 Task: Search one way flight ticket for 3 adults, 3 children in business from Hilton Head: Hilton Head Airport to Greensboro: Piedmont Triad International Airport on 5-1-2023. Choice of flights is Frontier. Number of bags: 4 checked bags. Price is upto 42000. Outbound departure time preference is 11:15.
Action: Mouse moved to (278, 443)
Screenshot: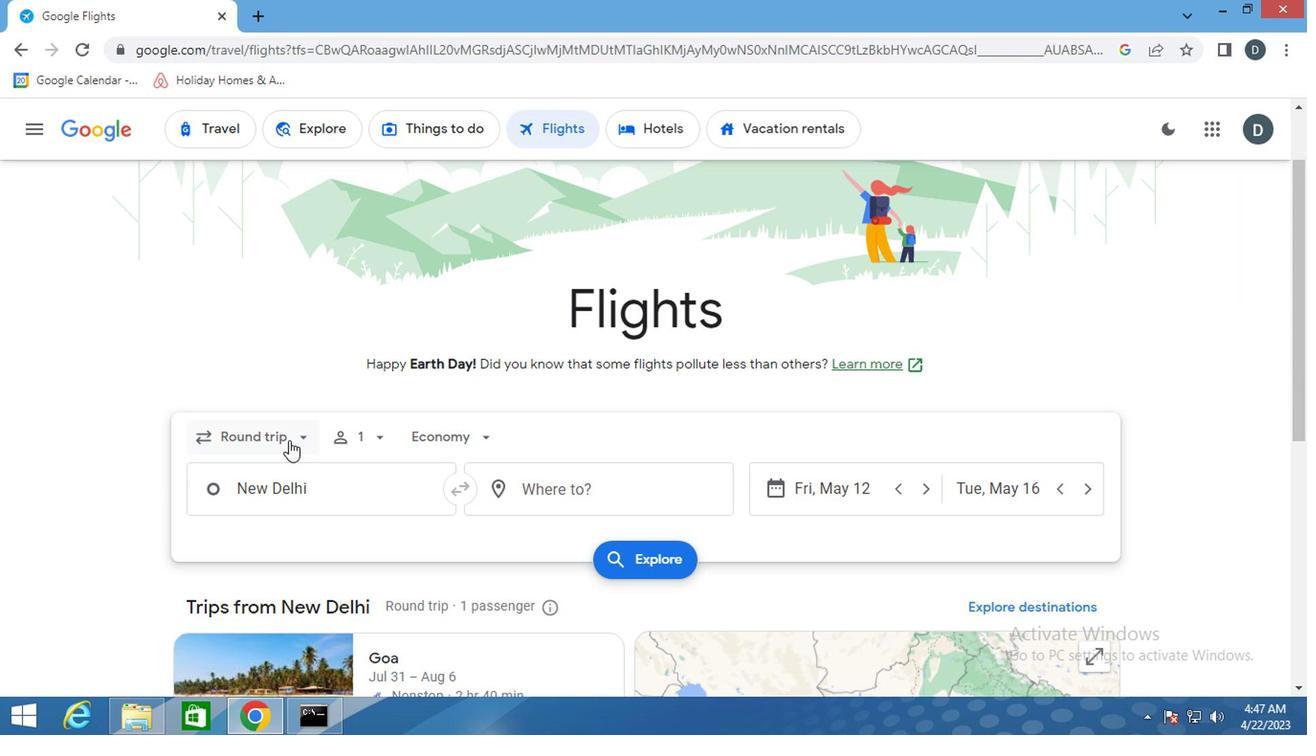 
Action: Mouse pressed left at (278, 443)
Screenshot: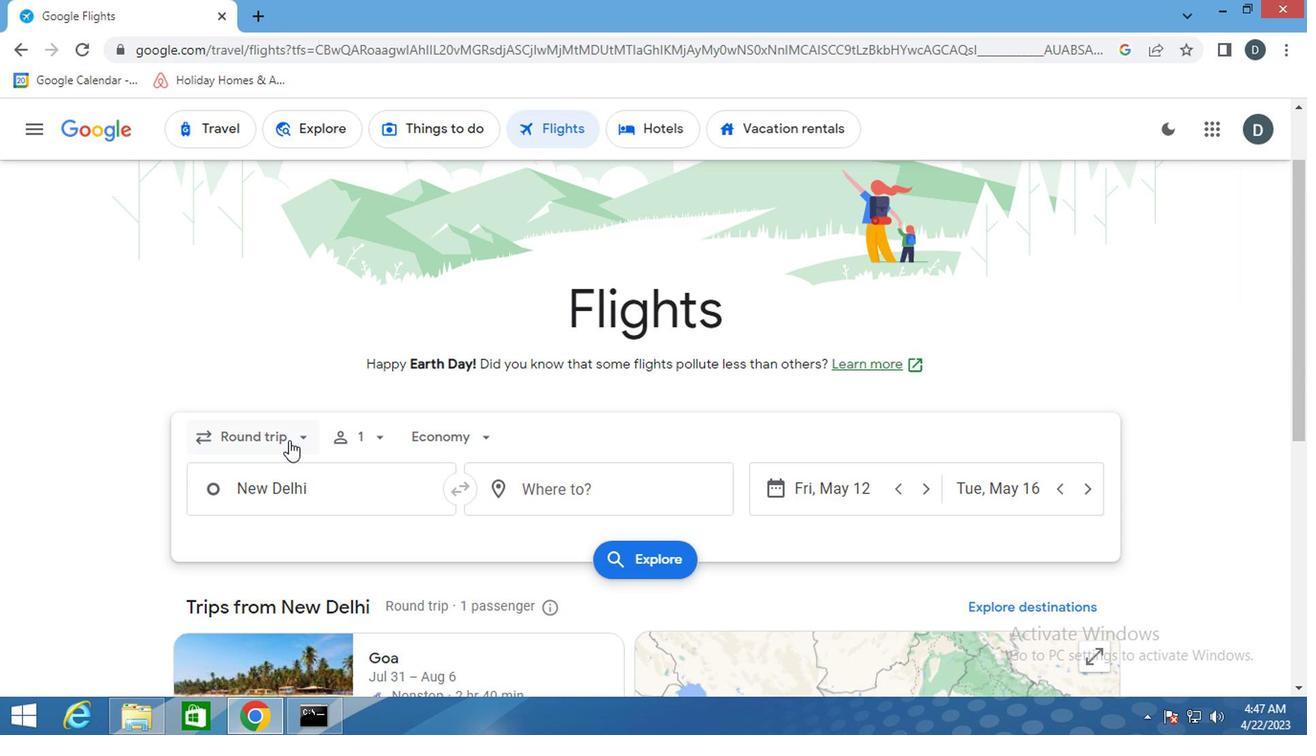 
Action: Mouse moved to (291, 532)
Screenshot: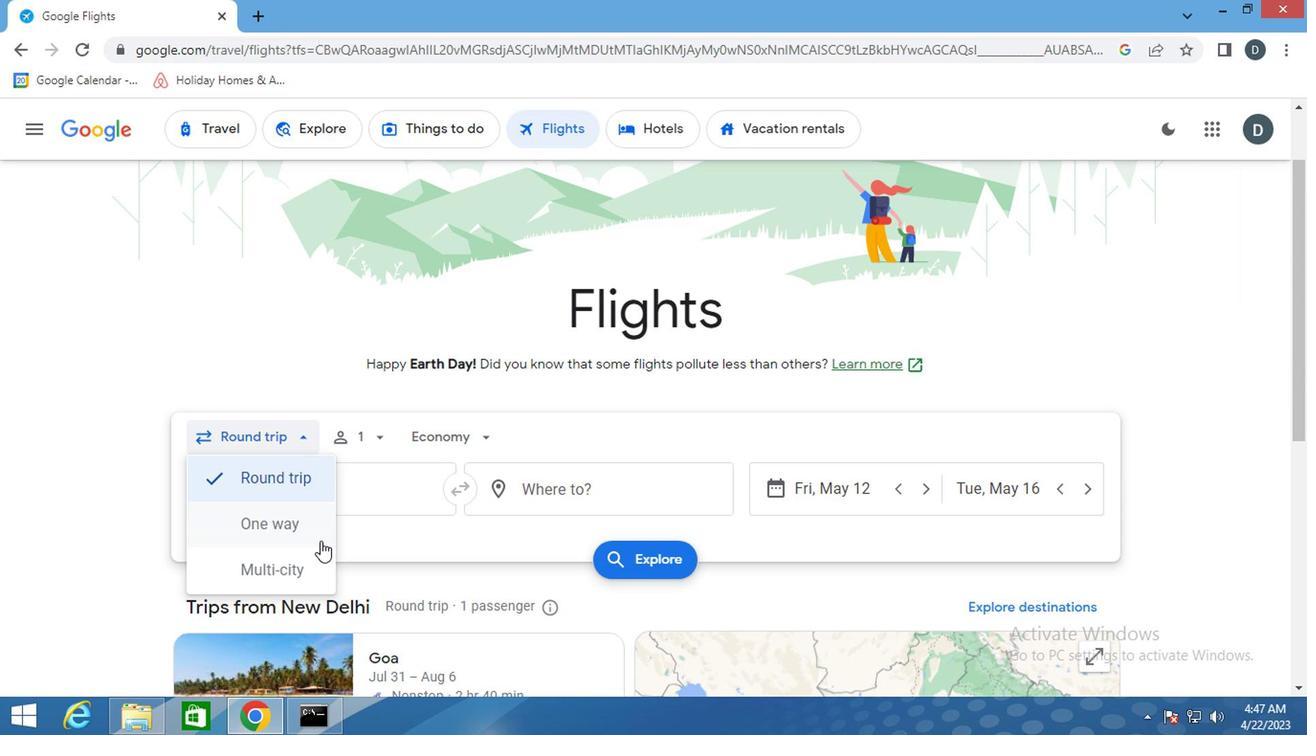 
Action: Mouse pressed left at (291, 532)
Screenshot: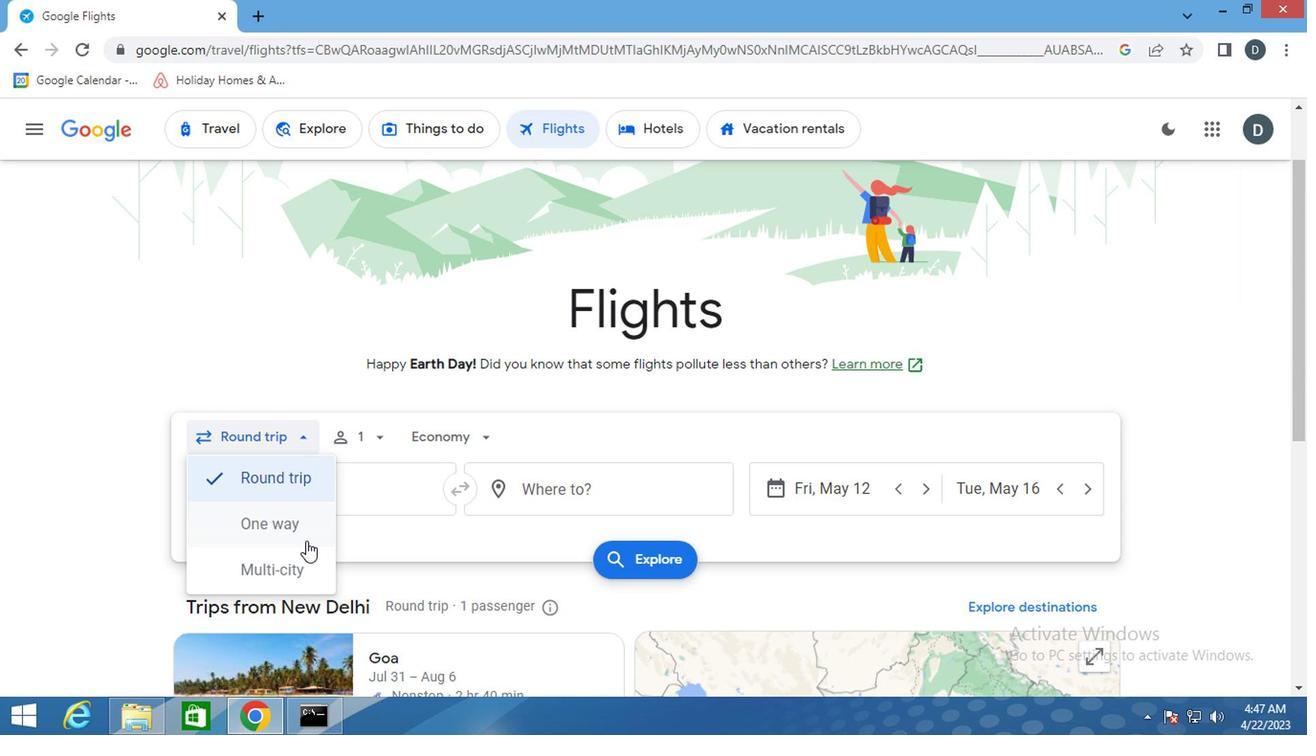 
Action: Mouse moved to (358, 432)
Screenshot: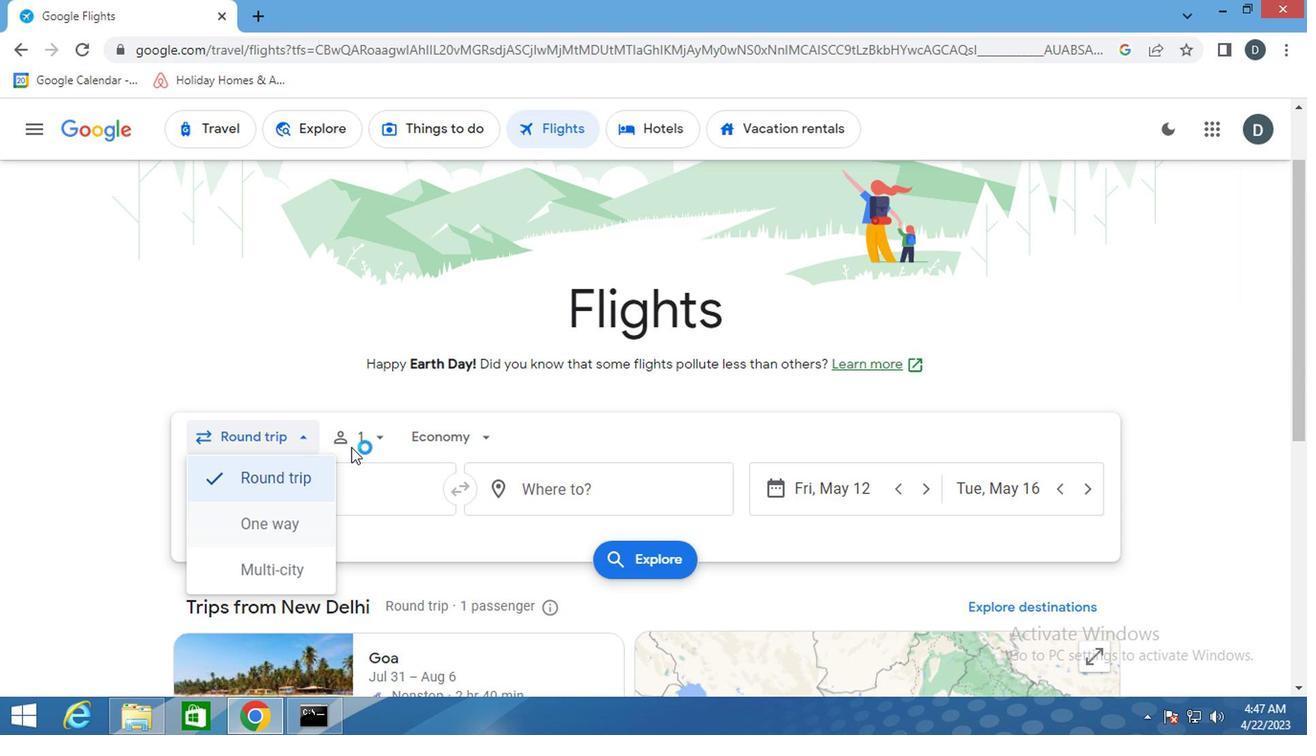
Action: Mouse pressed left at (358, 432)
Screenshot: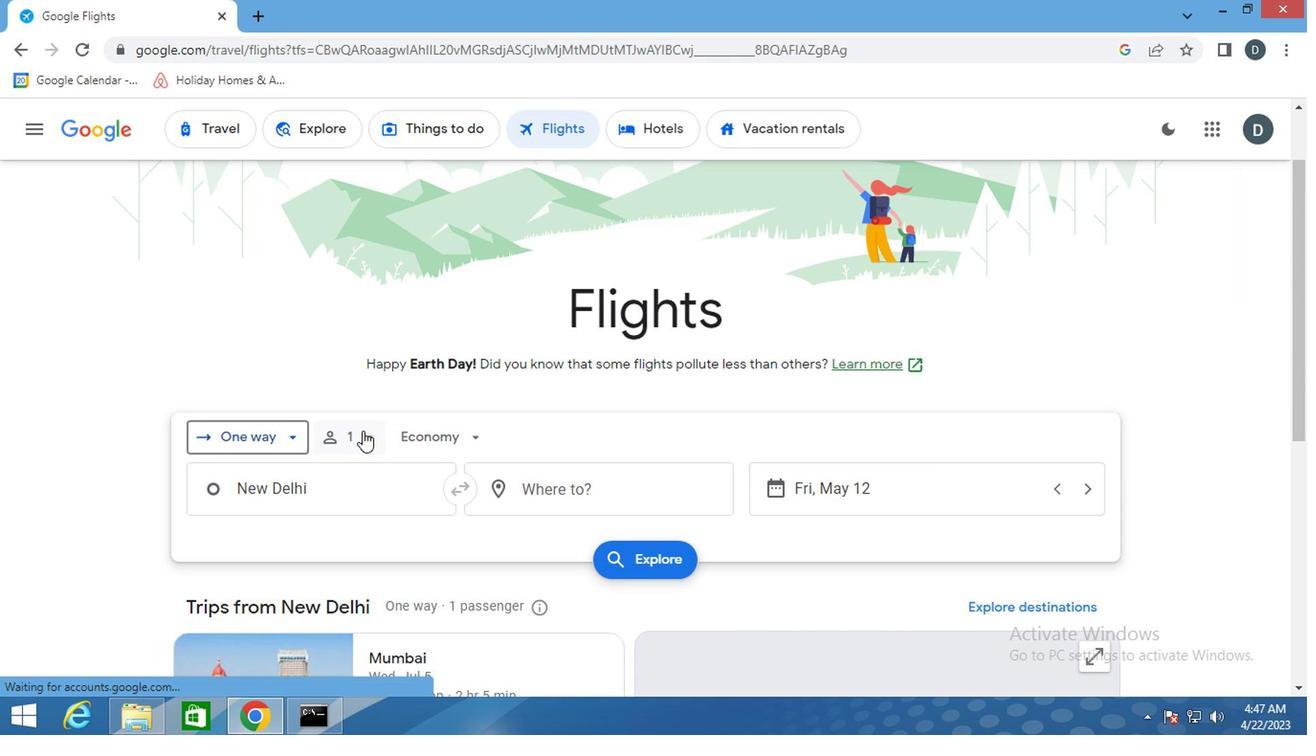 
Action: Mouse moved to (516, 490)
Screenshot: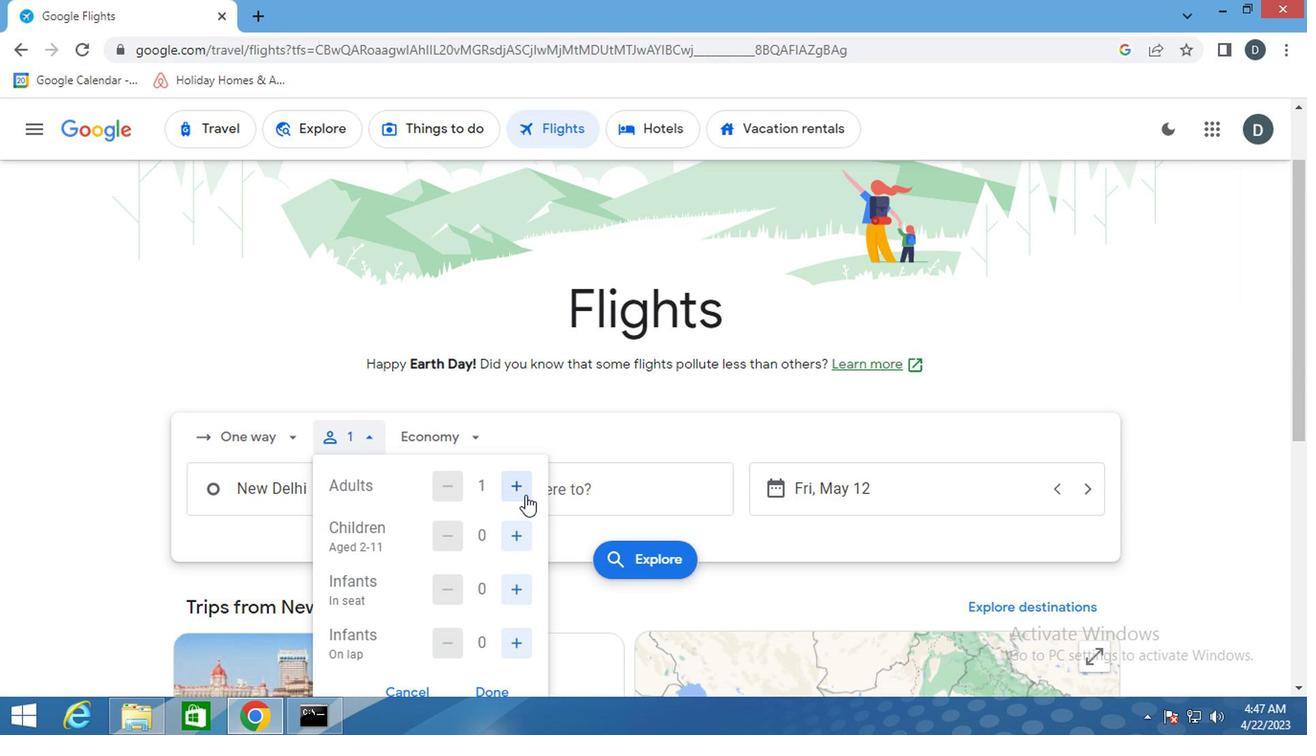 
Action: Mouse pressed left at (516, 490)
Screenshot: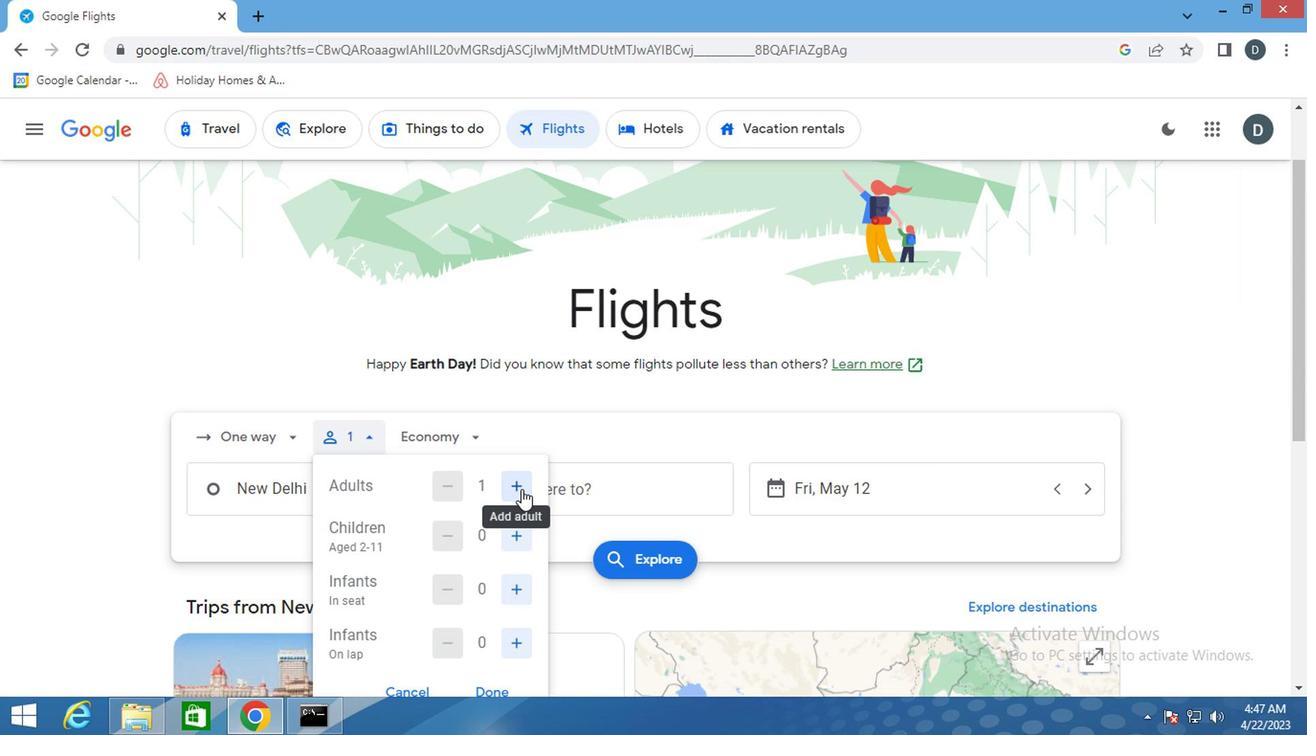 
Action: Mouse pressed left at (516, 490)
Screenshot: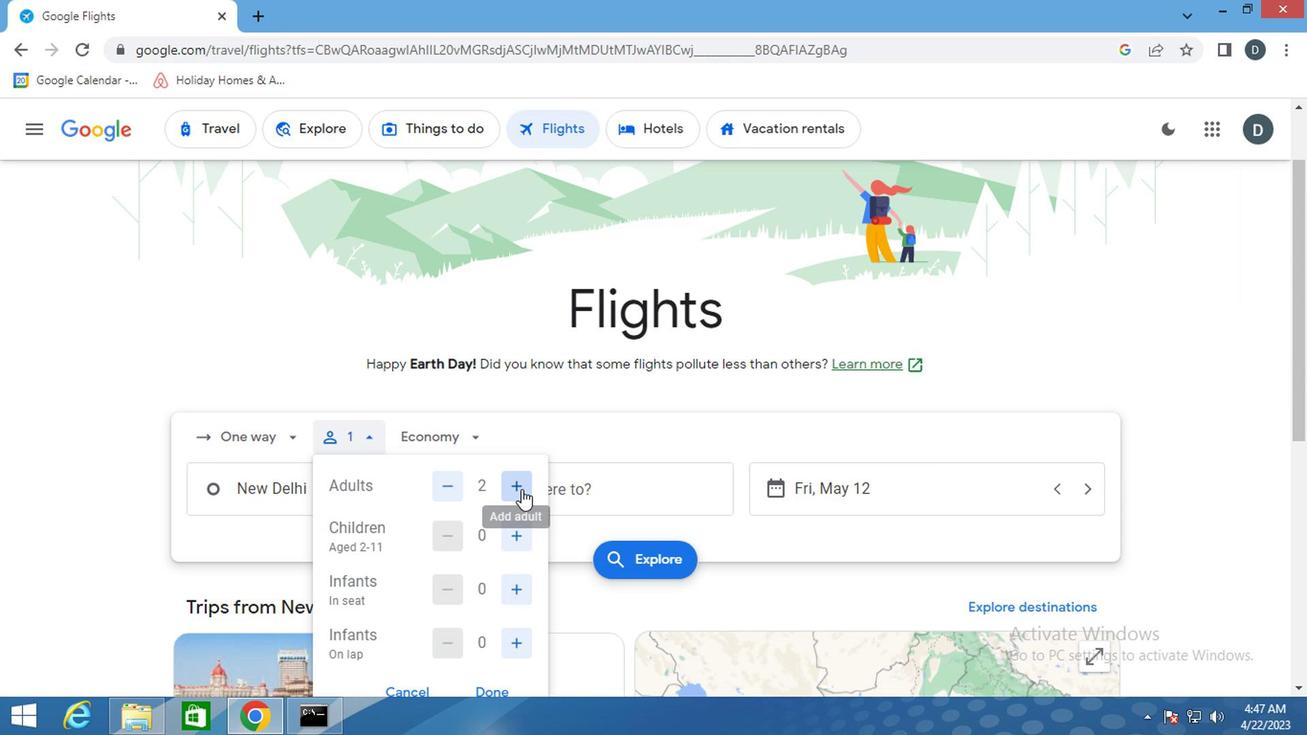 
Action: Mouse moved to (499, 533)
Screenshot: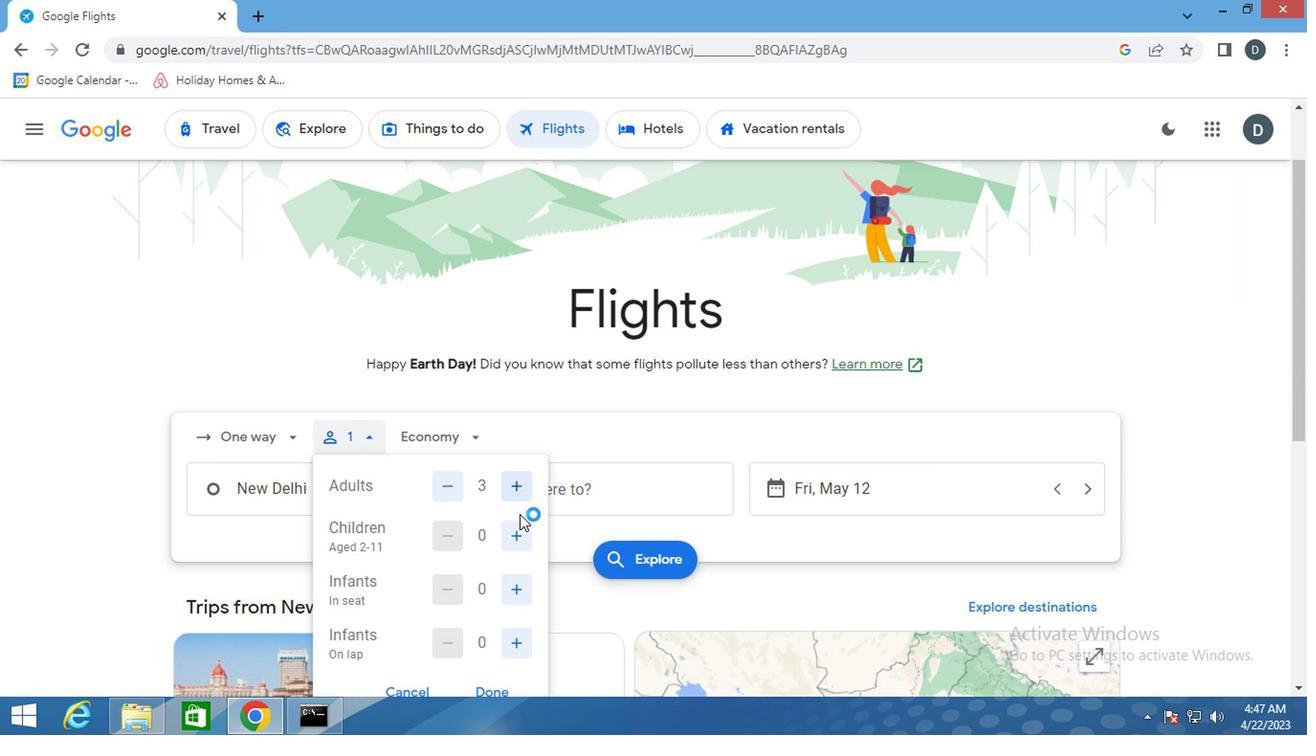 
Action: Mouse pressed left at (499, 533)
Screenshot: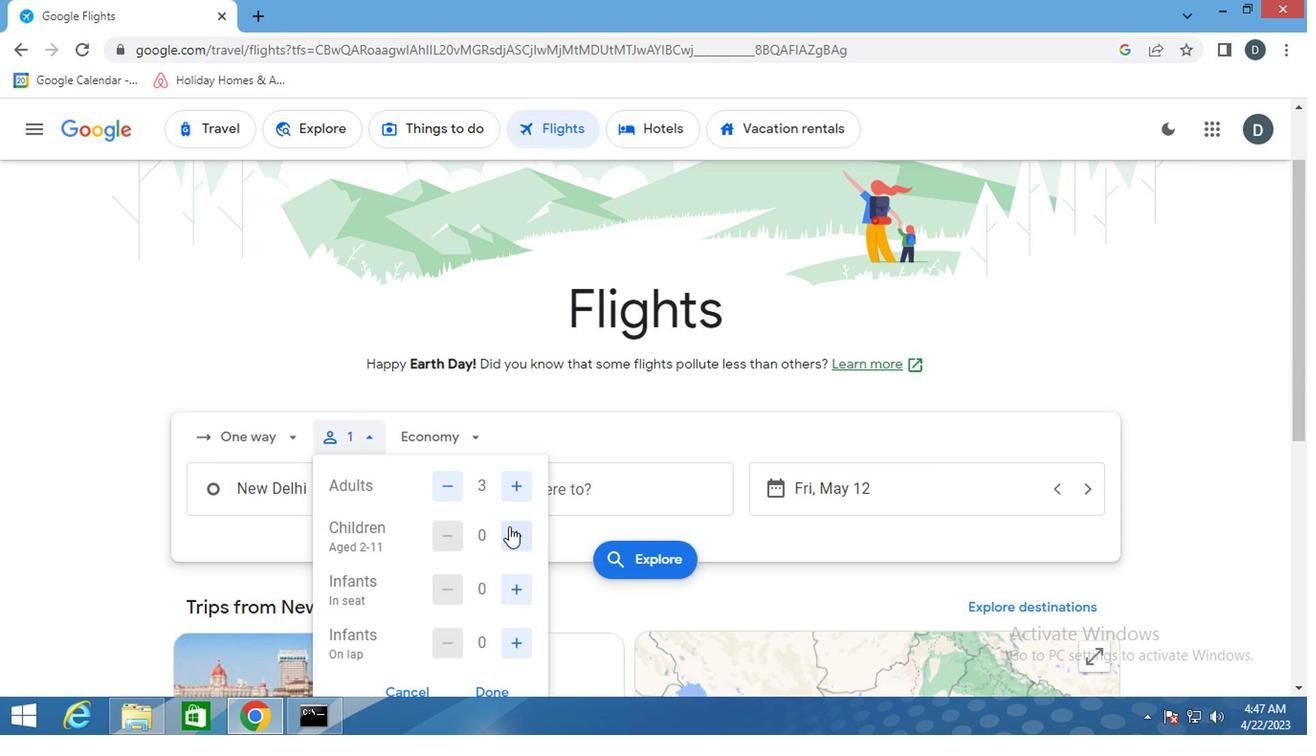 
Action: Mouse pressed left at (499, 533)
Screenshot: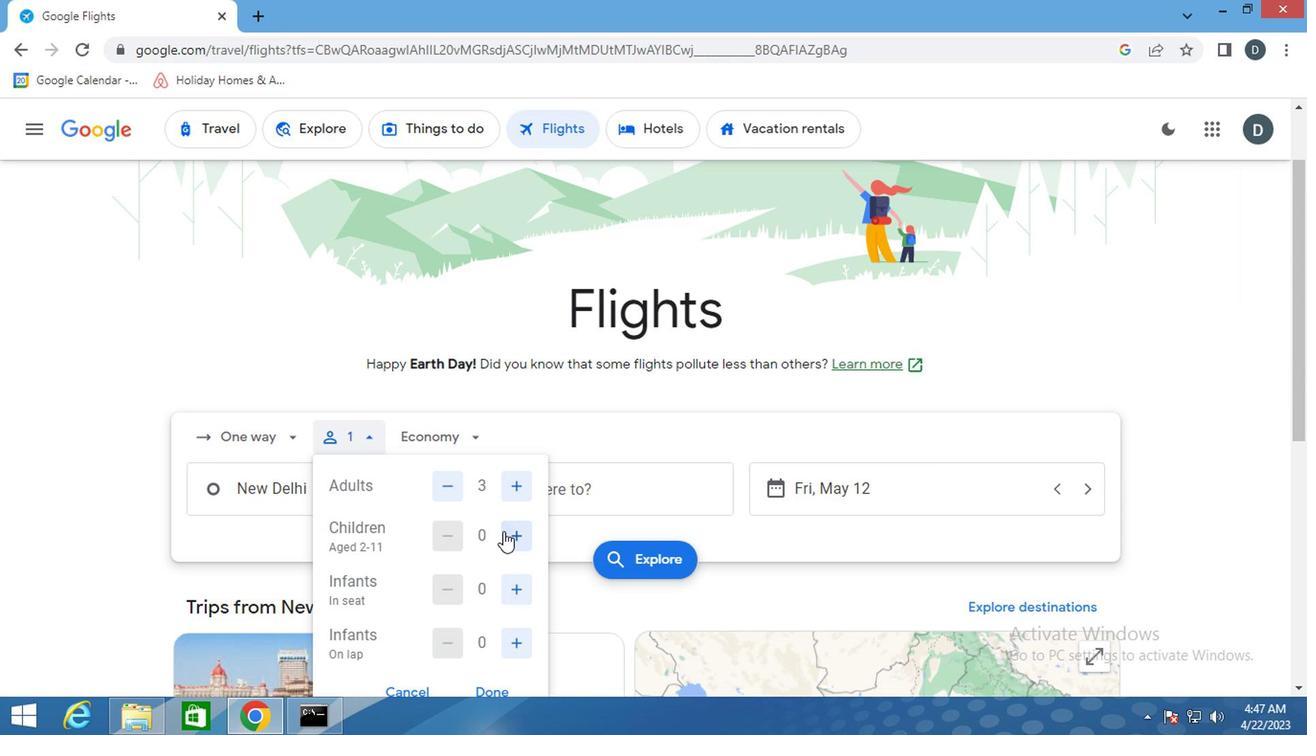 
Action: Mouse moved to (508, 546)
Screenshot: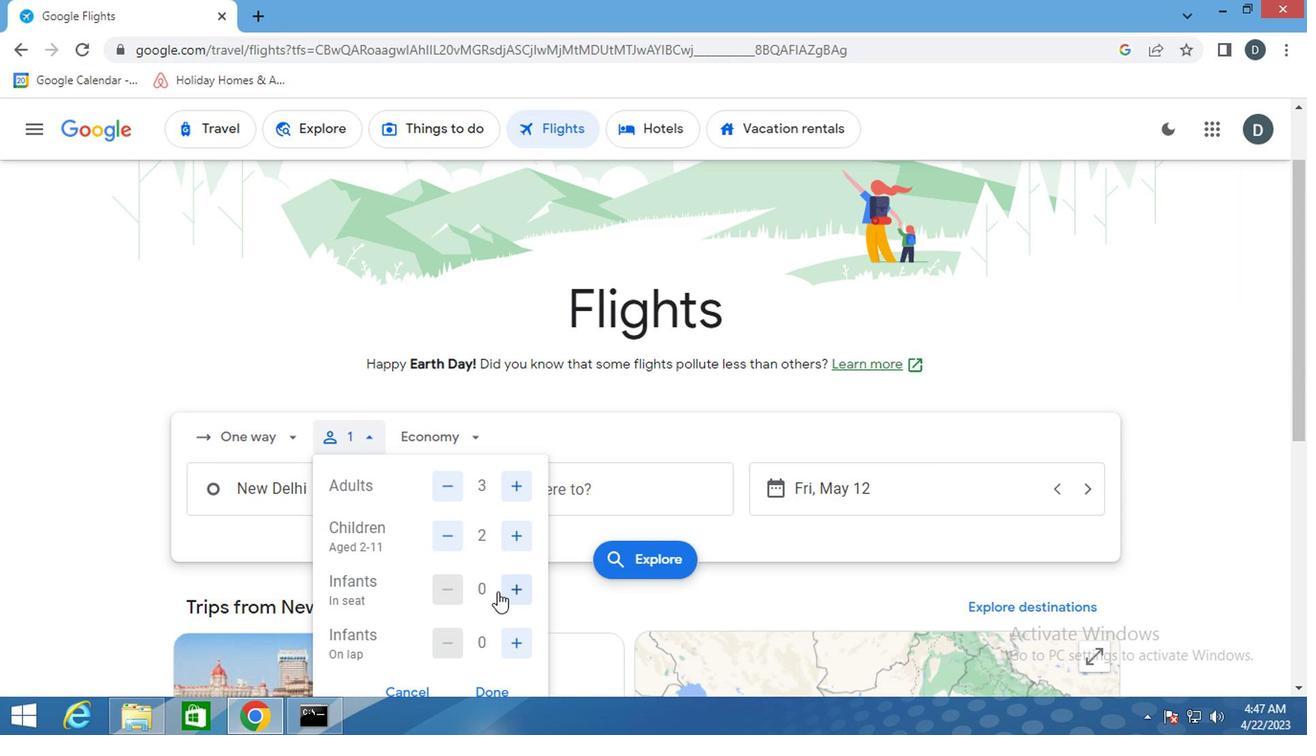 
Action: Mouse pressed left at (508, 546)
Screenshot: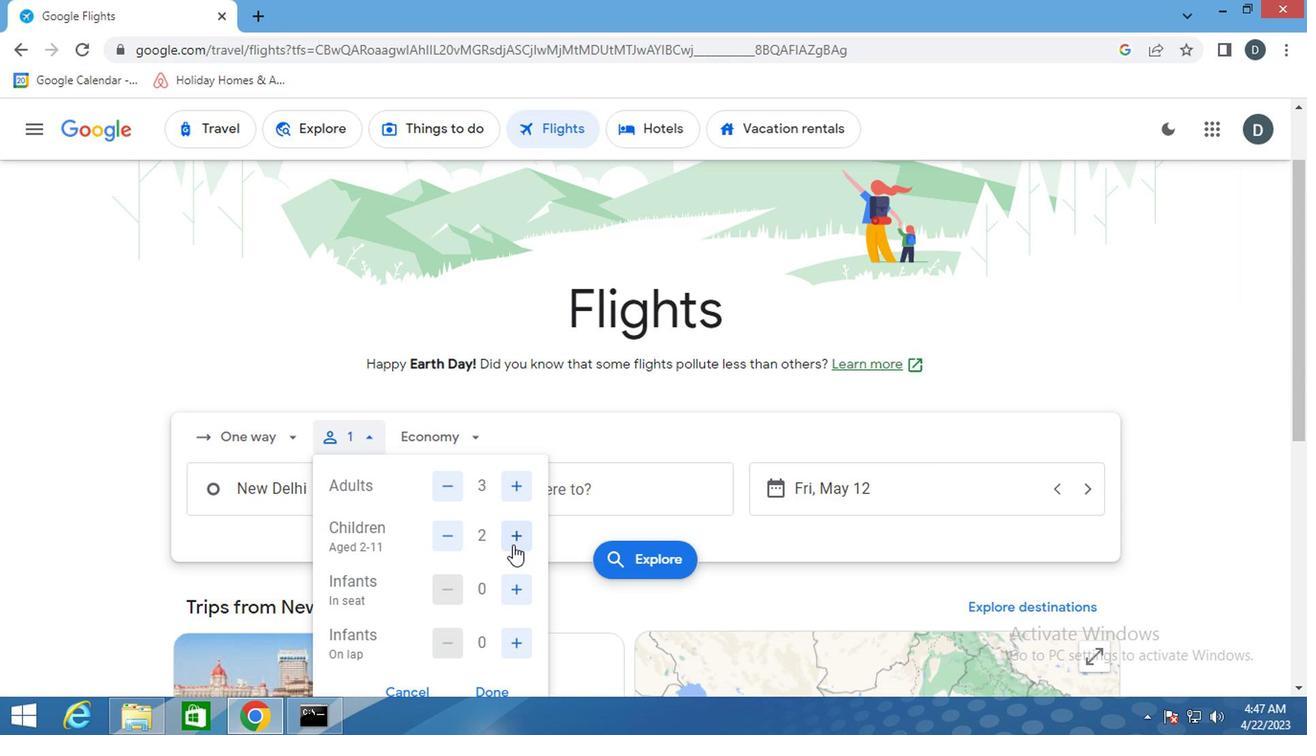 
Action: Mouse moved to (480, 687)
Screenshot: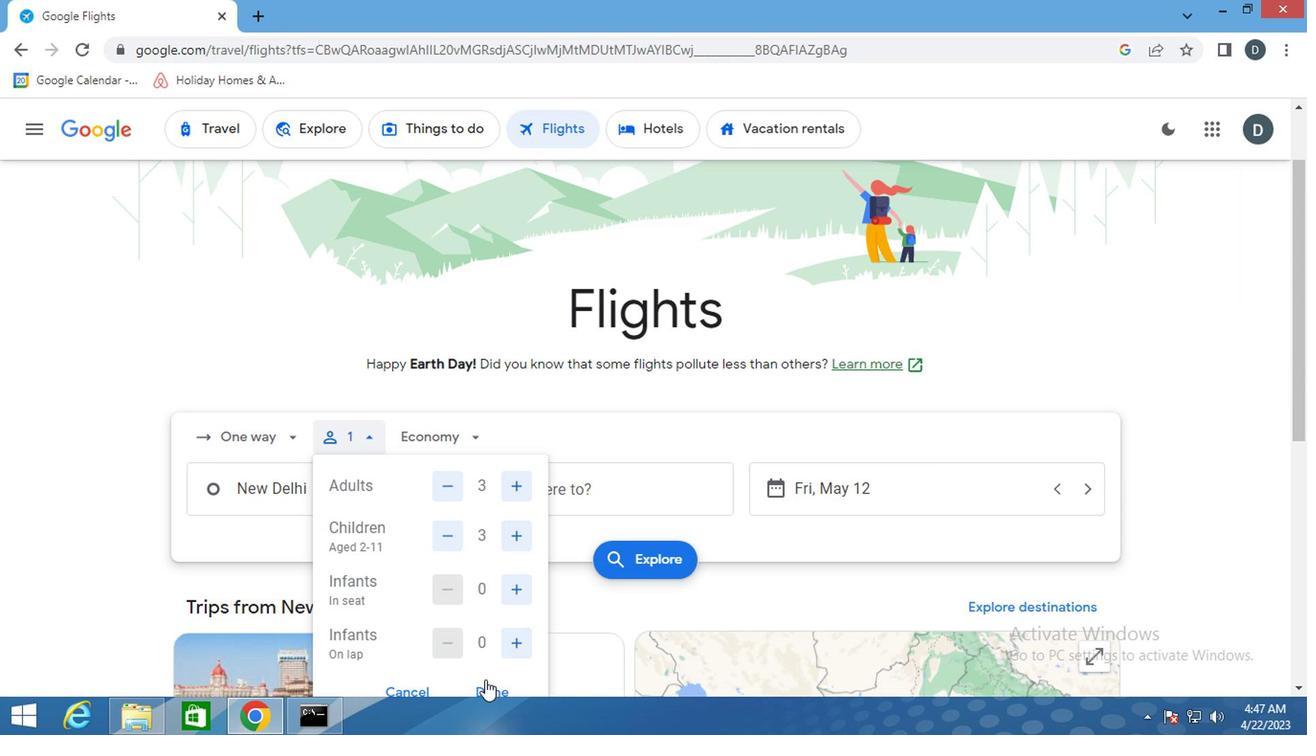 
Action: Mouse pressed left at (480, 687)
Screenshot: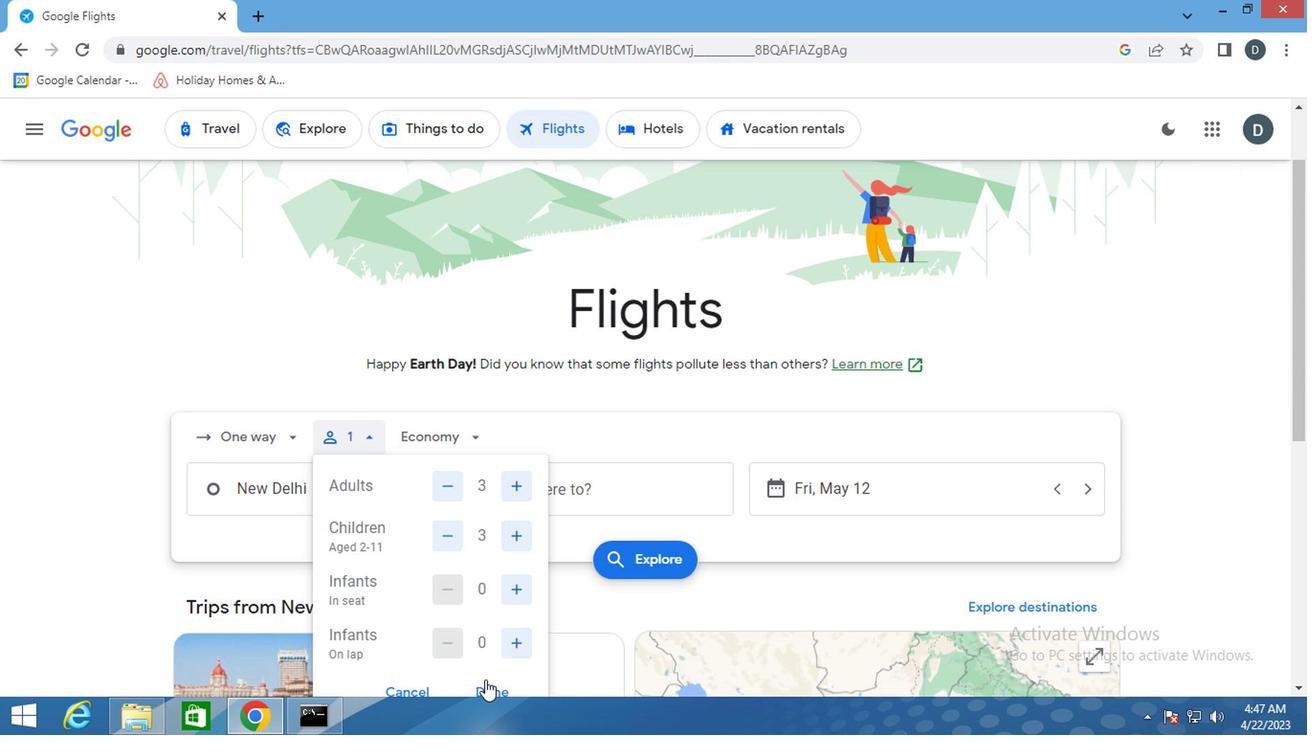 
Action: Mouse moved to (424, 426)
Screenshot: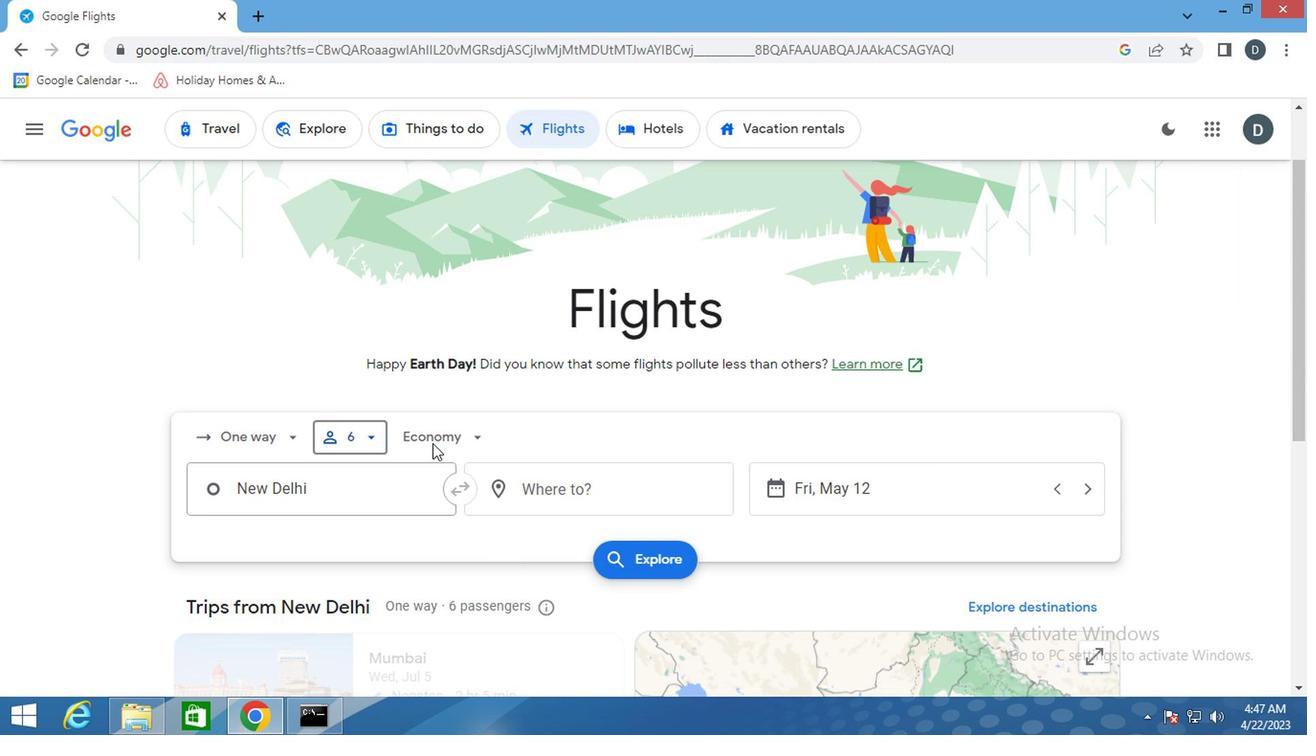 
Action: Mouse pressed left at (424, 426)
Screenshot: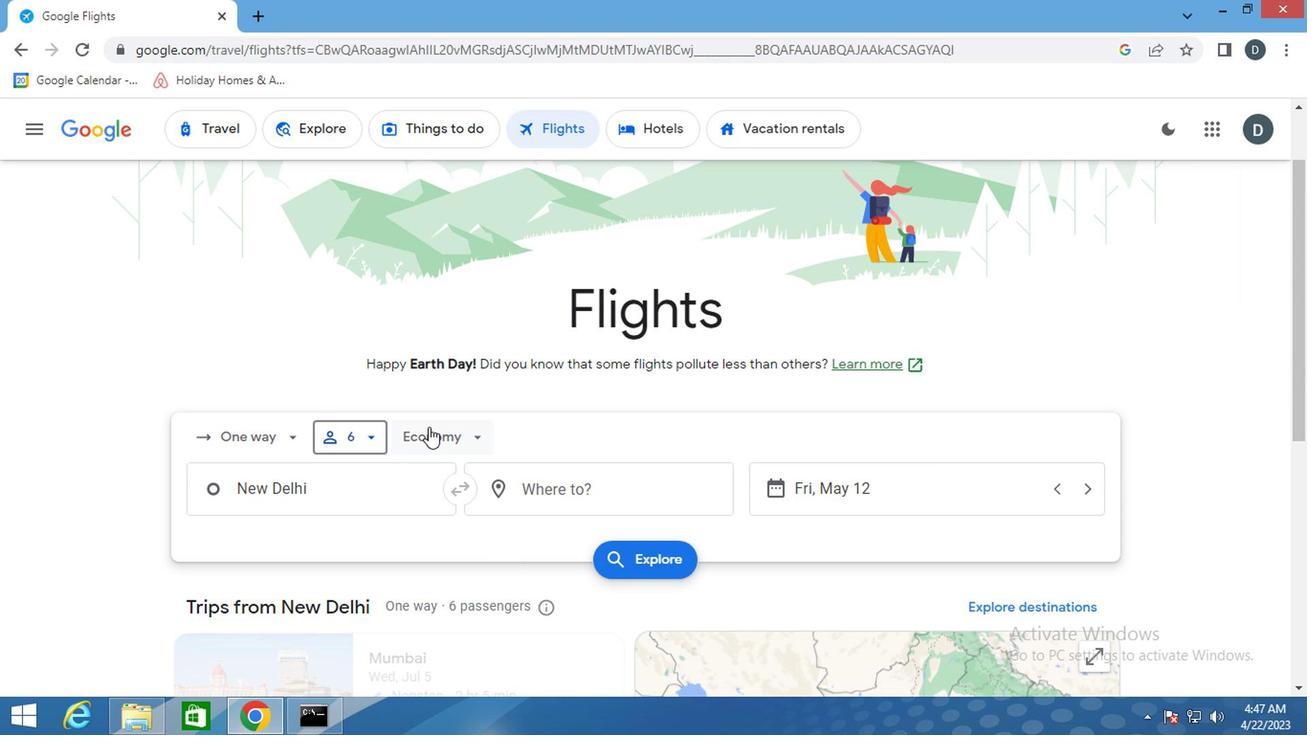 
Action: Mouse moved to (476, 556)
Screenshot: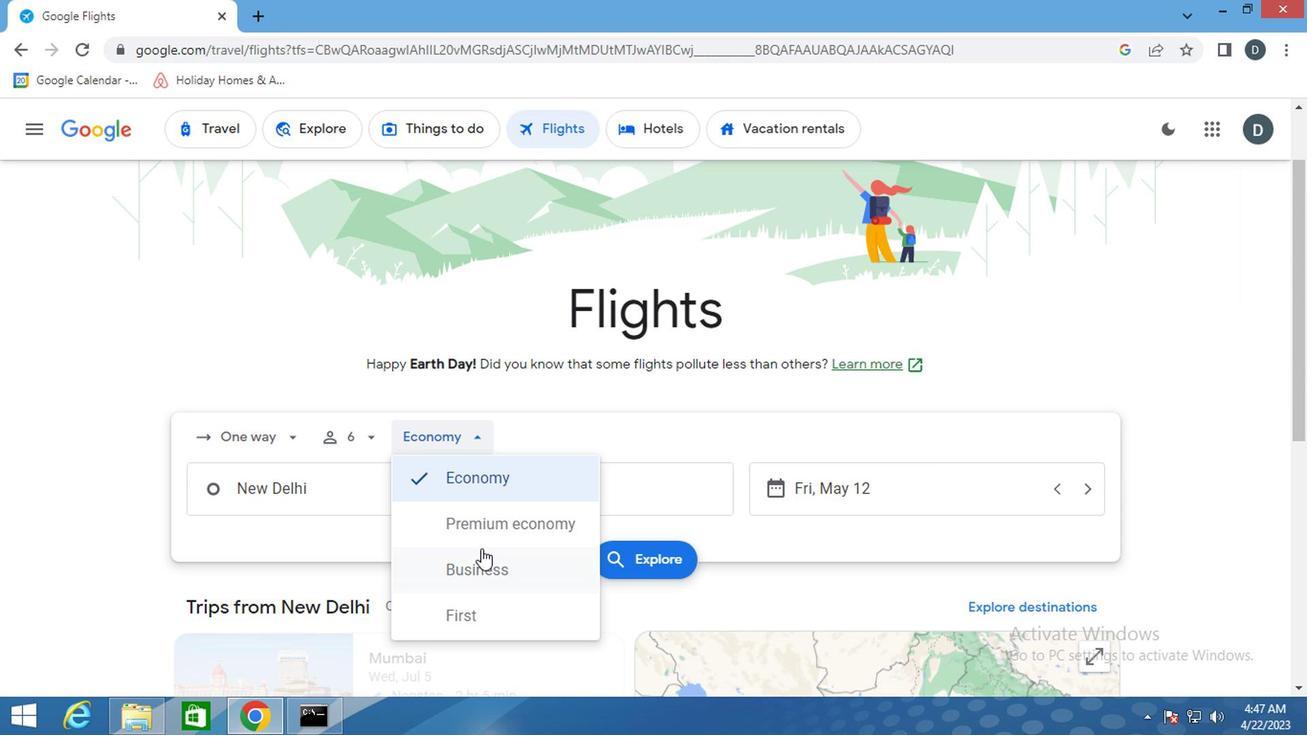 
Action: Mouse pressed left at (476, 556)
Screenshot: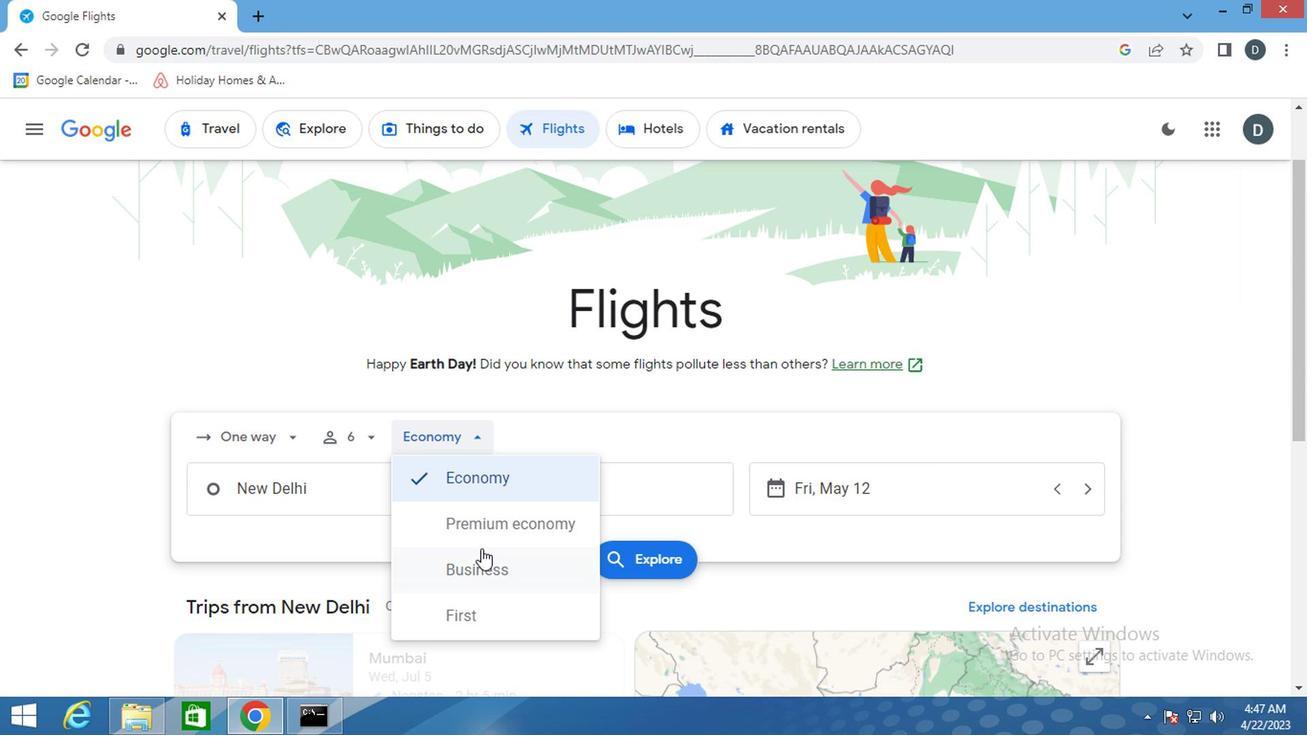 
Action: Mouse moved to (388, 485)
Screenshot: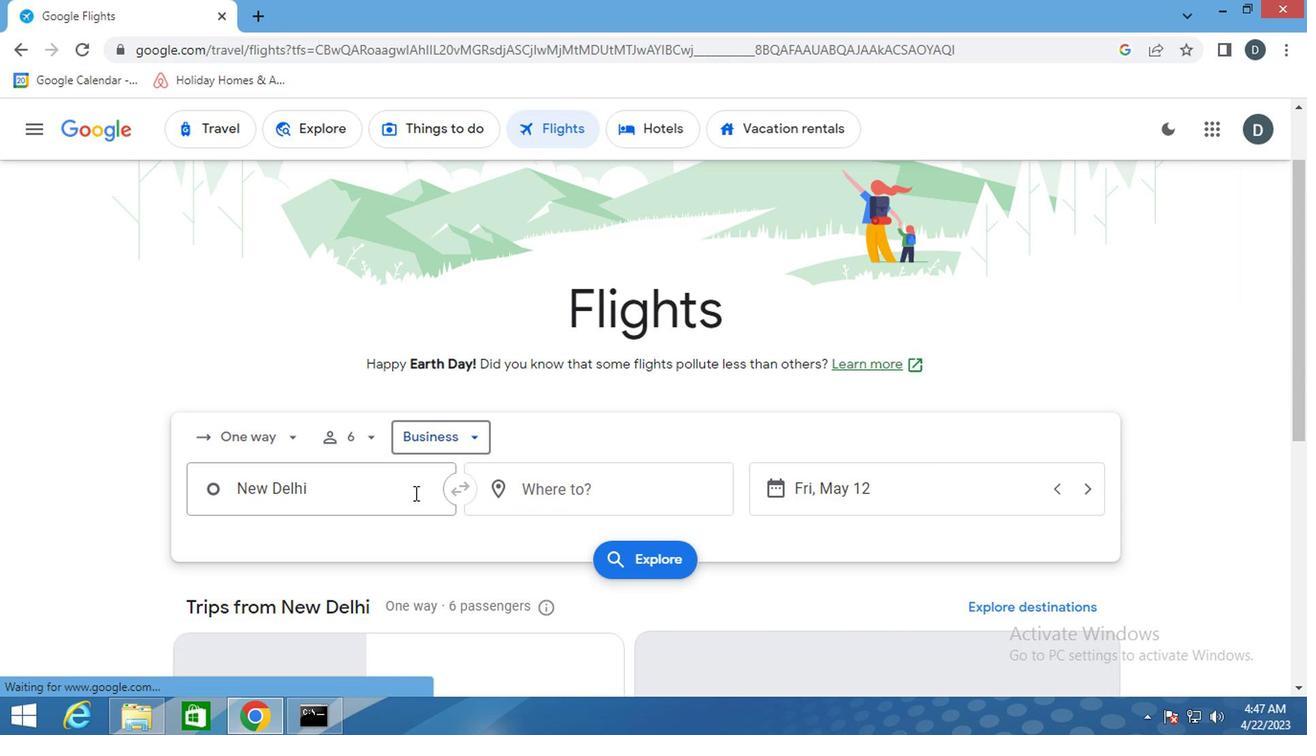 
Action: Mouse pressed left at (388, 485)
Screenshot: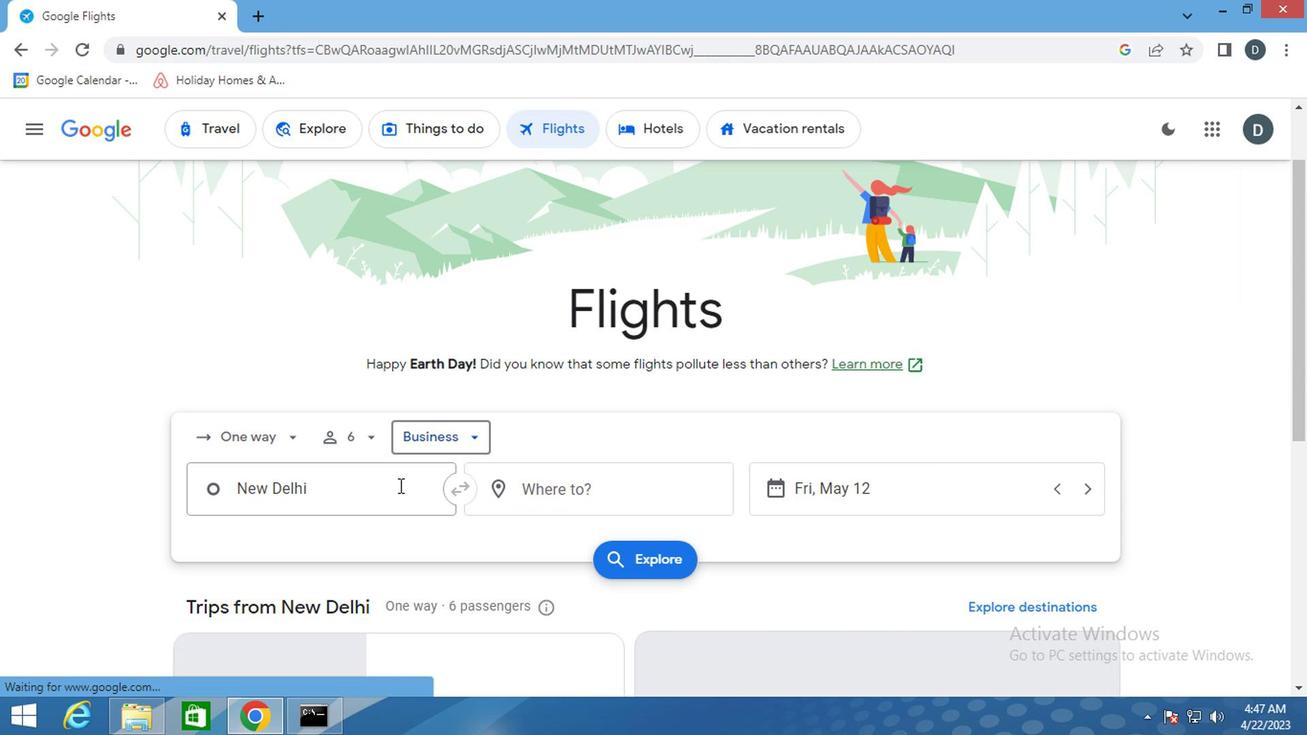 
Action: Key pressed <Key.shift>HILTON
Screenshot: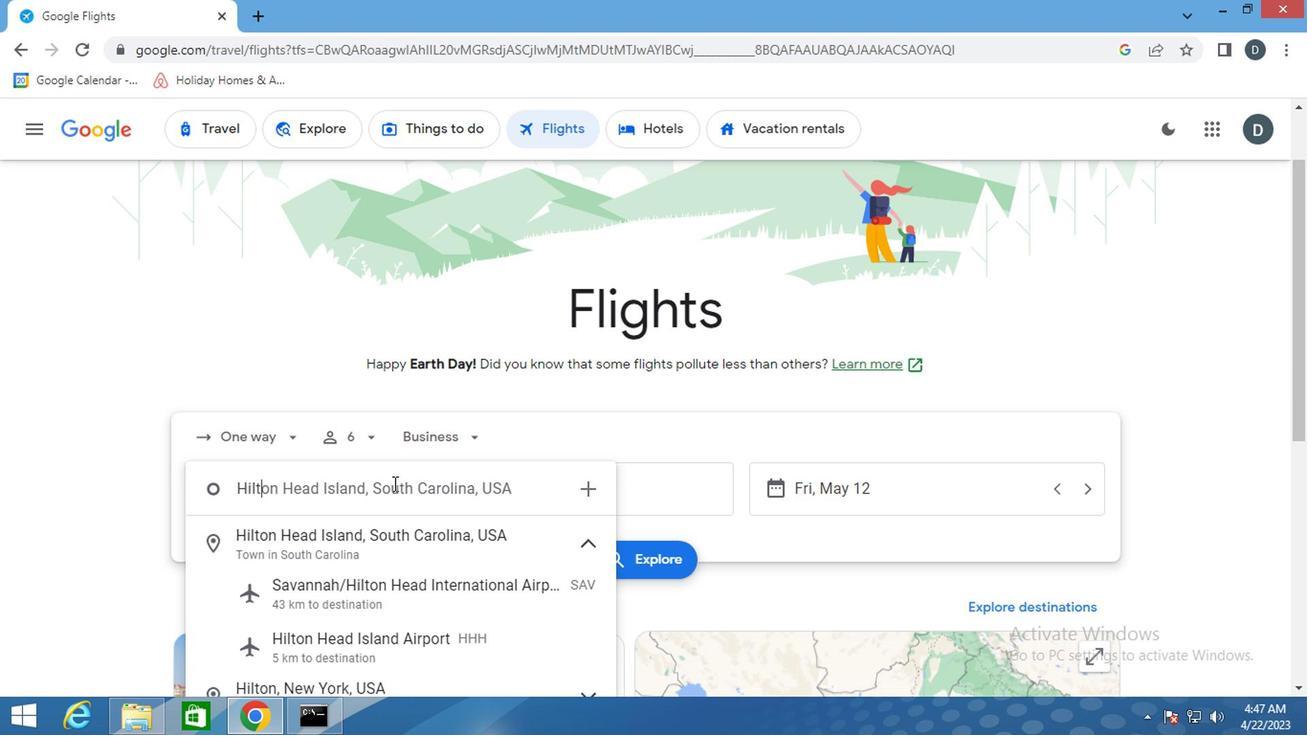 
Action: Mouse moved to (435, 558)
Screenshot: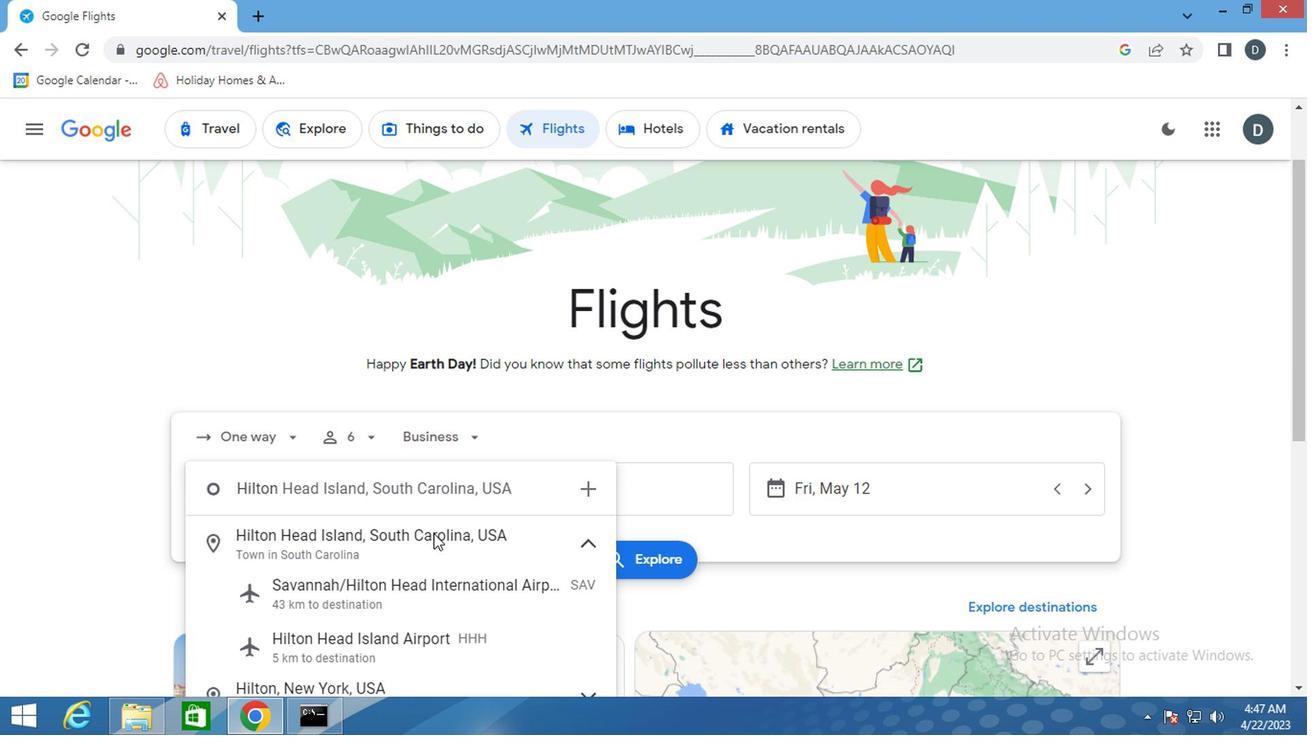 
Action: Mouse pressed left at (435, 558)
Screenshot: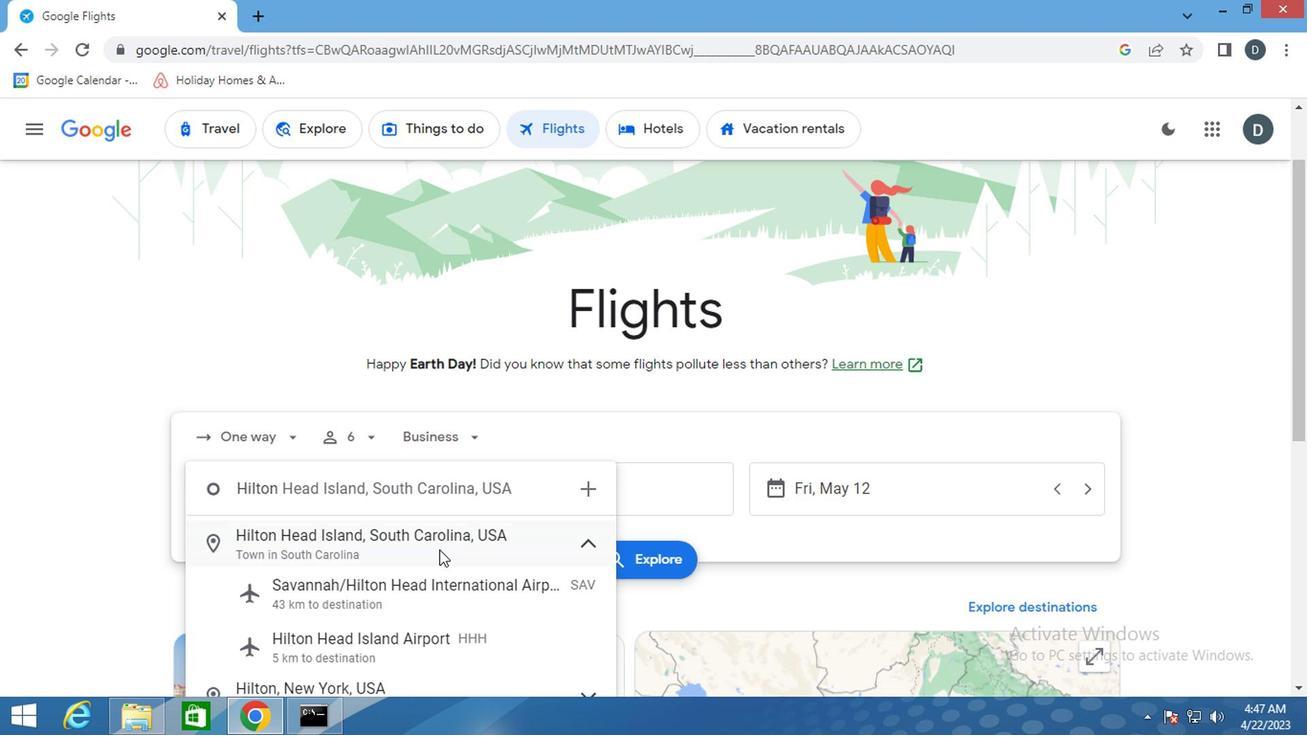 
Action: Mouse moved to (571, 484)
Screenshot: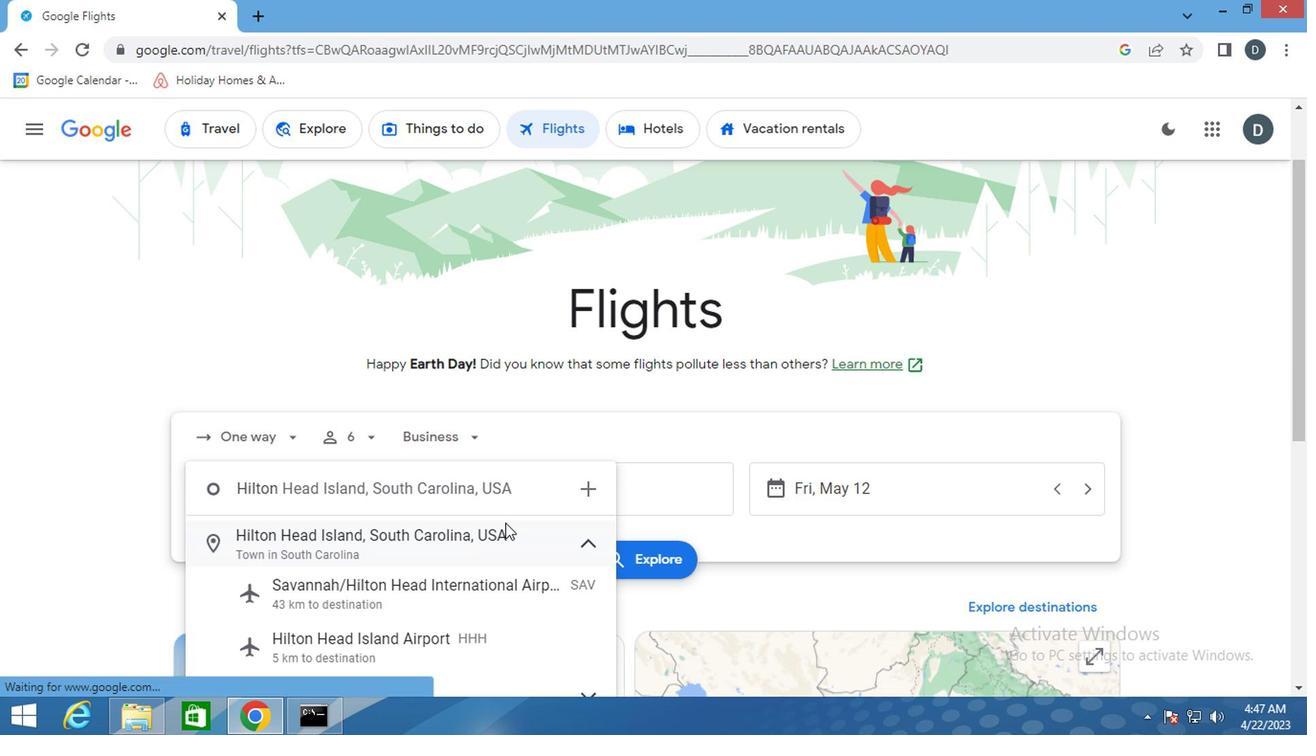 
Action: Mouse pressed left at (571, 484)
Screenshot: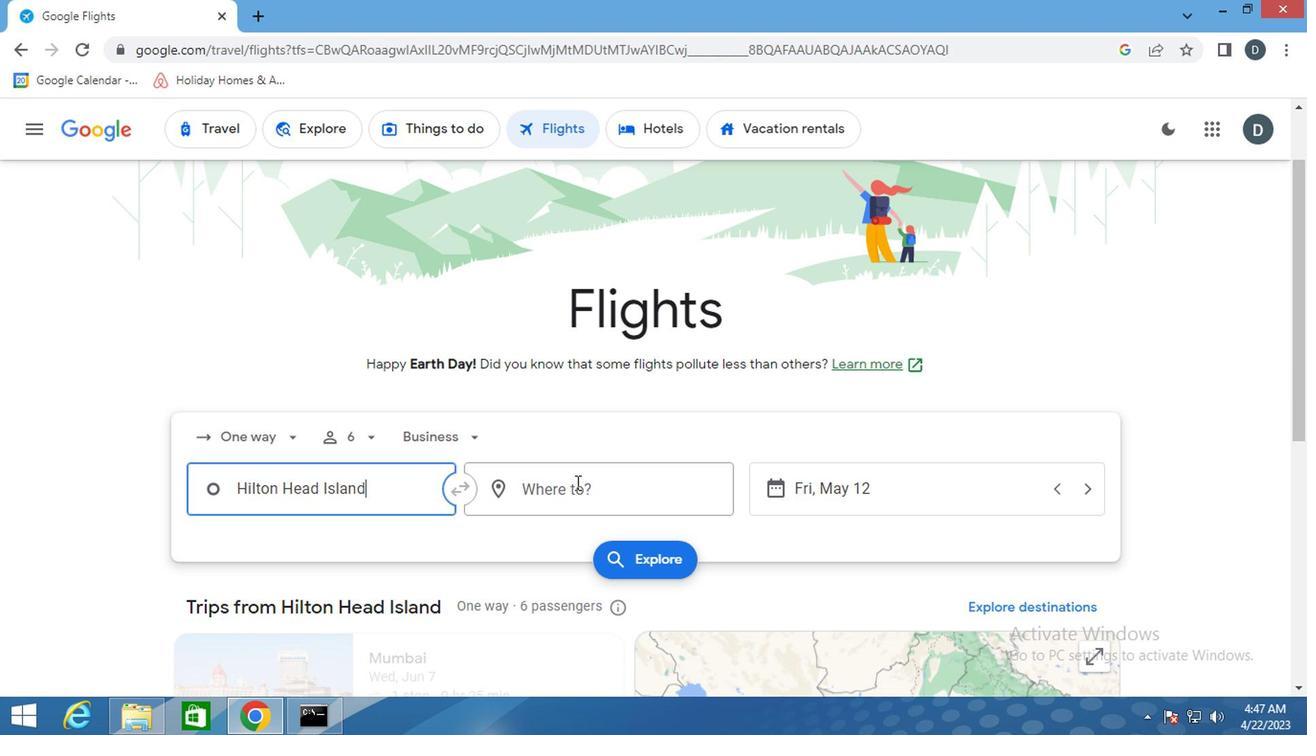 
Action: Key pressed <Key.shift>GREENSBO
Screenshot: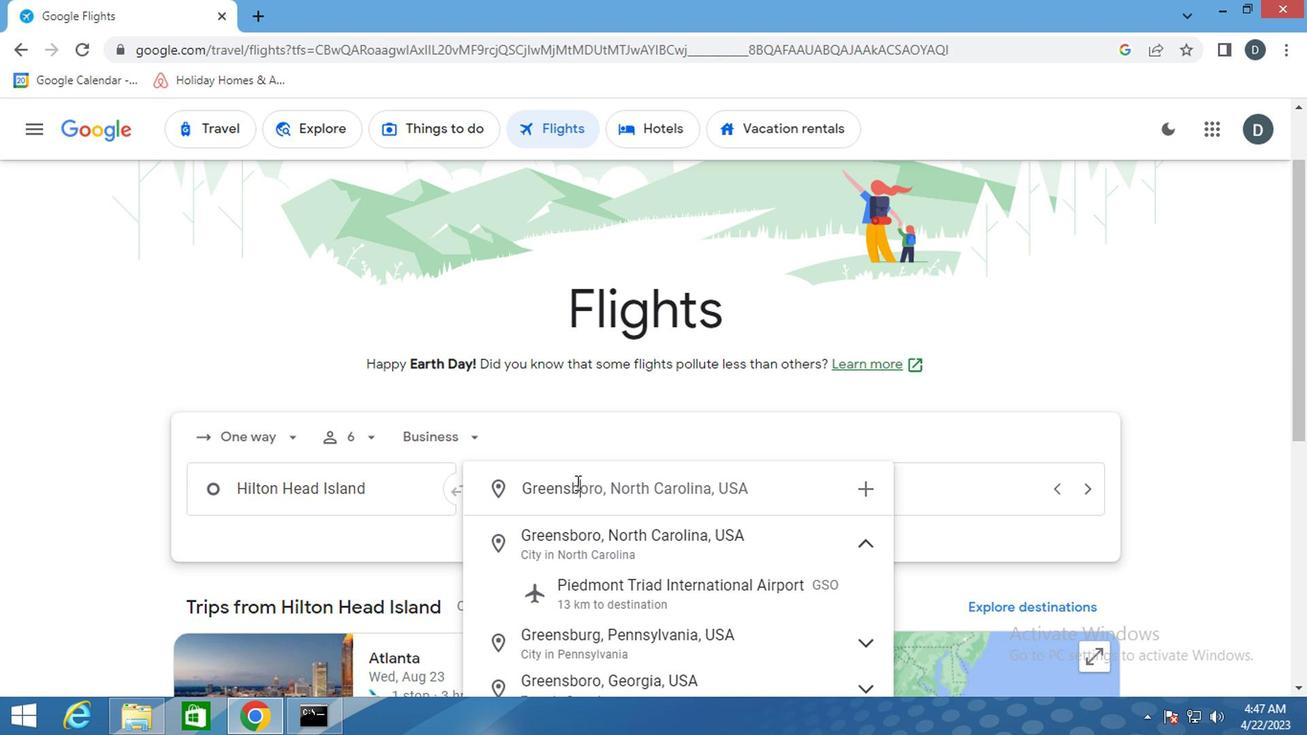 
Action: Mouse moved to (695, 597)
Screenshot: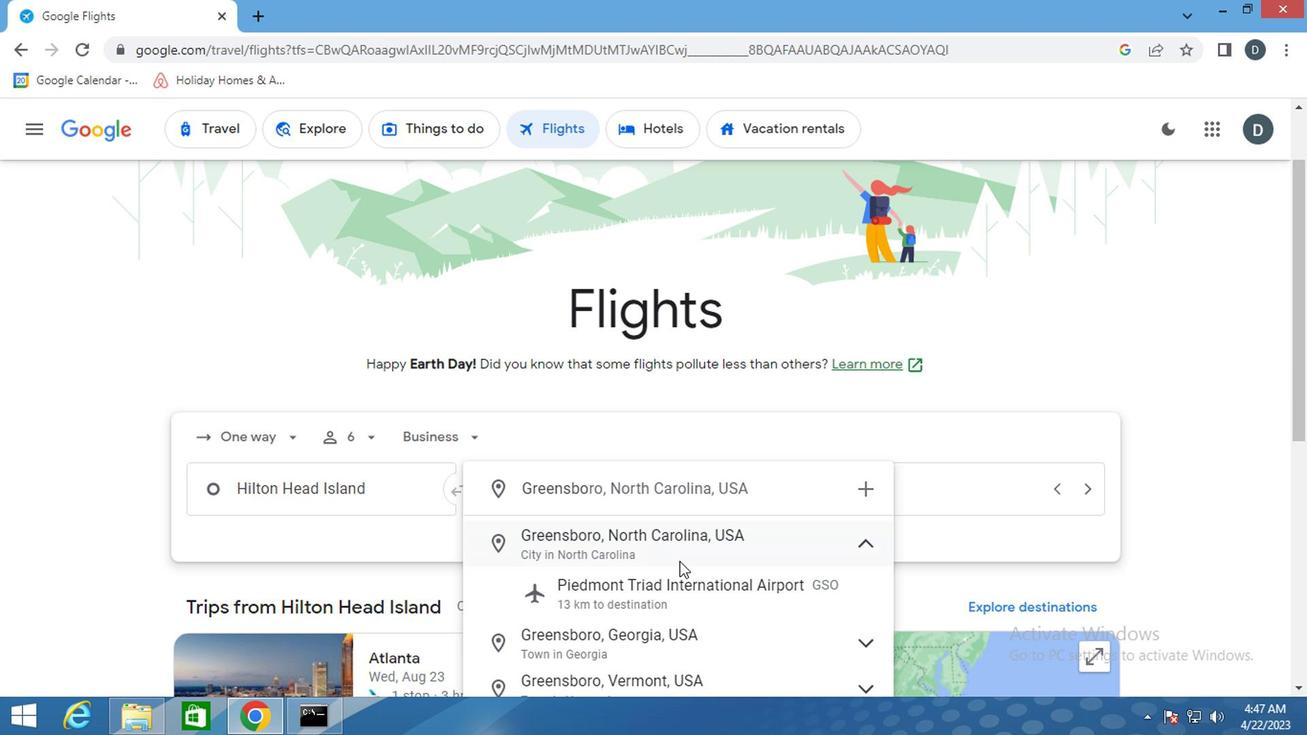 
Action: Mouse pressed left at (695, 597)
Screenshot: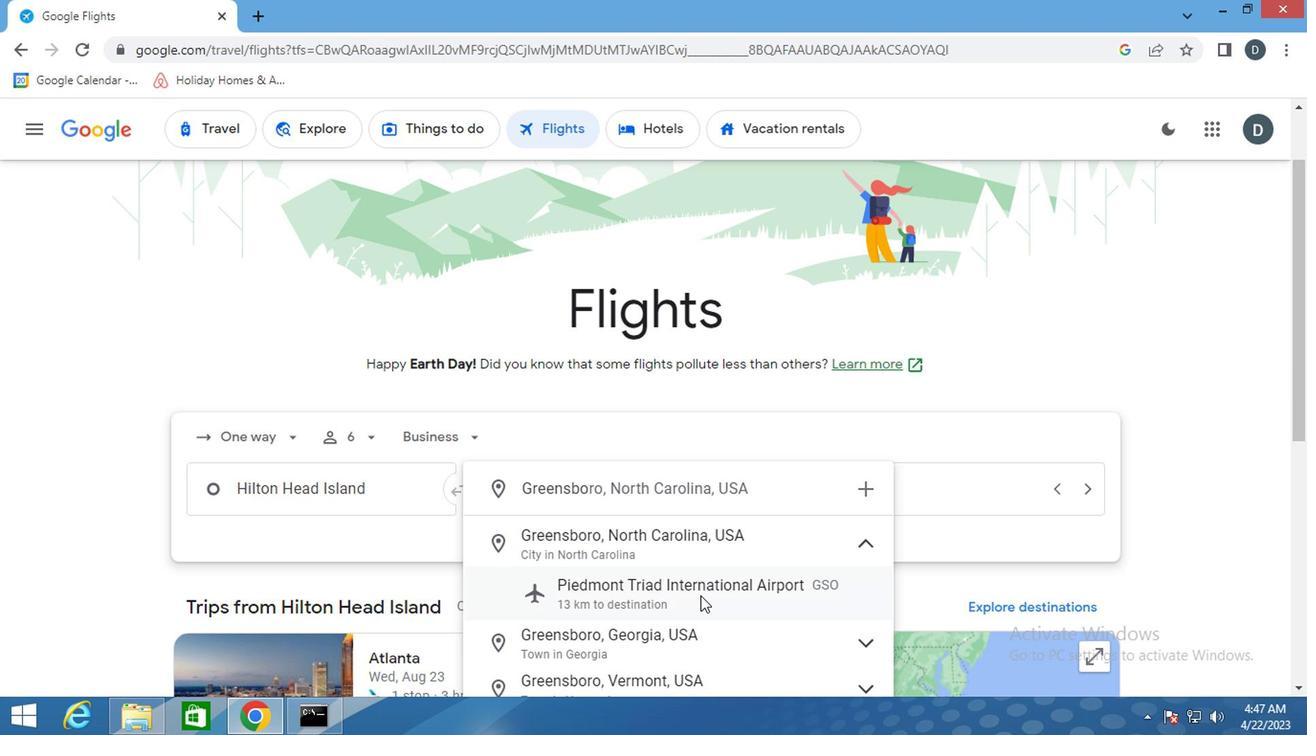 
Action: Mouse moved to (868, 509)
Screenshot: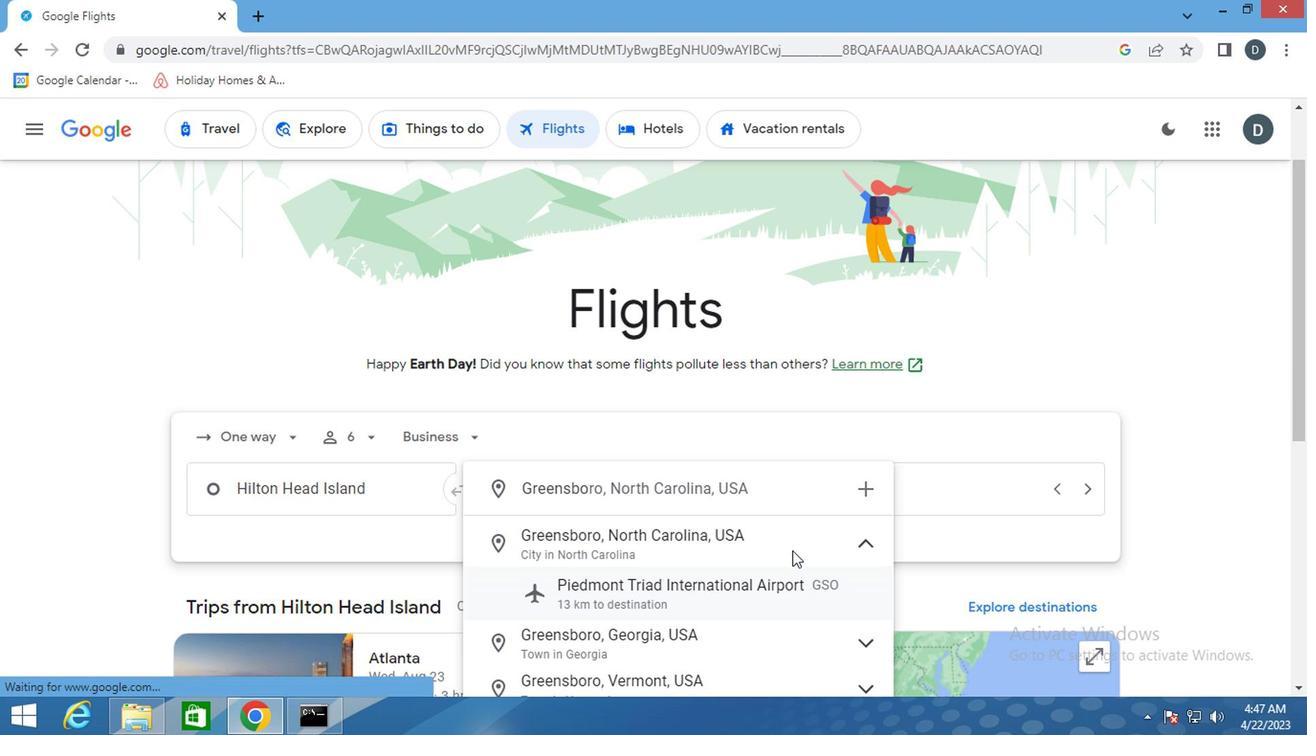 
Action: Mouse pressed left at (868, 509)
Screenshot: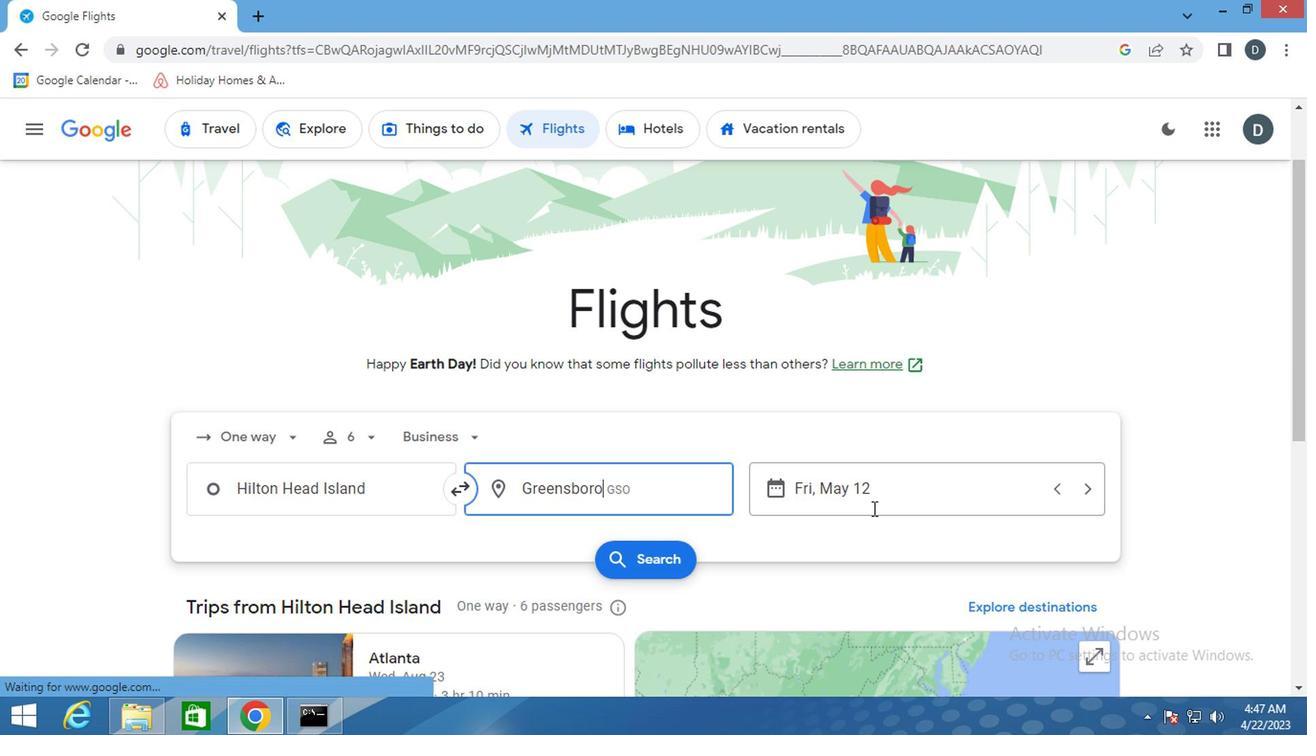 
Action: Mouse moved to (848, 360)
Screenshot: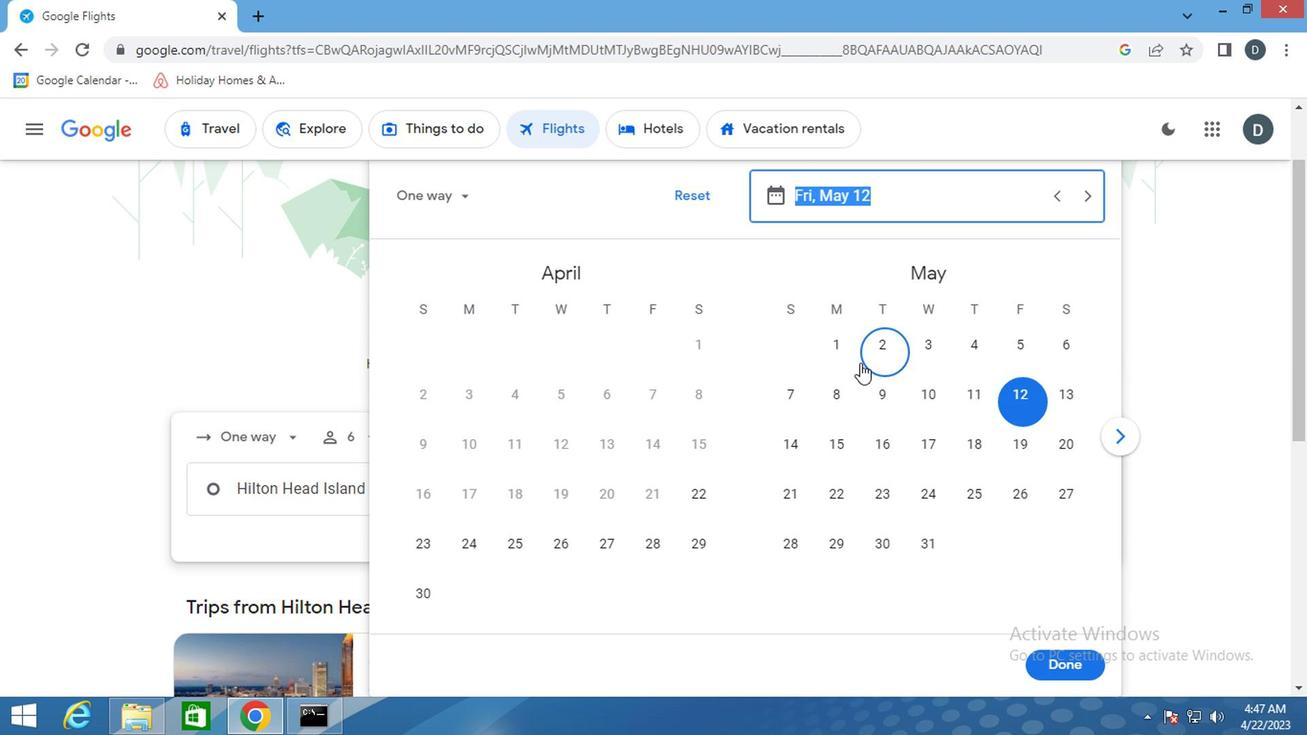 
Action: Mouse pressed left at (848, 360)
Screenshot: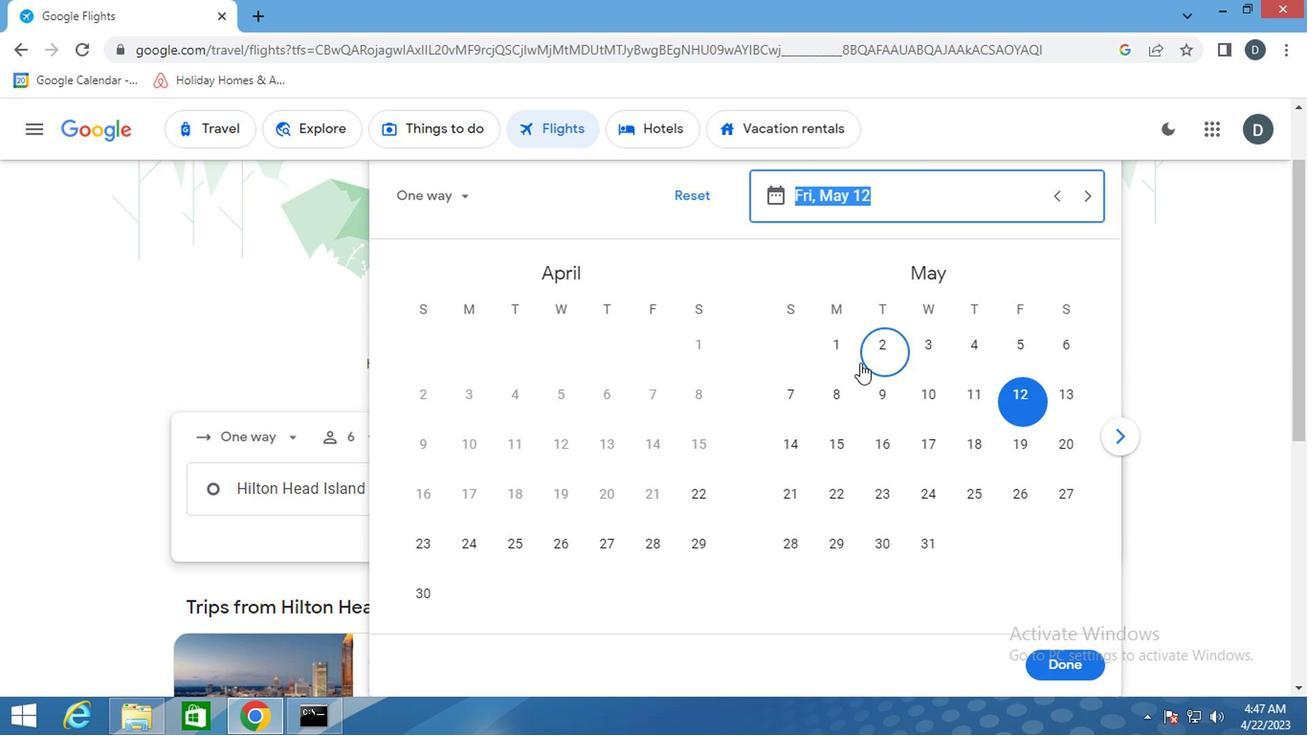 
Action: Mouse moved to (1061, 659)
Screenshot: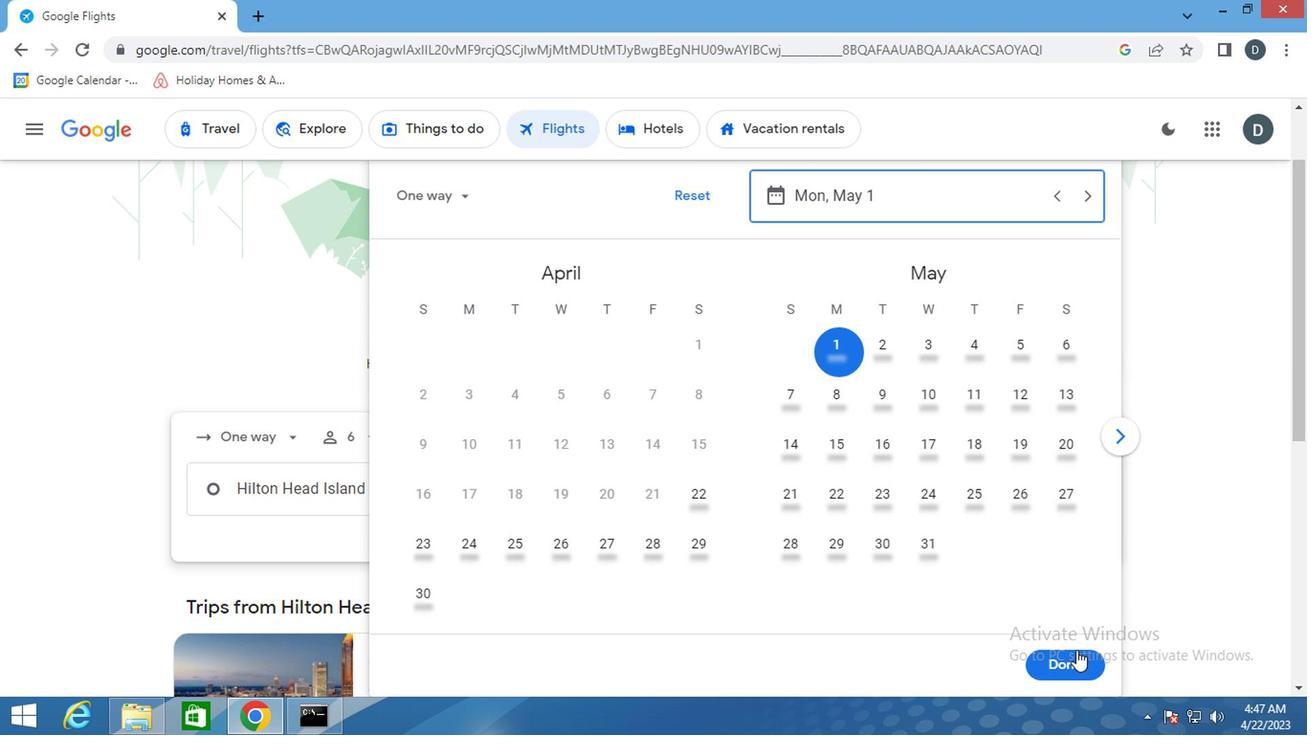 
Action: Mouse pressed left at (1061, 659)
Screenshot: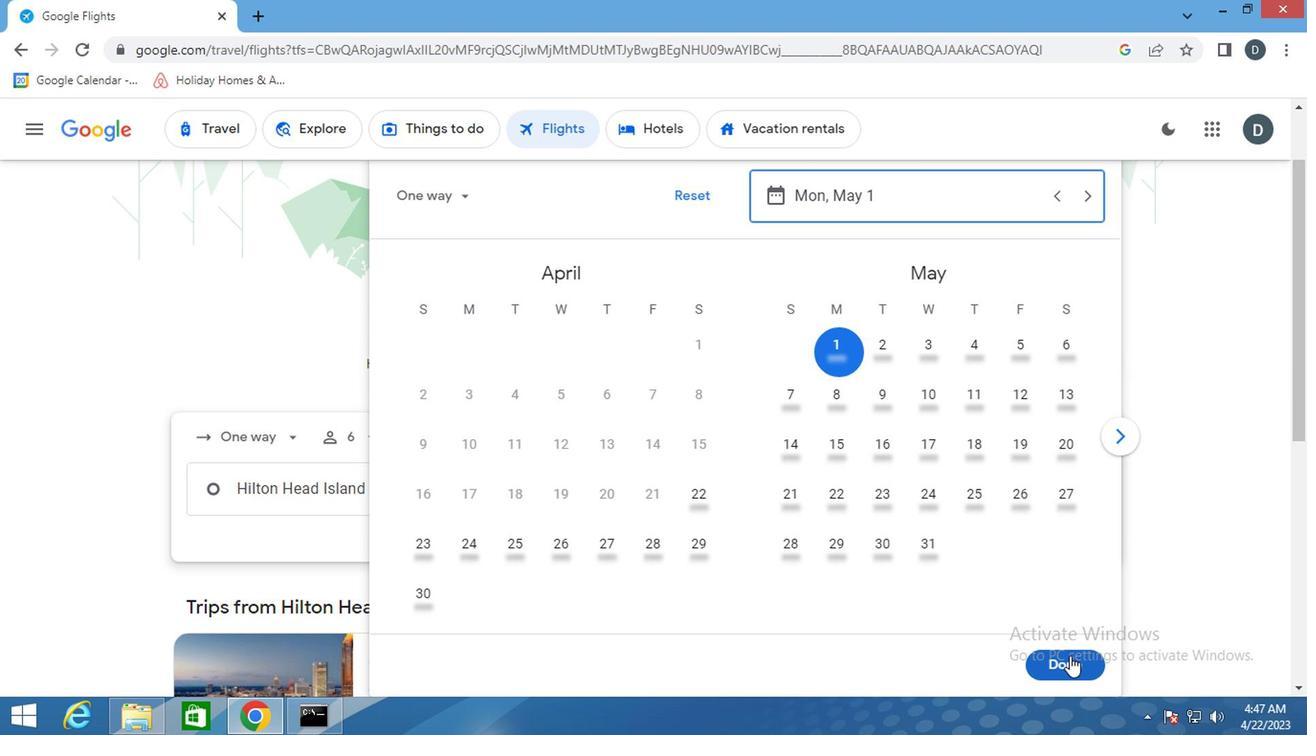 
Action: Mouse moved to (659, 552)
Screenshot: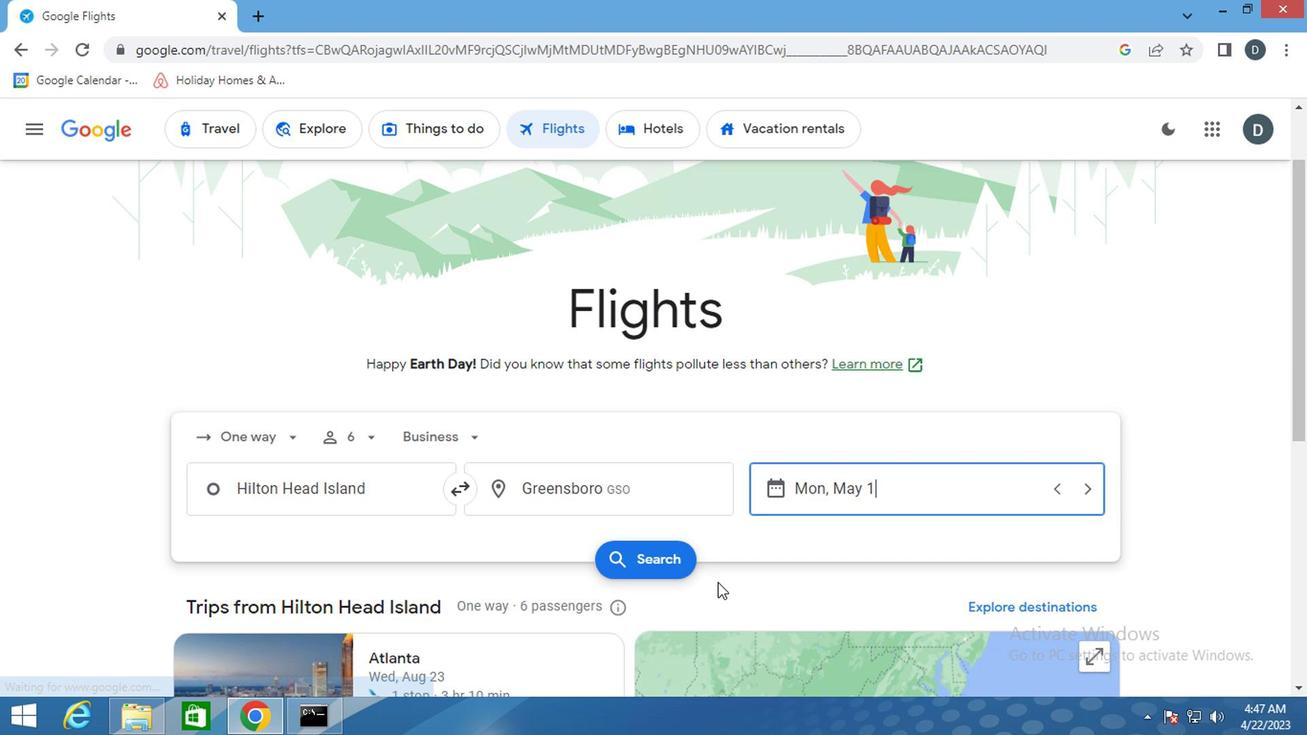 
Action: Mouse pressed left at (659, 552)
Screenshot: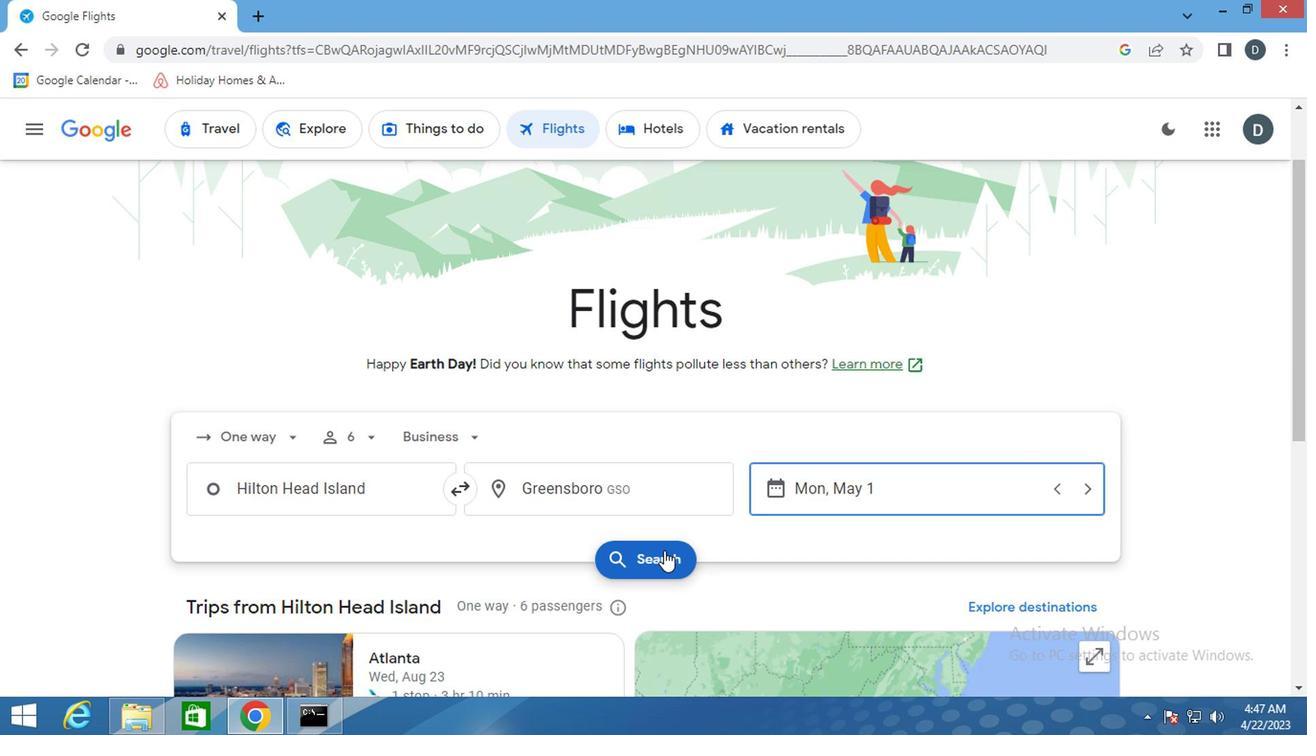 
Action: Mouse moved to (207, 303)
Screenshot: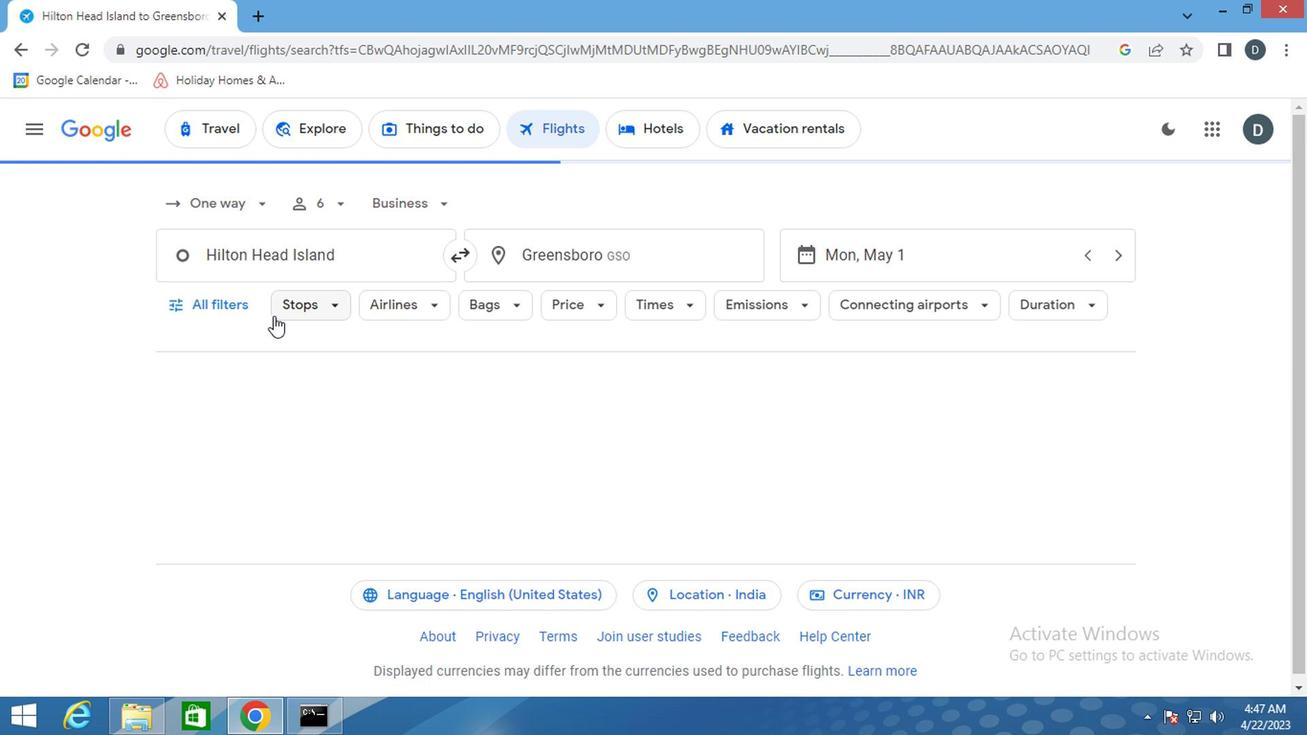 
Action: Mouse pressed left at (207, 303)
Screenshot: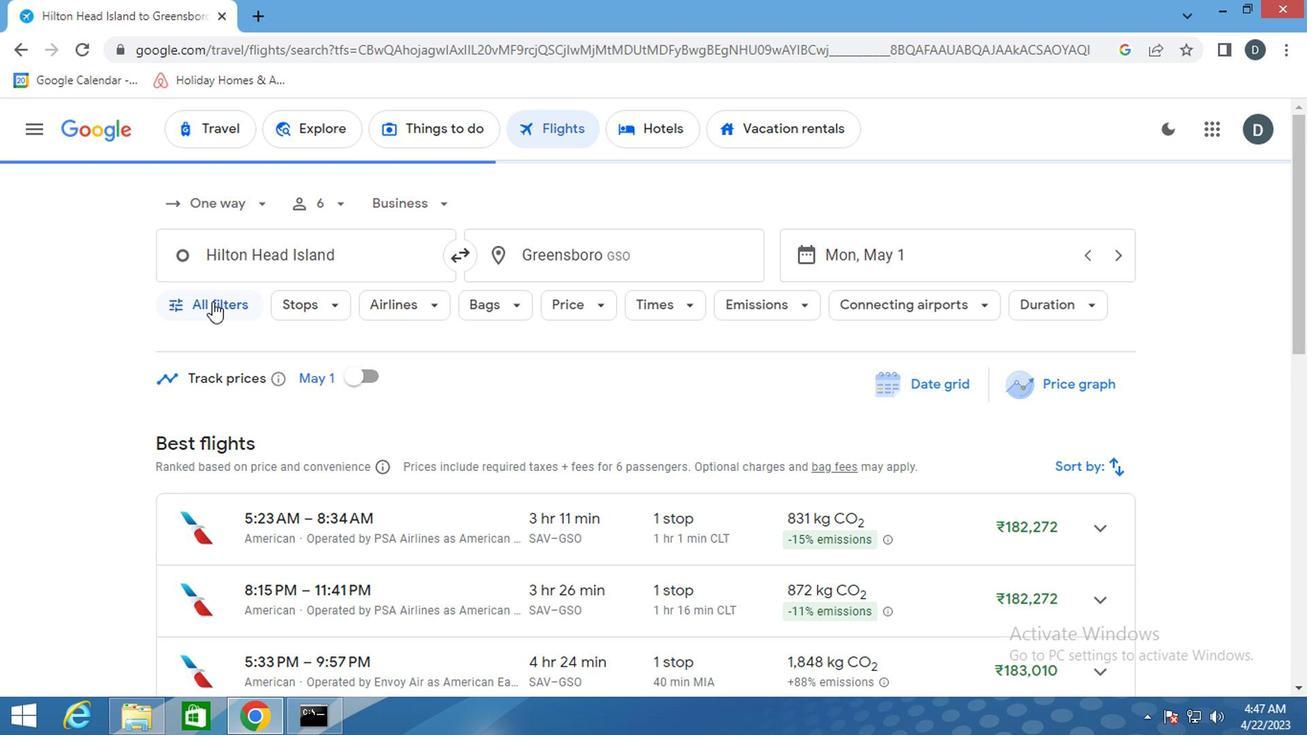 
Action: Mouse moved to (300, 489)
Screenshot: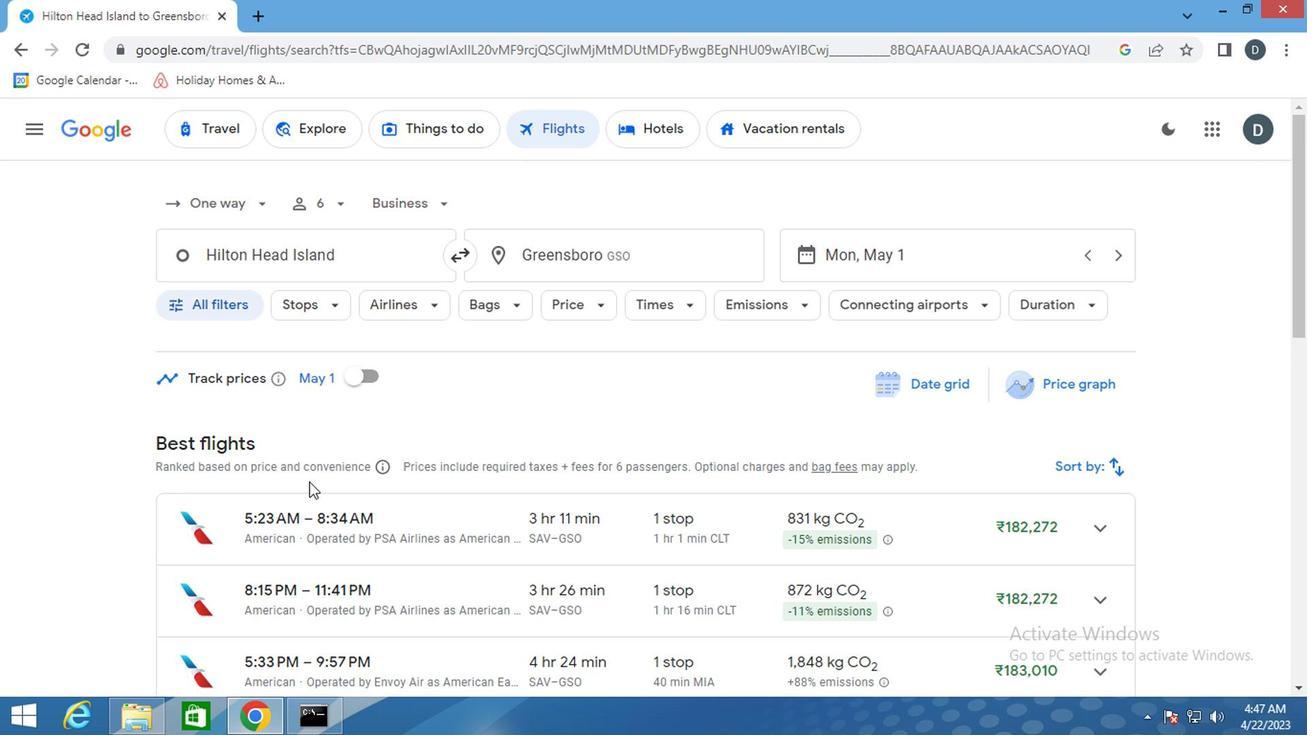 
Action: Mouse scrolled (300, 488) with delta (0, -1)
Screenshot: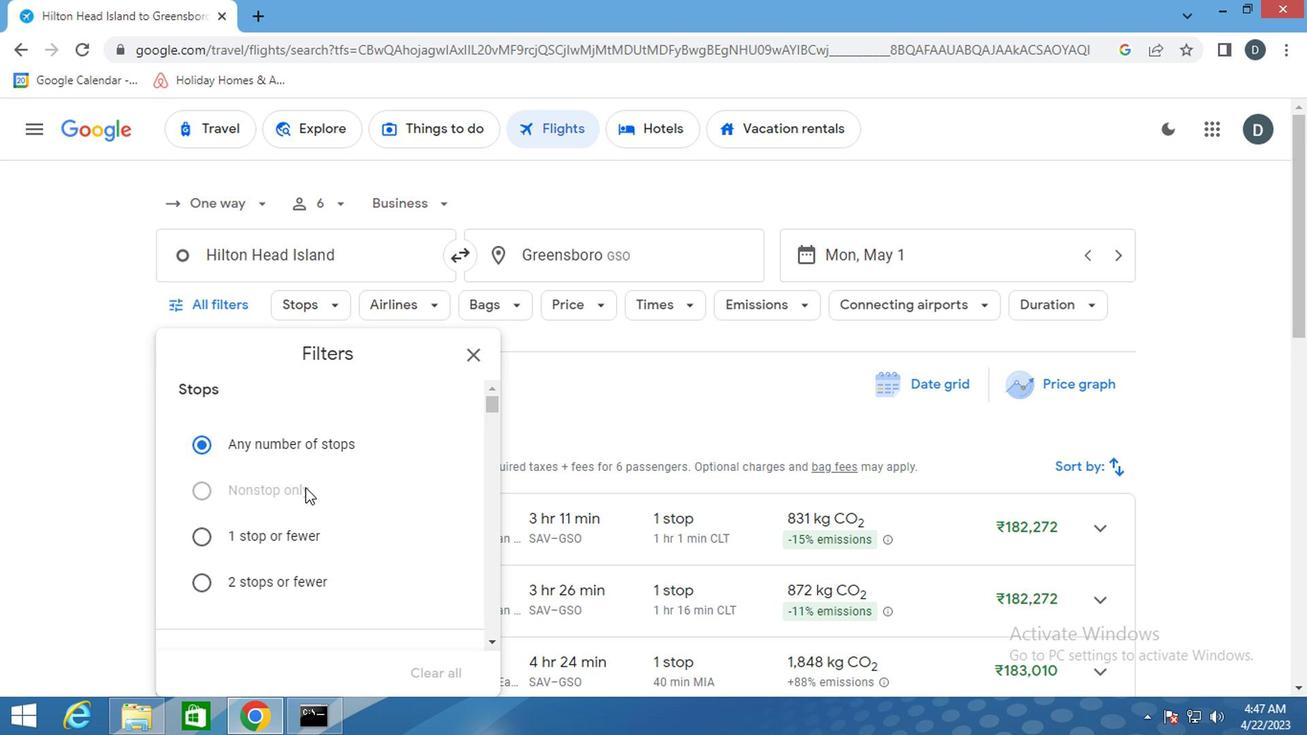 
Action: Mouse moved to (299, 489)
Screenshot: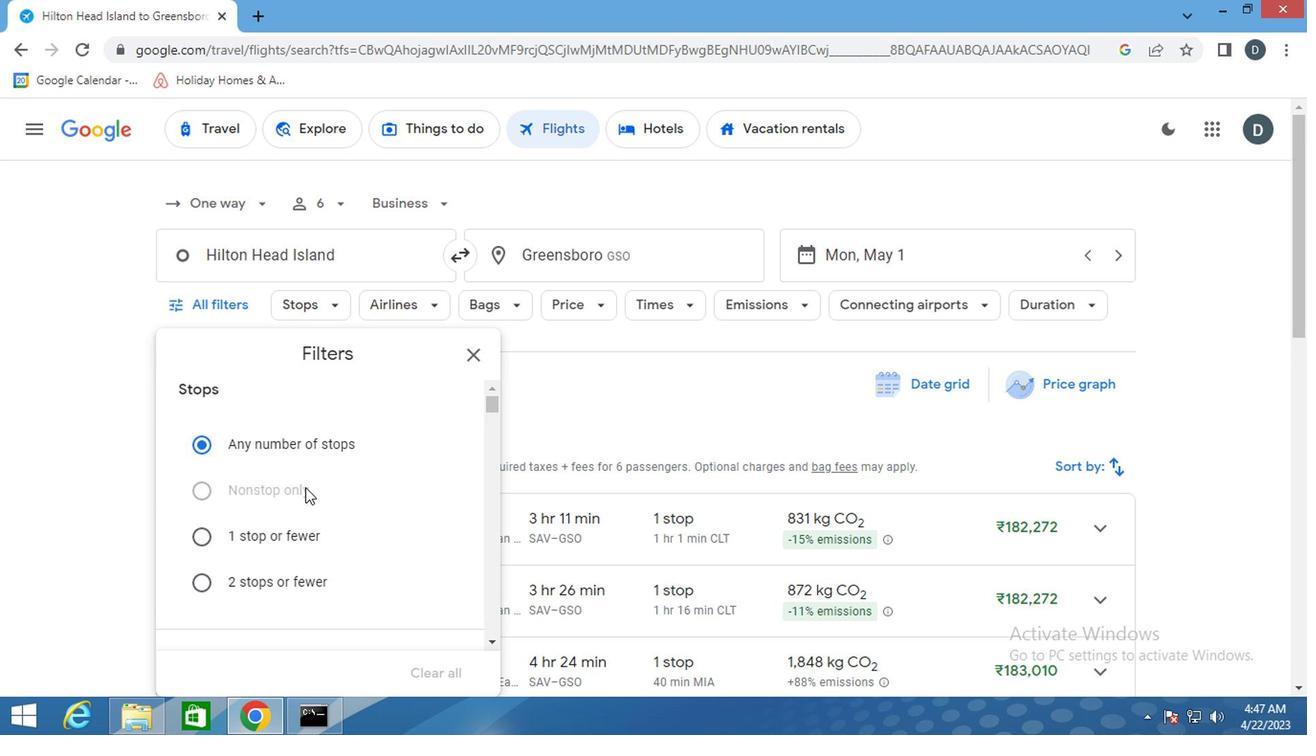 
Action: Mouse scrolled (299, 488) with delta (0, -1)
Screenshot: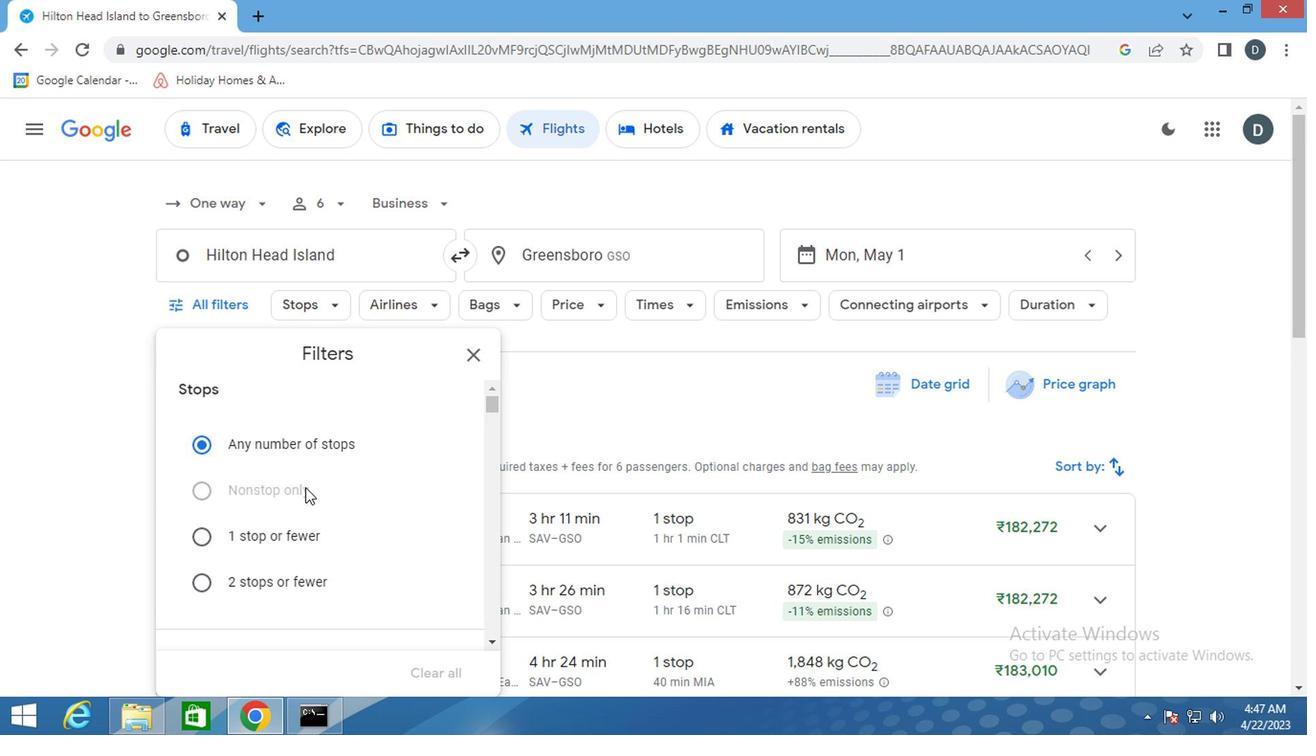 
Action: Mouse scrolled (299, 488) with delta (0, -1)
Screenshot: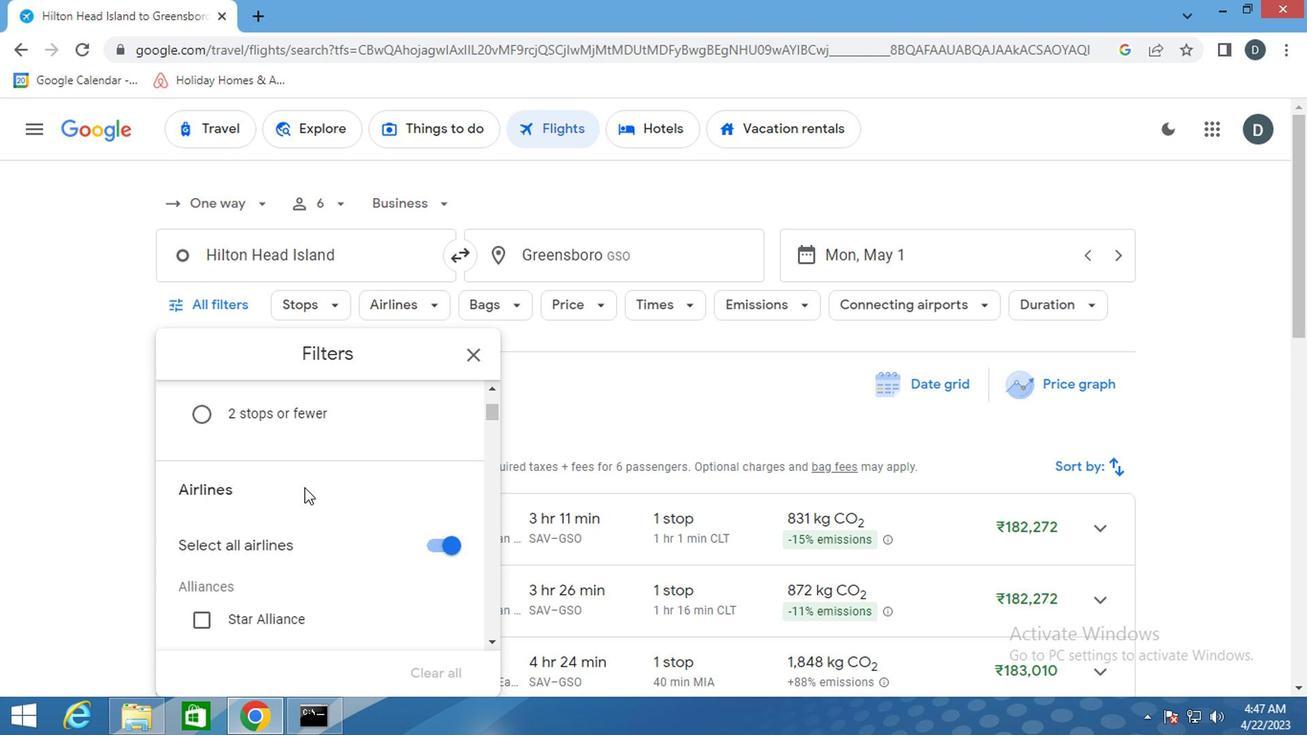
Action: Mouse scrolled (299, 488) with delta (0, -1)
Screenshot: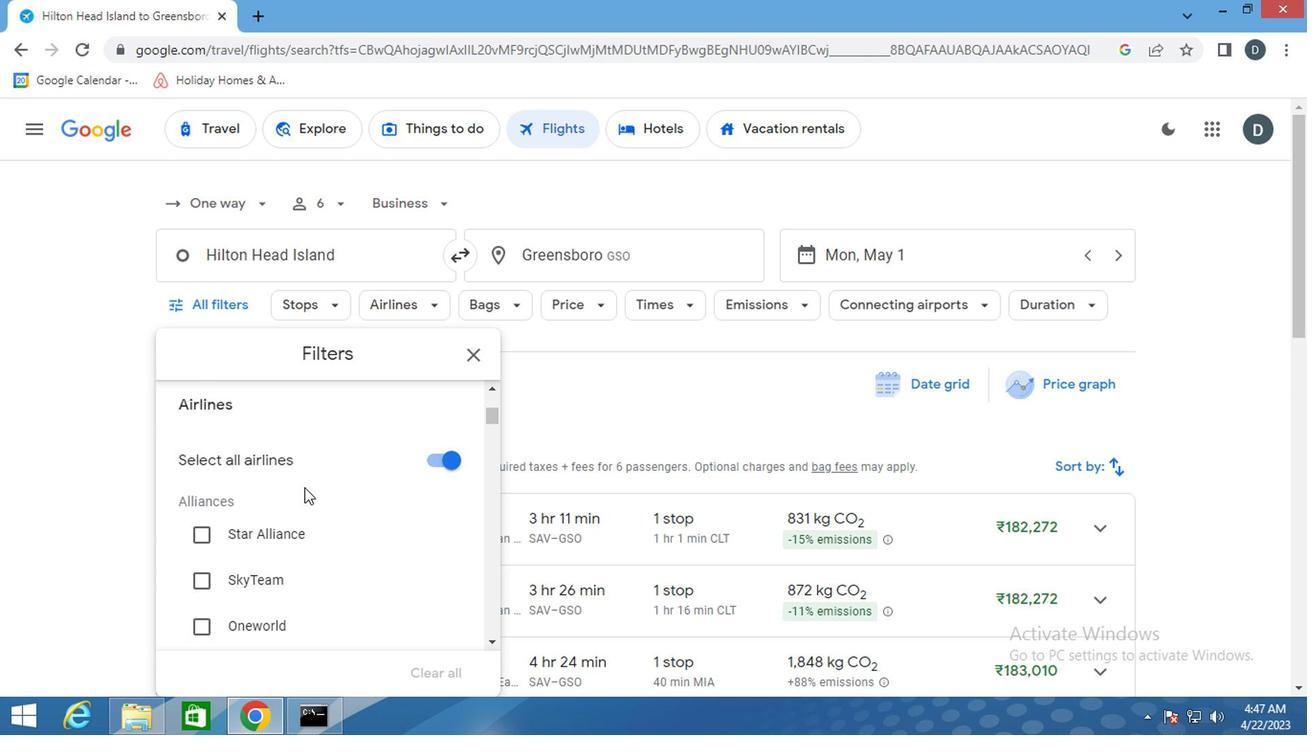 
Action: Mouse scrolled (299, 488) with delta (0, -1)
Screenshot: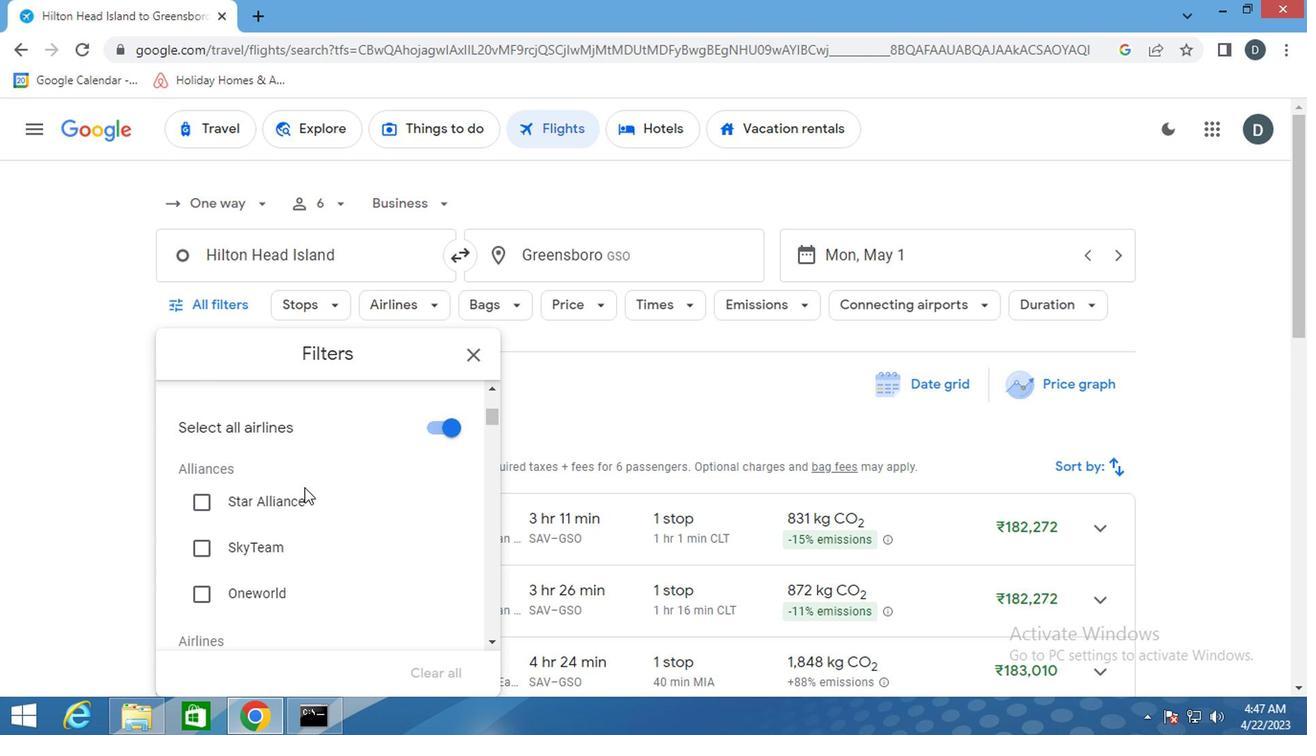 
Action: Mouse scrolled (299, 488) with delta (0, -1)
Screenshot: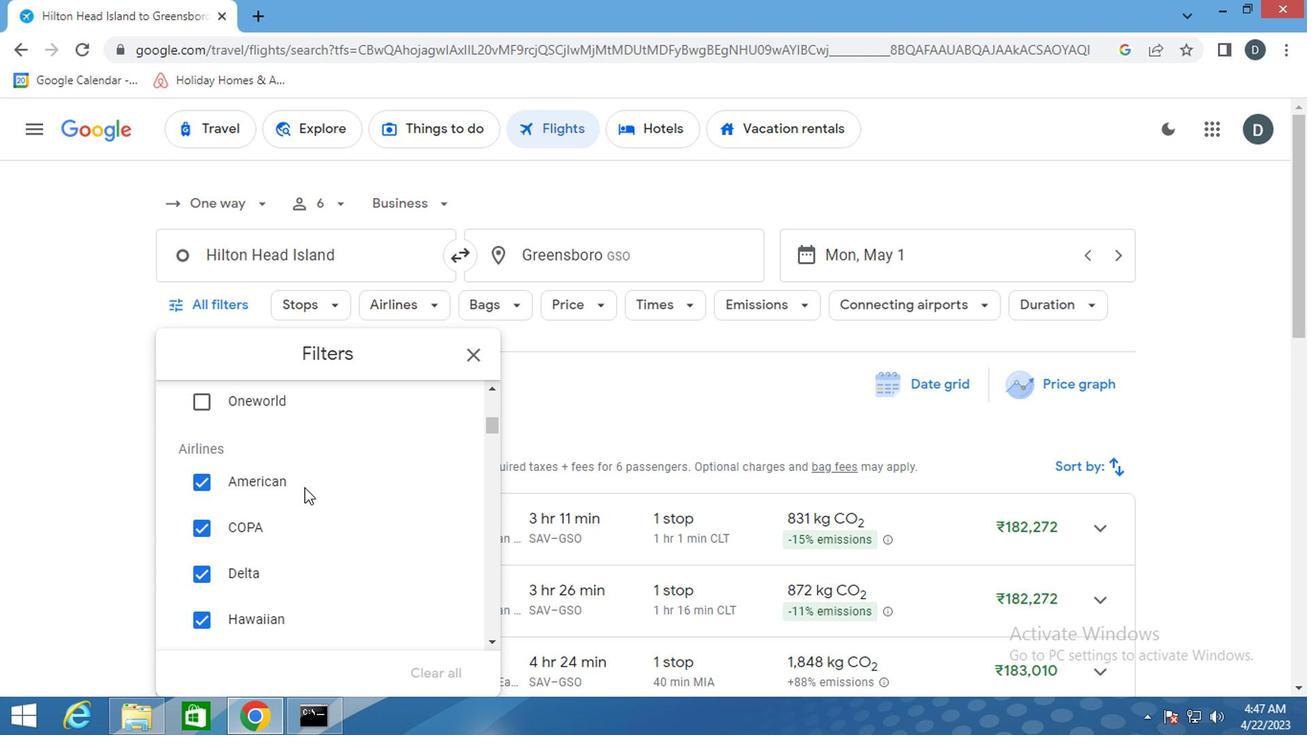 
Action: Mouse scrolled (299, 488) with delta (0, -1)
Screenshot: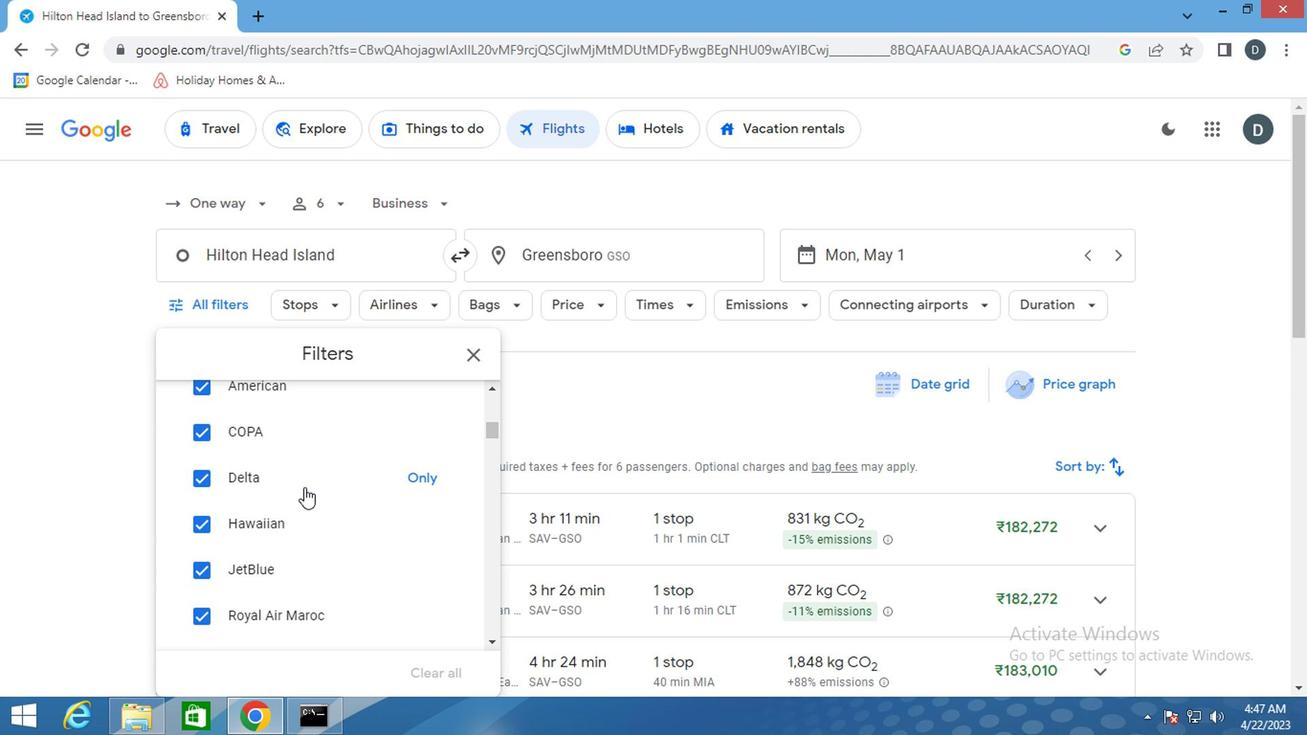 
Action: Mouse moved to (296, 500)
Screenshot: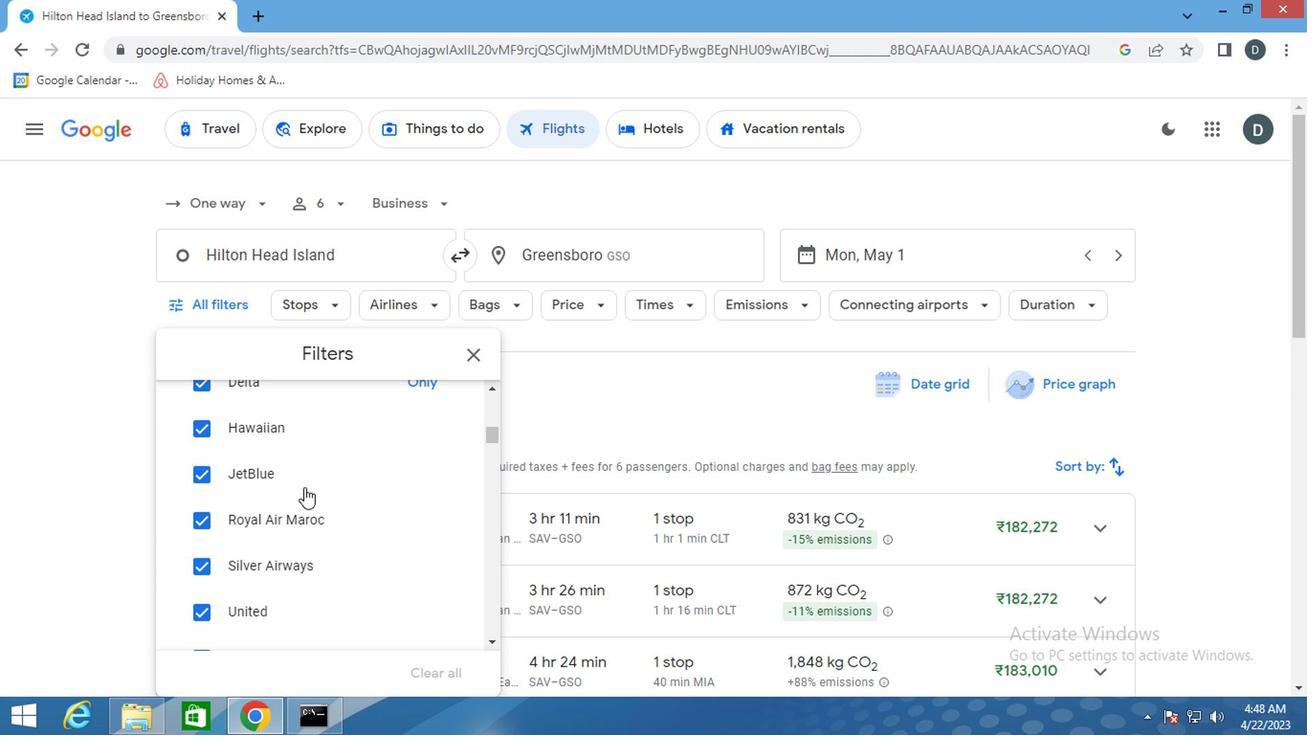 
Action: Mouse scrolled (296, 499) with delta (0, 0)
Screenshot: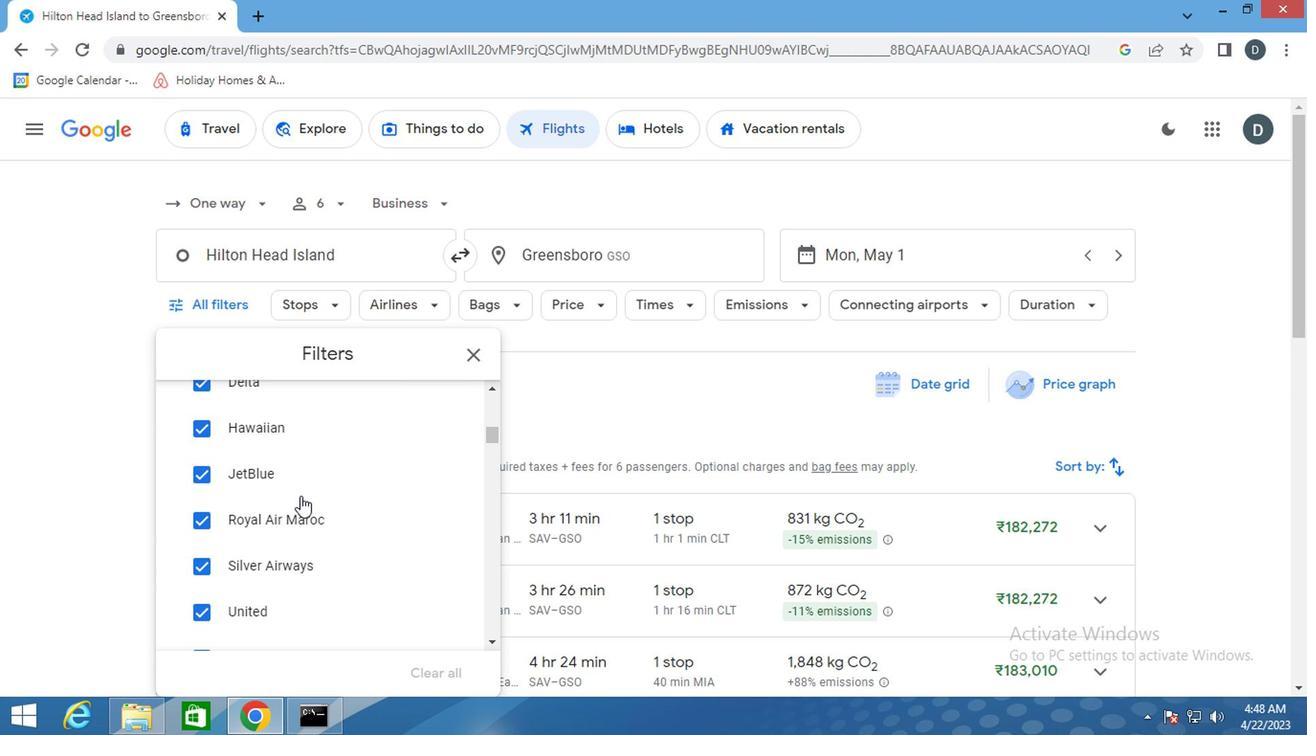 
Action: Mouse moved to (296, 523)
Screenshot: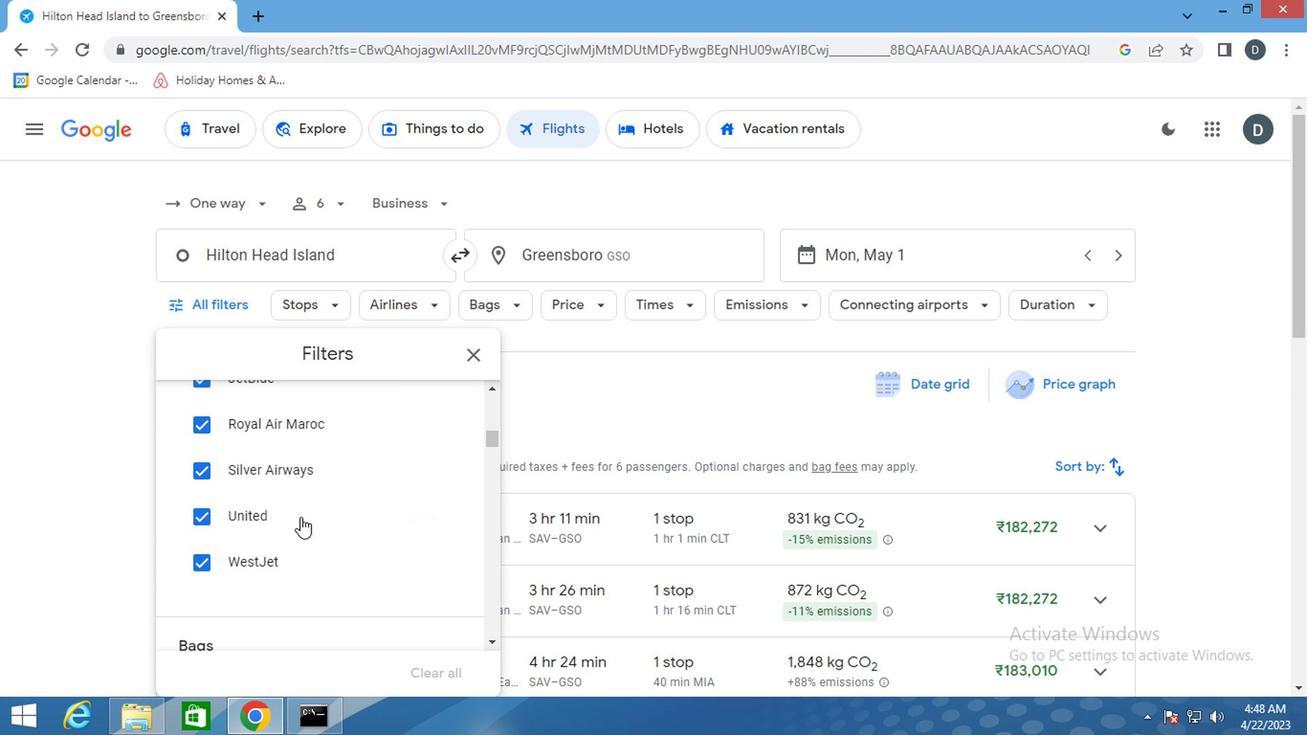 
Action: Mouse scrolled (296, 522) with delta (0, 0)
Screenshot: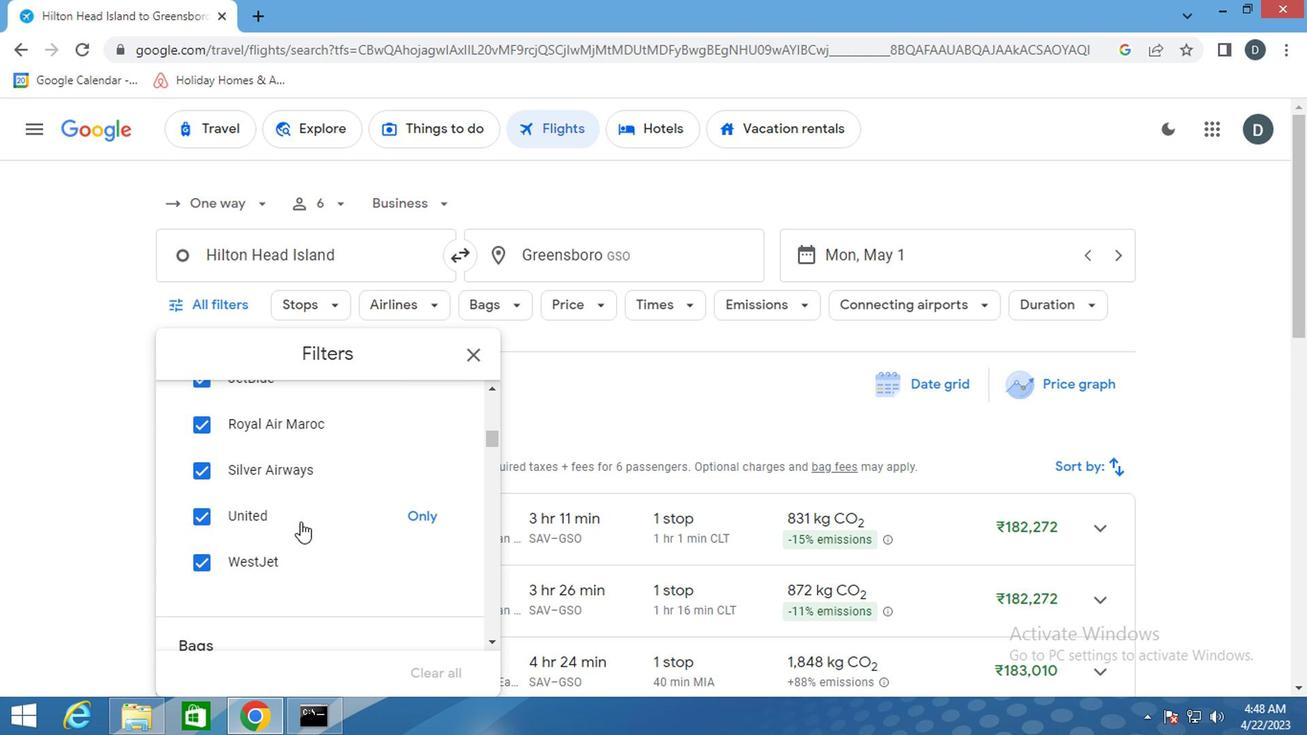 
Action: Mouse scrolled (296, 522) with delta (0, 0)
Screenshot: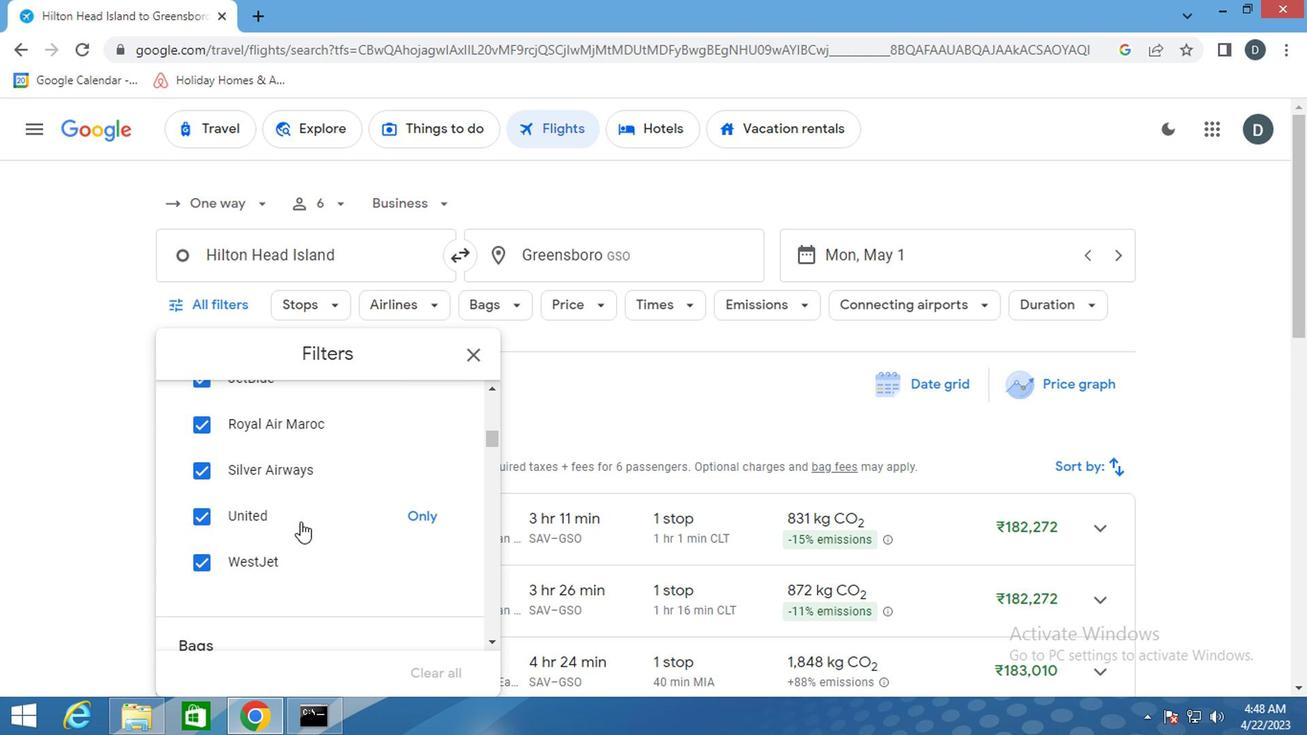 
Action: Mouse moved to (445, 547)
Screenshot: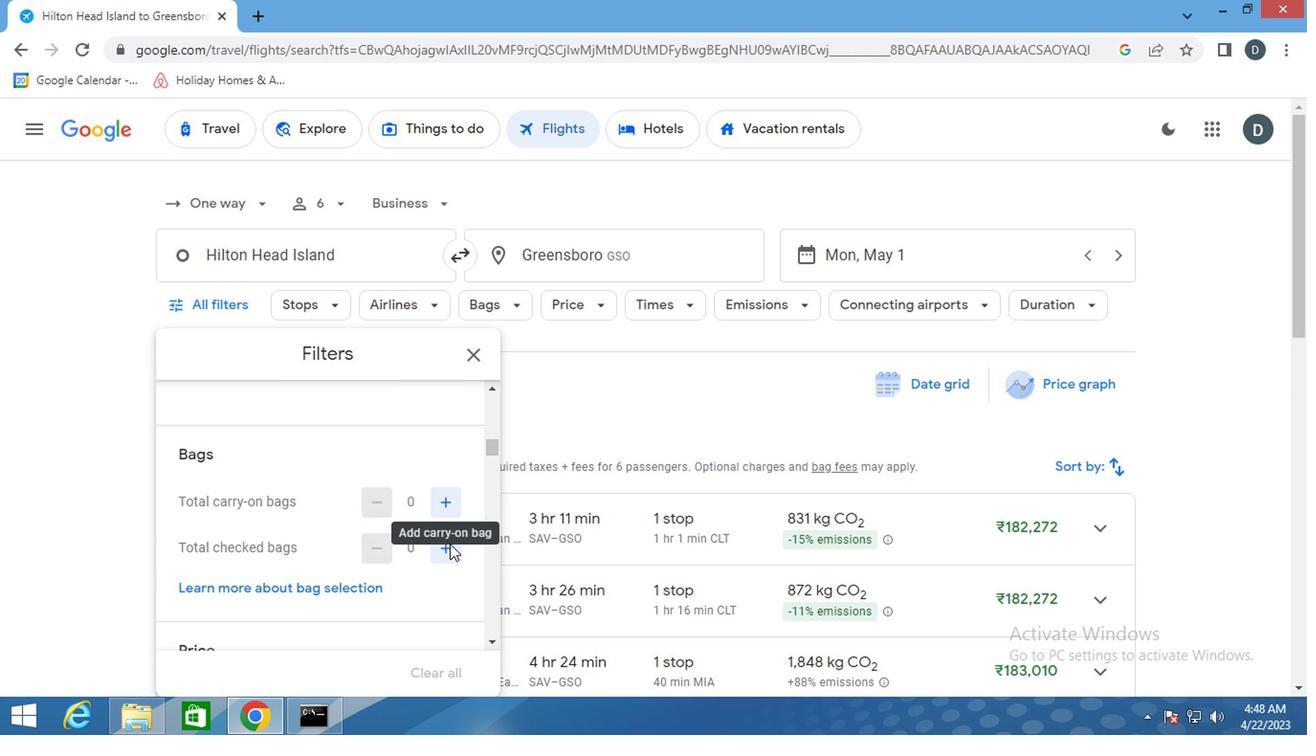 
Action: Mouse pressed left at (445, 547)
Screenshot: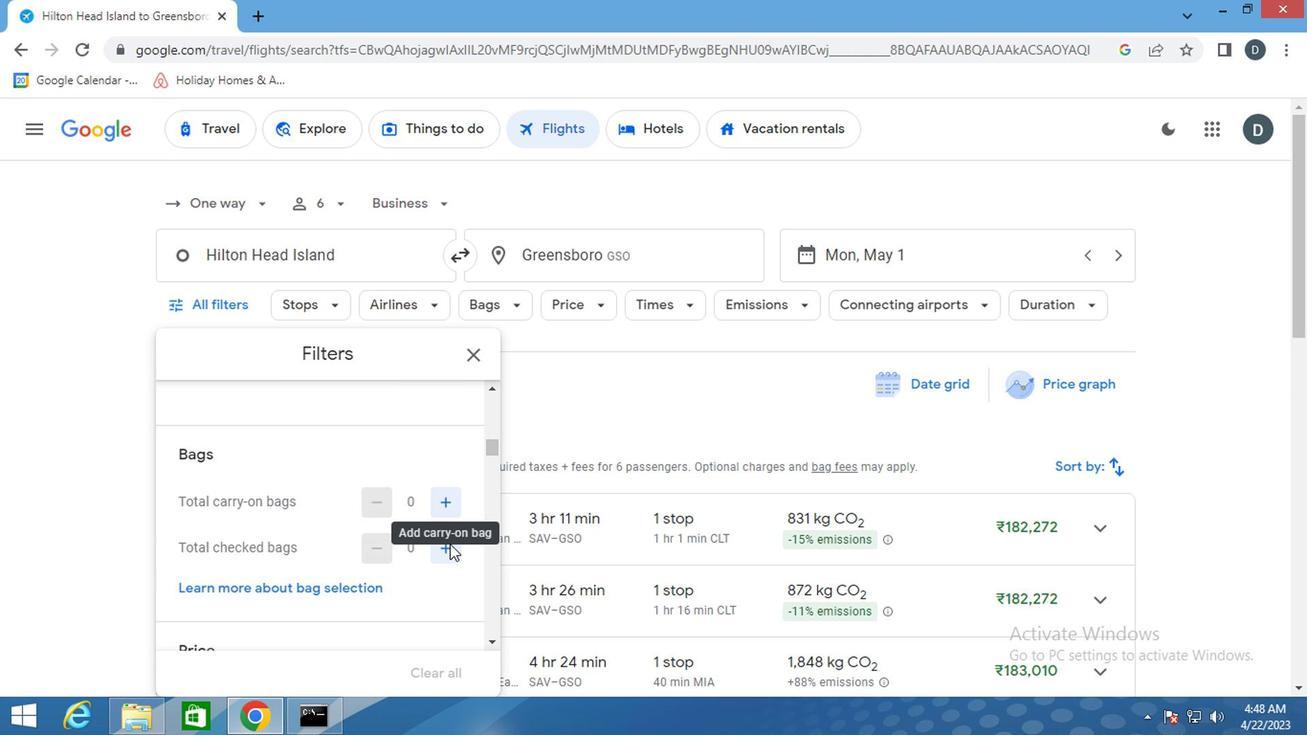 
Action: Mouse pressed left at (445, 547)
Screenshot: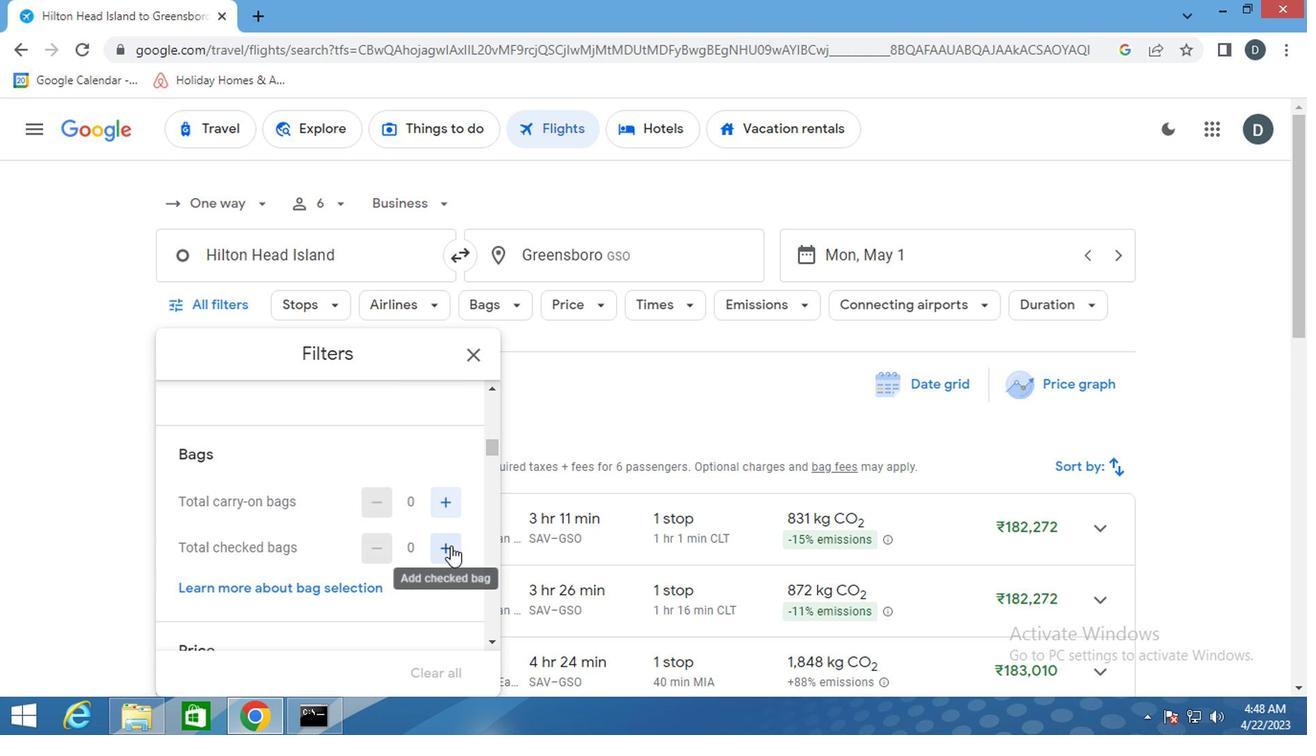 
Action: Mouse pressed left at (445, 547)
Screenshot: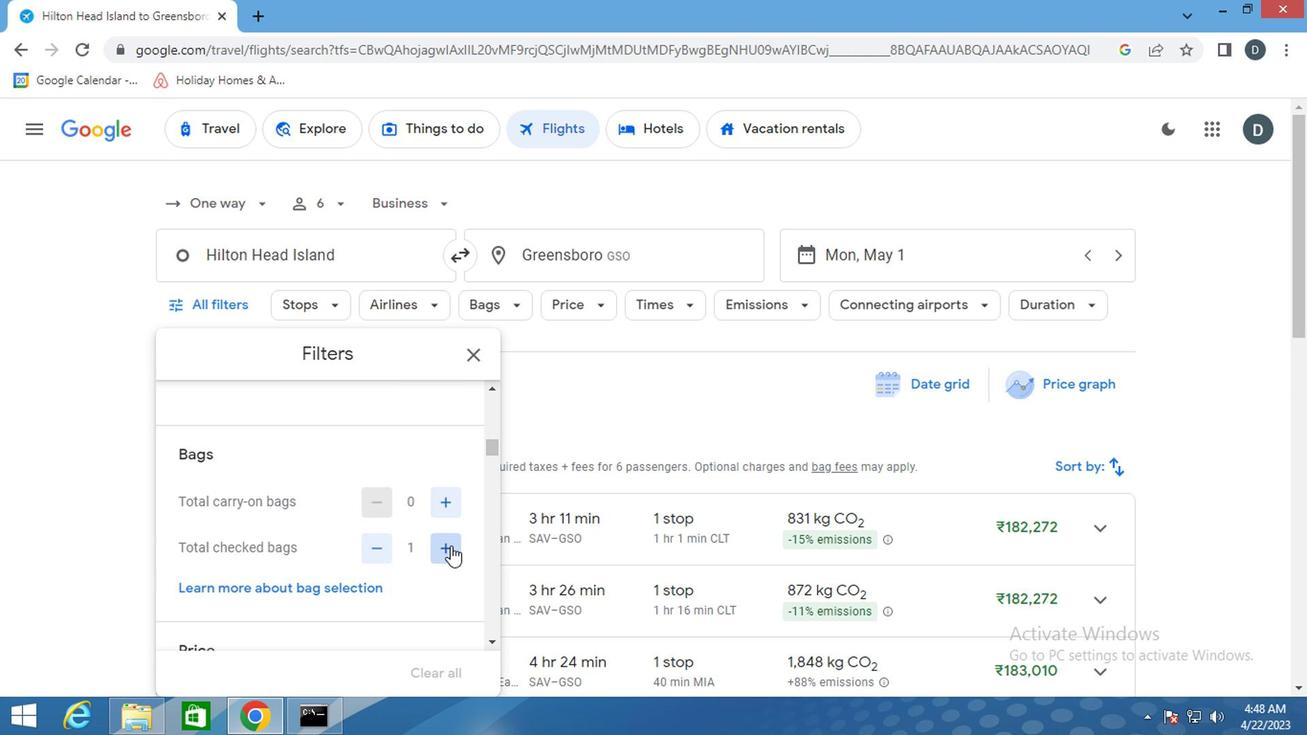 
Action: Mouse pressed left at (445, 547)
Screenshot: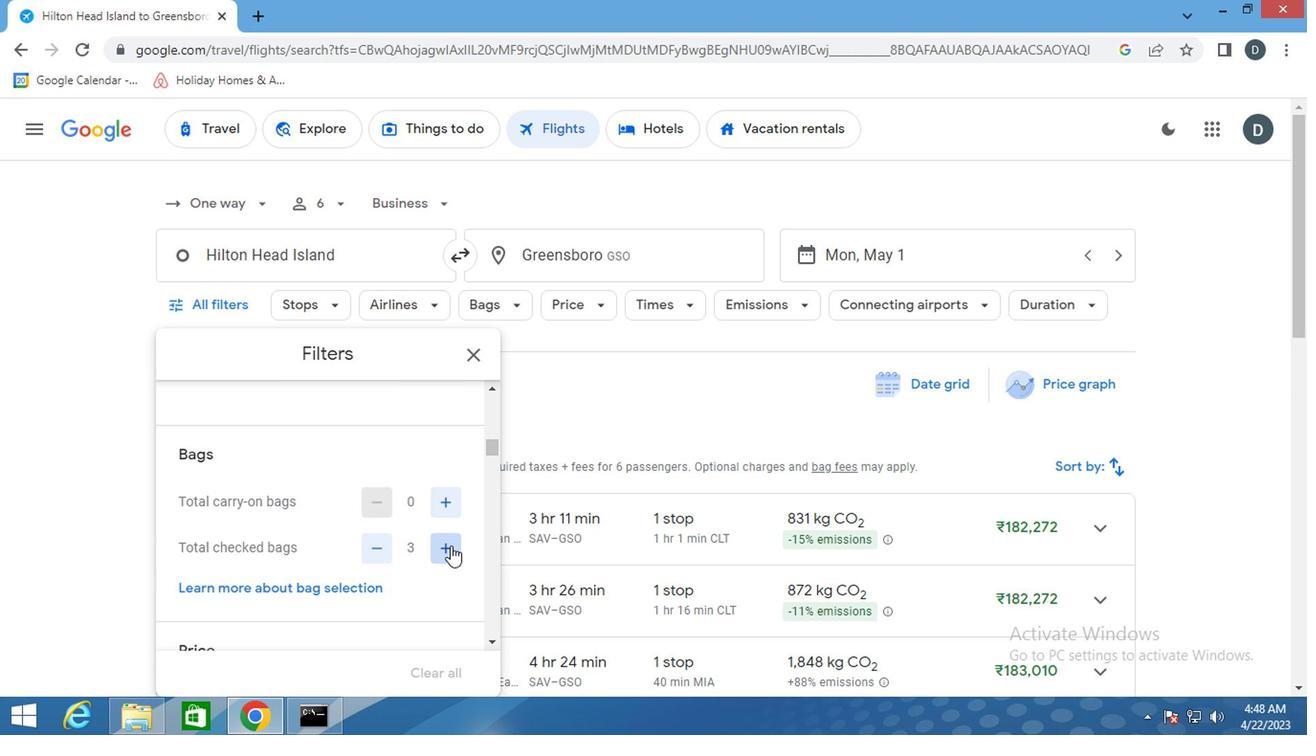 
Action: Mouse moved to (421, 590)
Screenshot: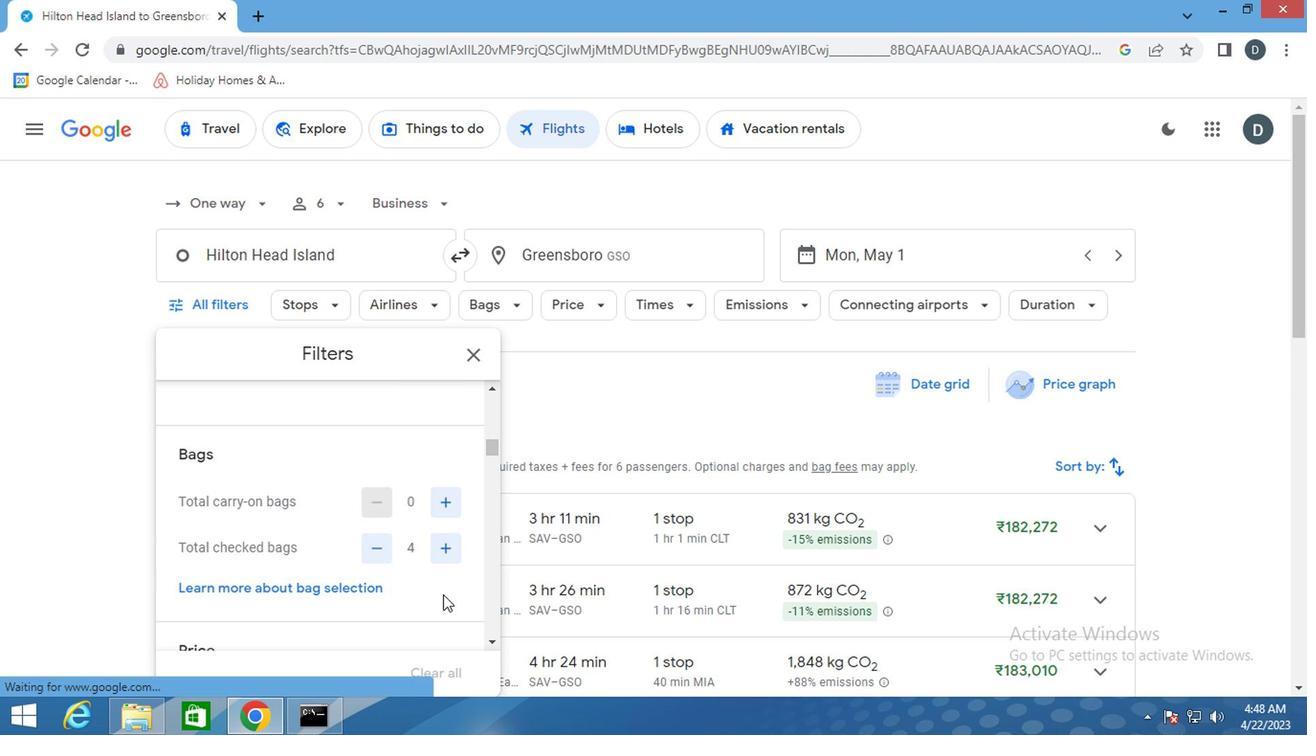 
Action: Mouse scrolled (421, 589) with delta (0, -1)
Screenshot: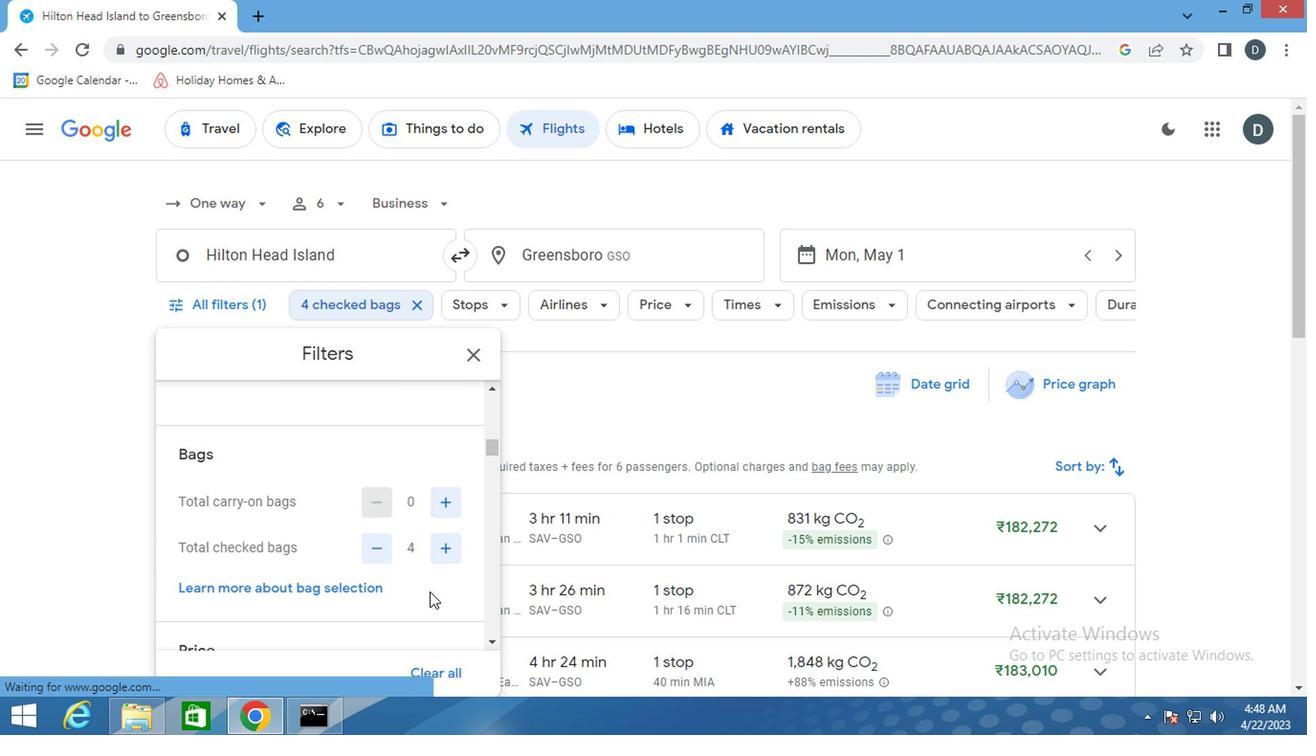 
Action: Mouse scrolled (421, 589) with delta (0, -1)
Screenshot: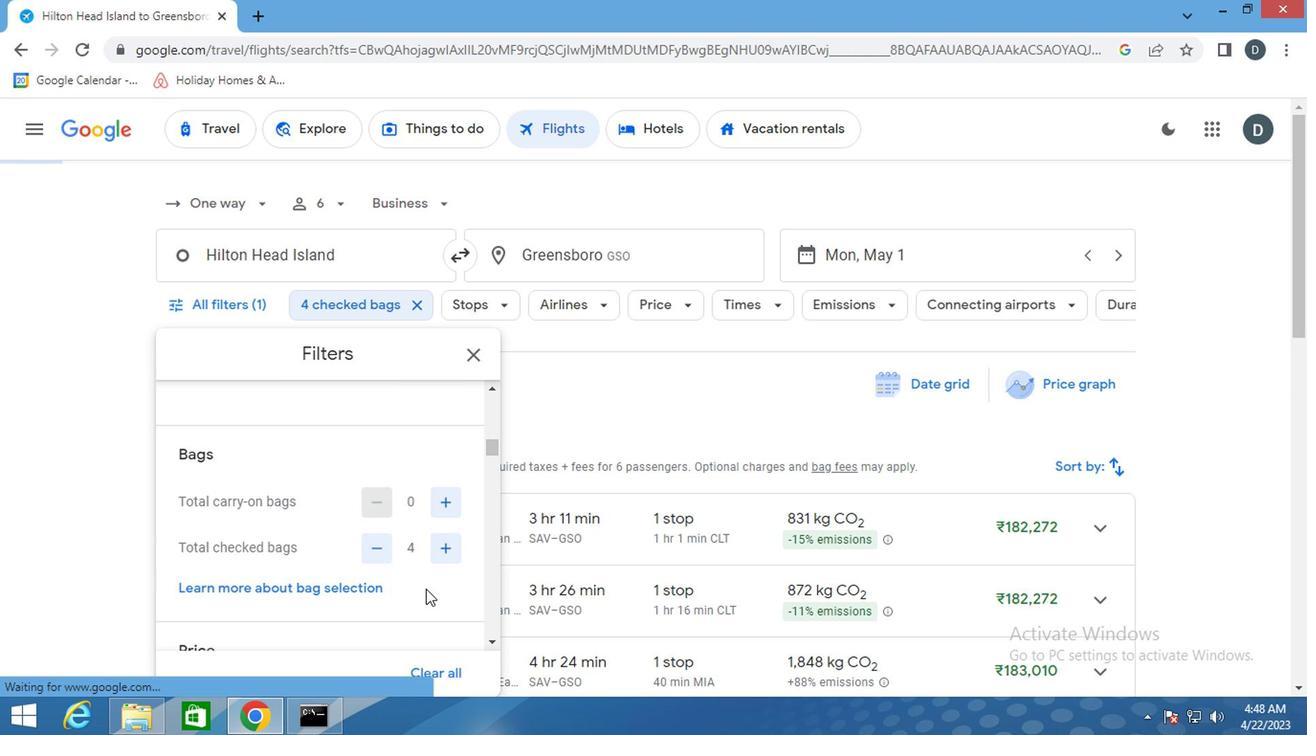 
Action: Mouse moved to (445, 539)
Screenshot: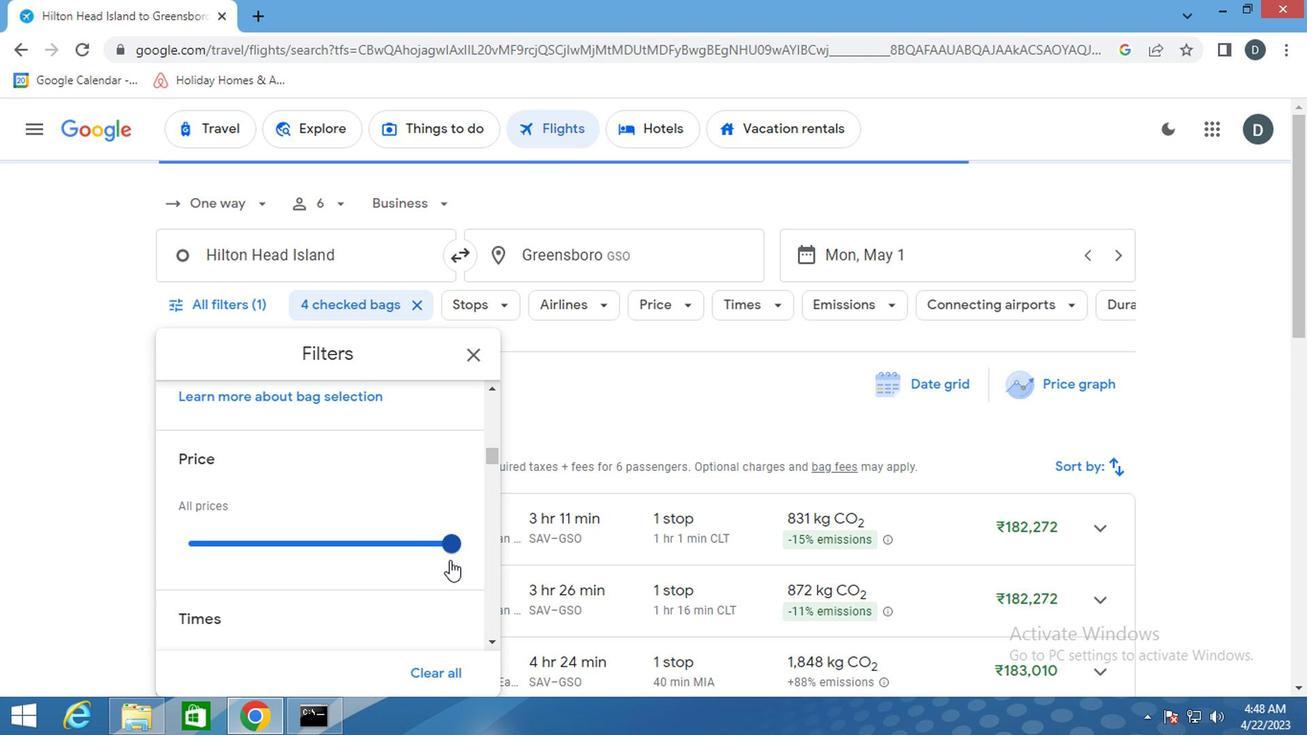 
Action: Mouse pressed left at (445, 539)
Screenshot: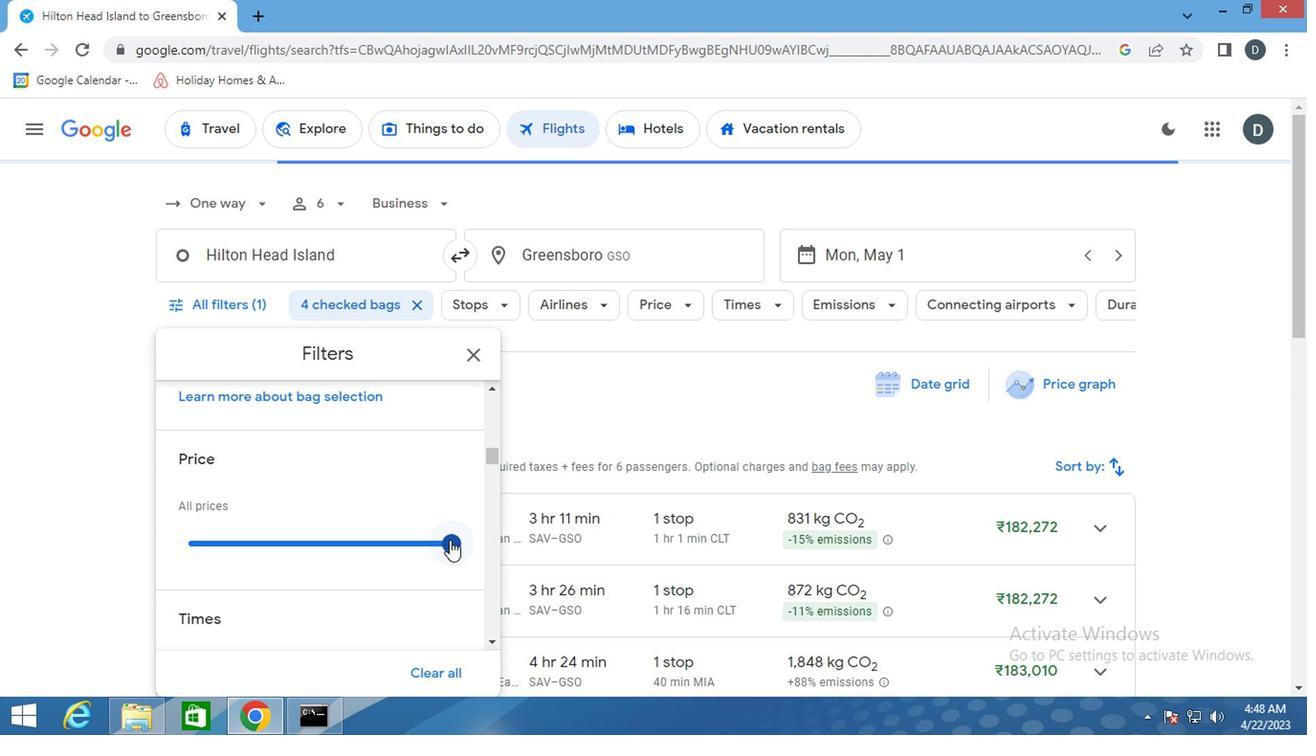 
Action: Mouse moved to (369, 553)
Screenshot: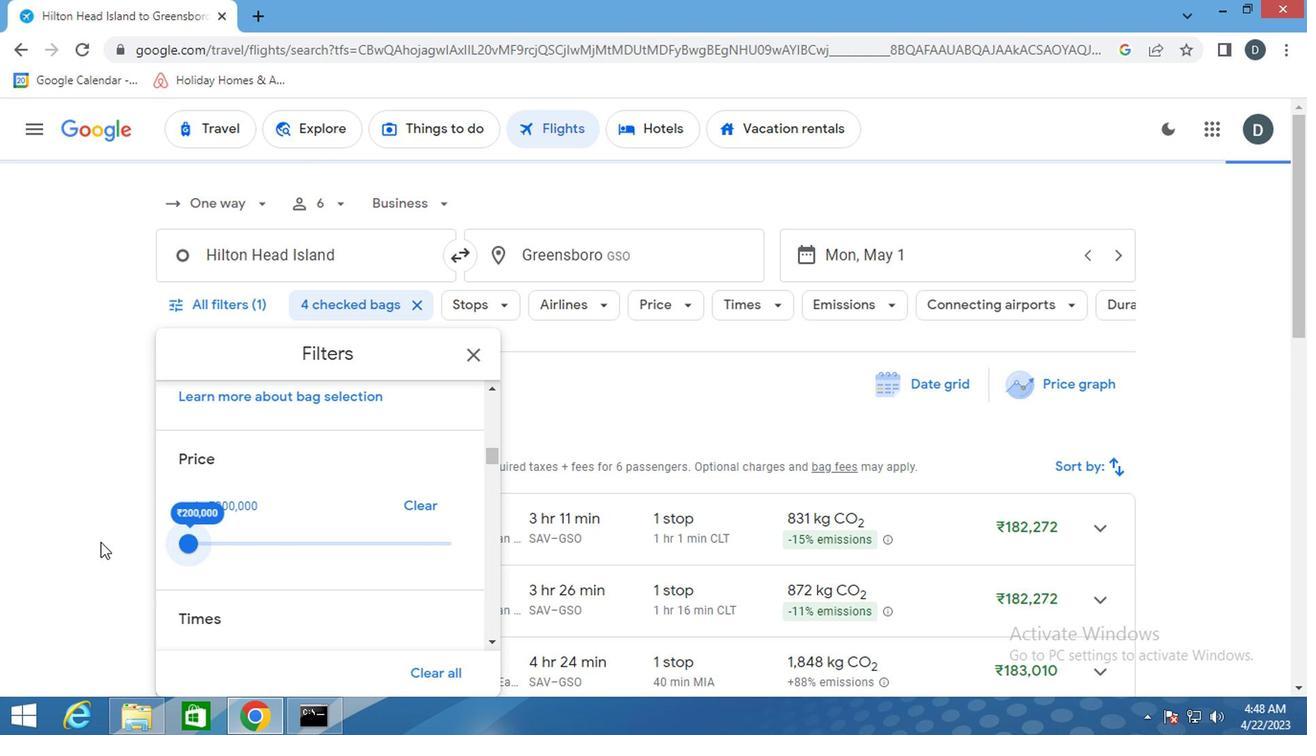 
Action: Mouse scrolled (369, 552) with delta (0, -1)
Screenshot: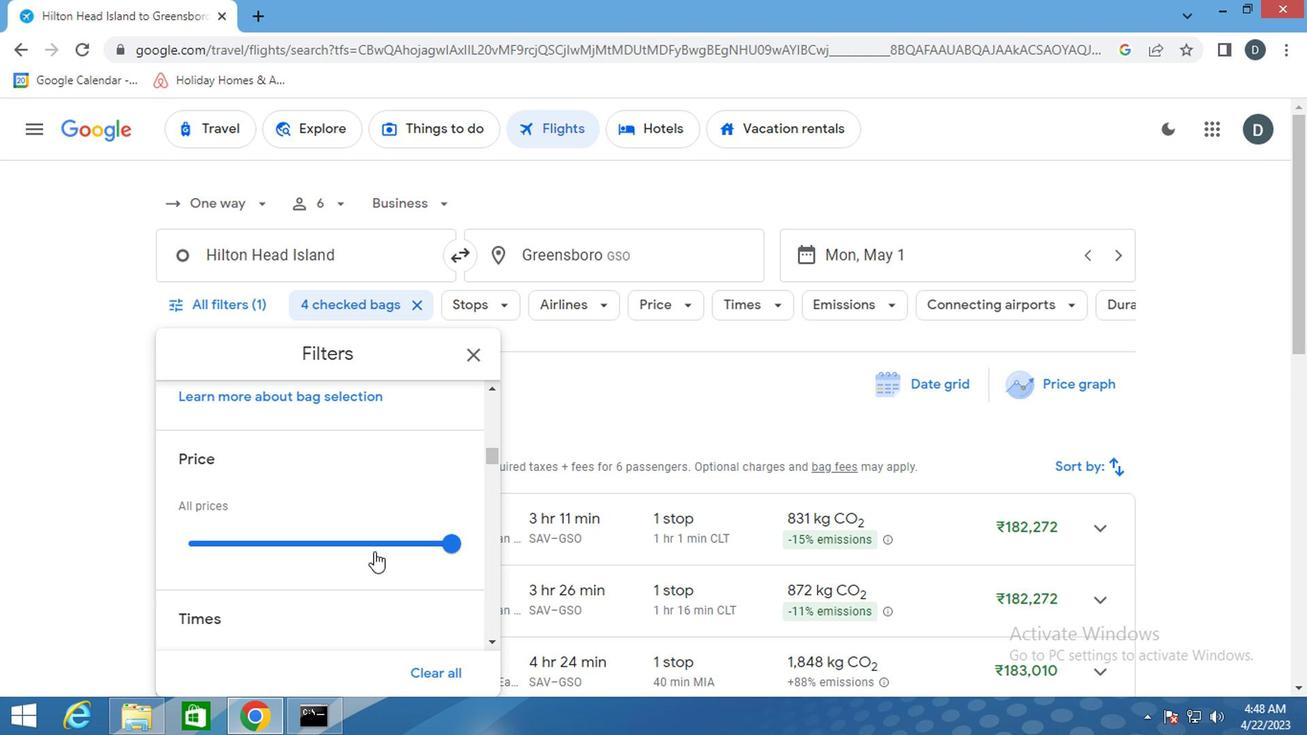 
Action: Mouse scrolled (369, 552) with delta (0, -1)
Screenshot: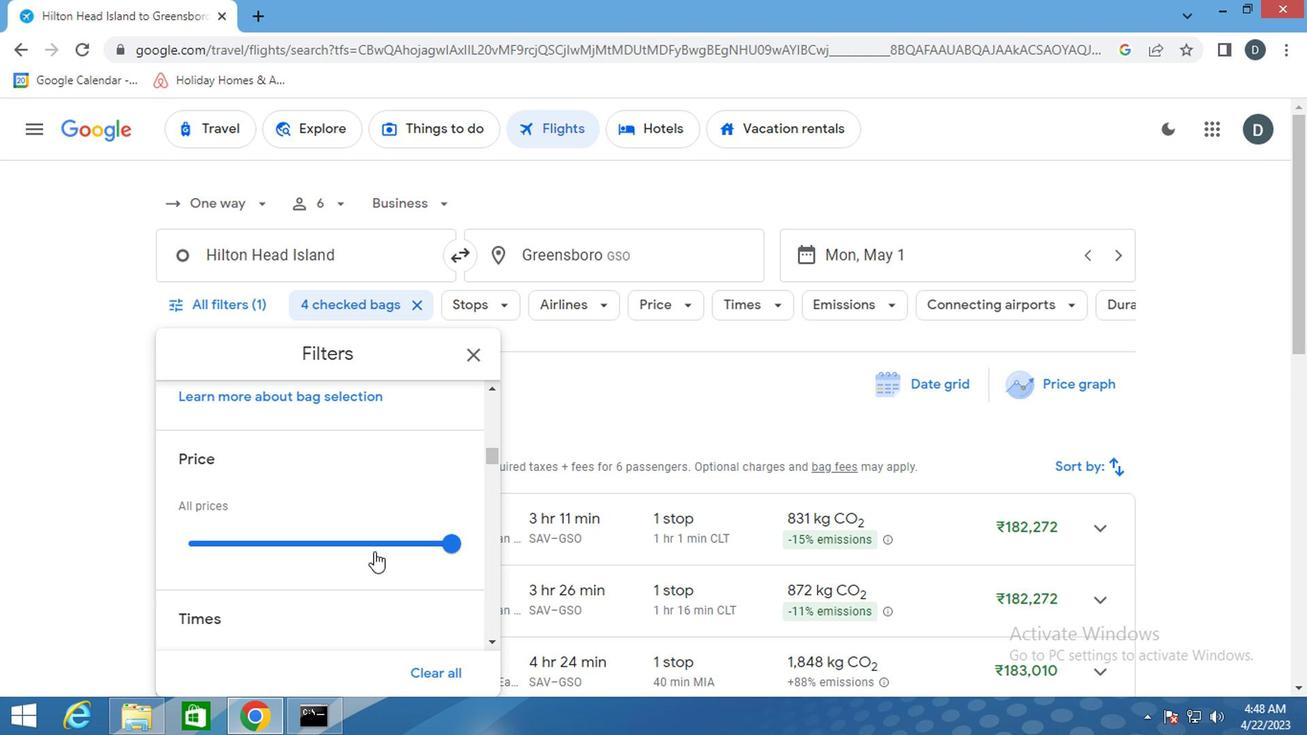 
Action: Mouse moved to (187, 560)
Screenshot: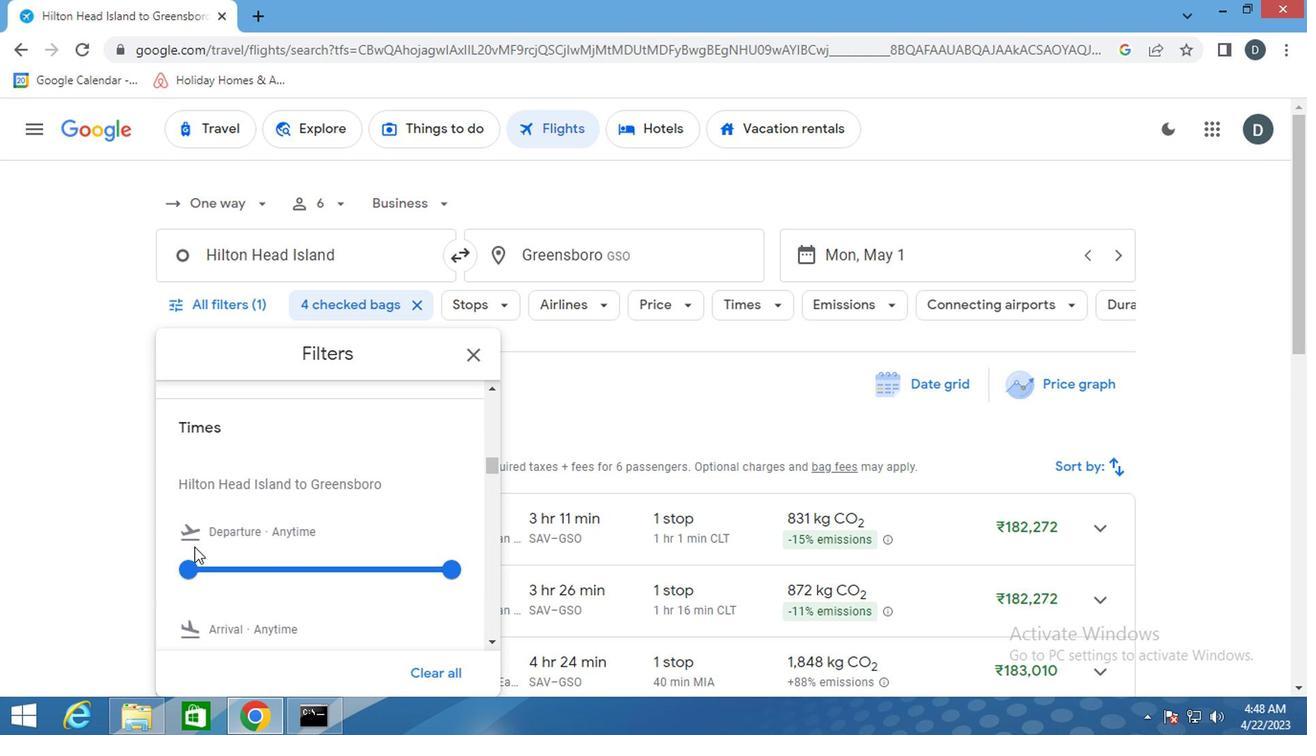 
Action: Mouse pressed left at (187, 560)
Screenshot: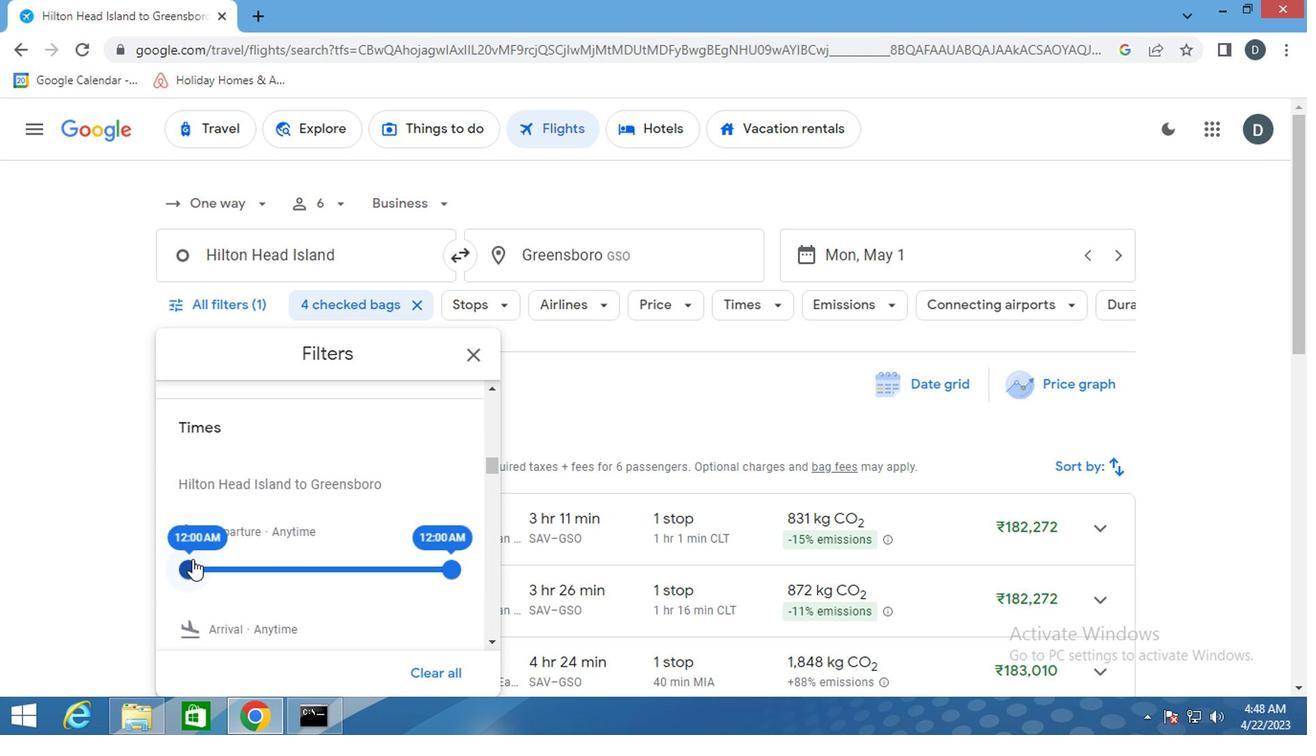 
Action: Mouse moved to (457, 567)
Screenshot: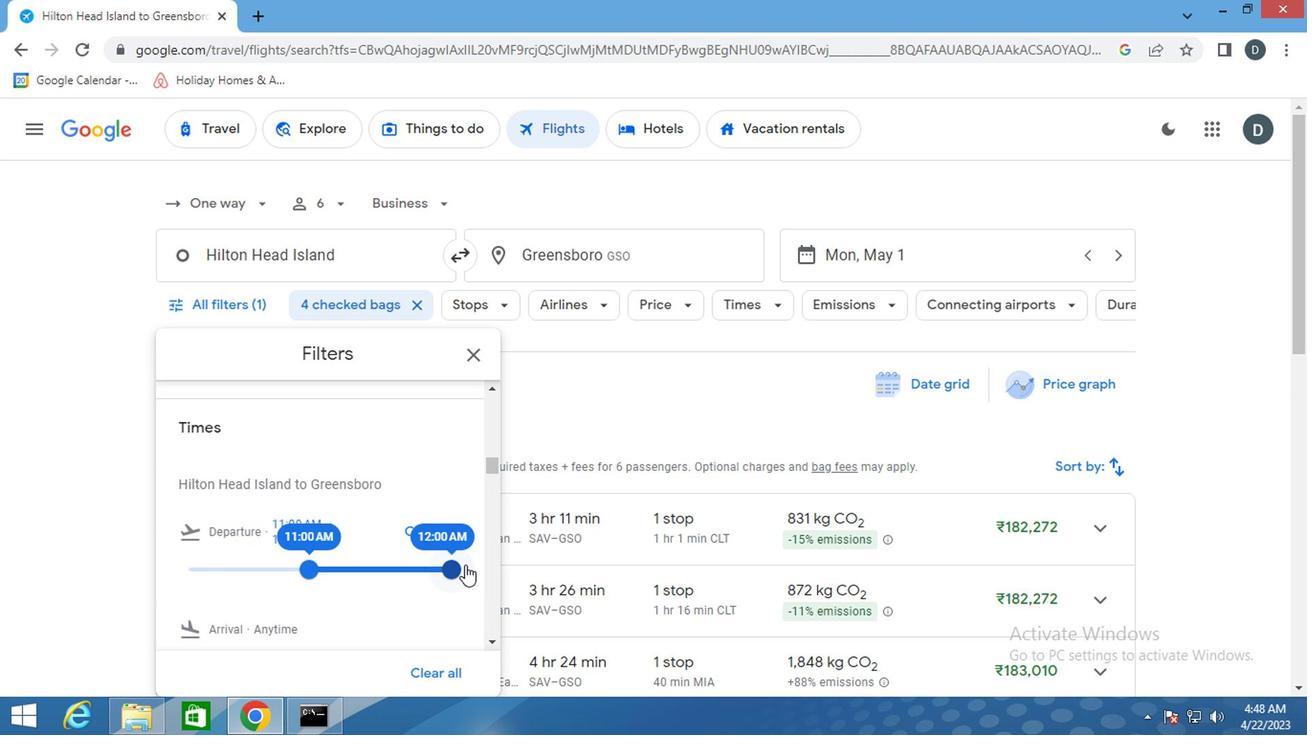 
Action: Mouse pressed left at (457, 567)
Screenshot: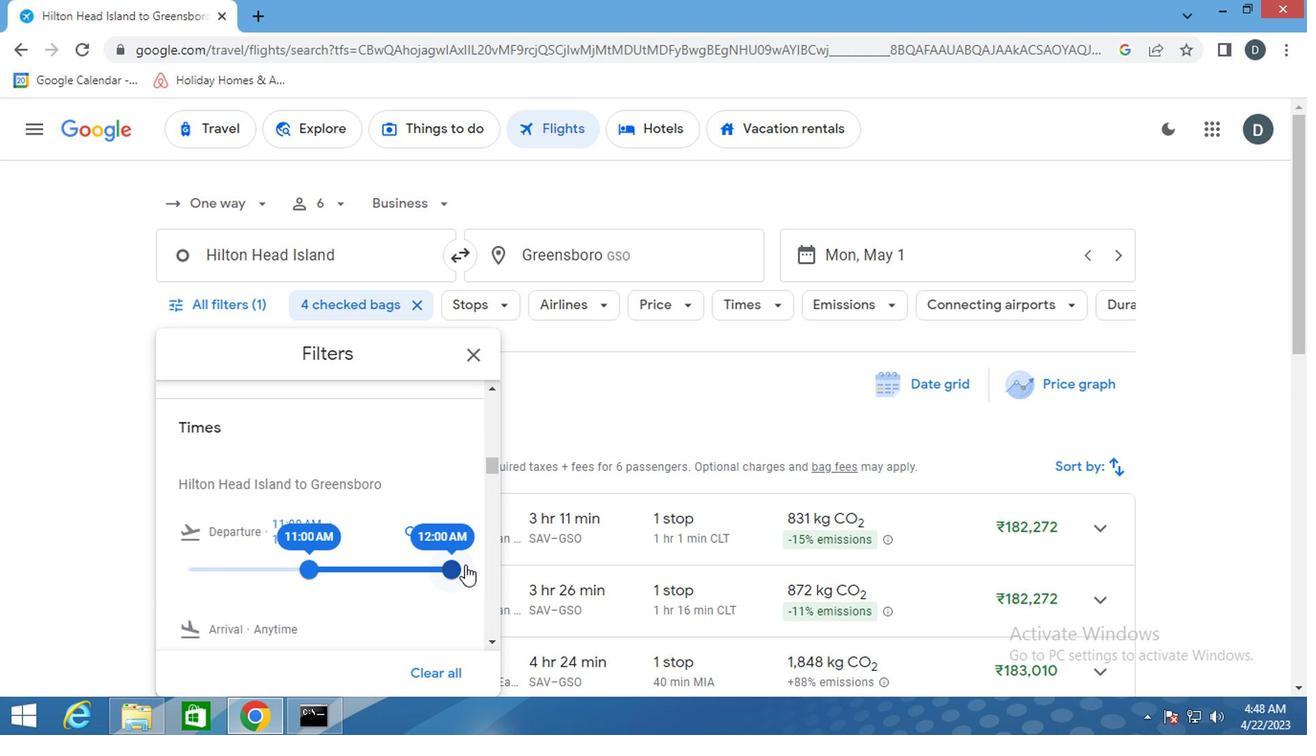 
Action: Mouse moved to (364, 592)
Screenshot: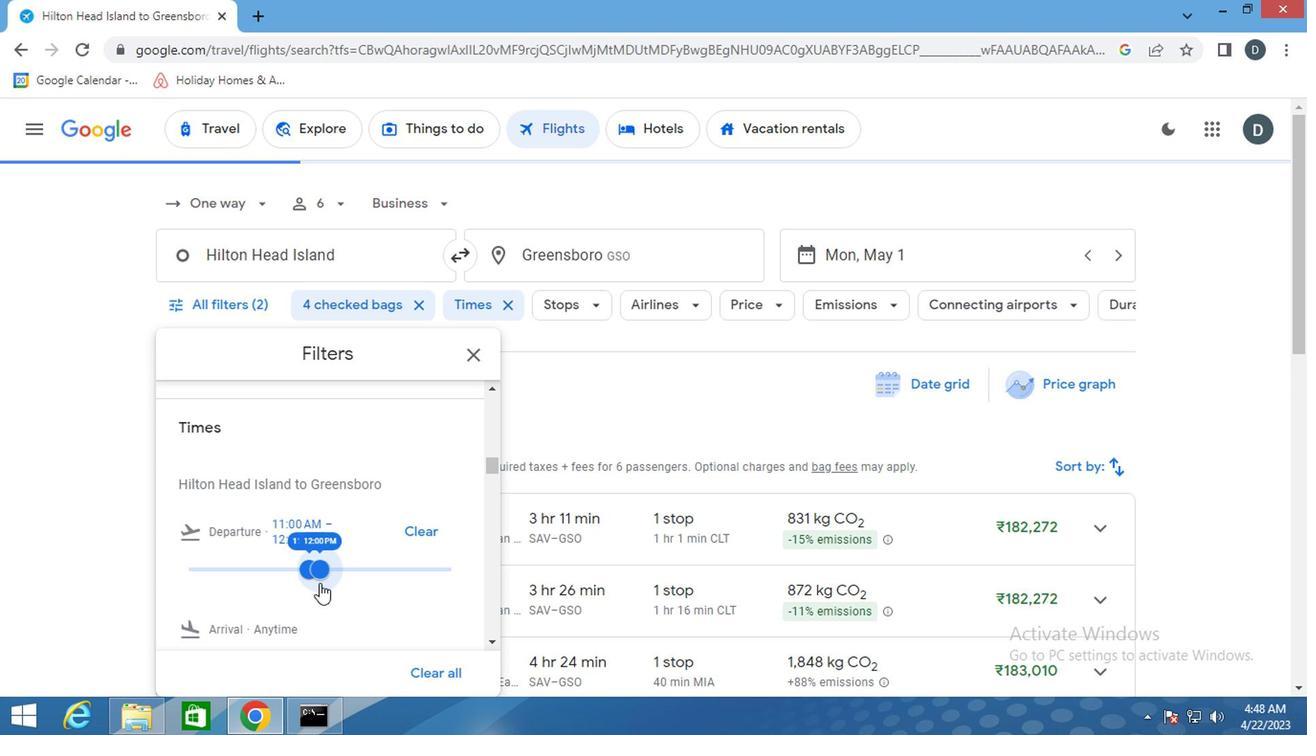 
Action: Mouse scrolled (364, 591) with delta (0, 0)
Screenshot: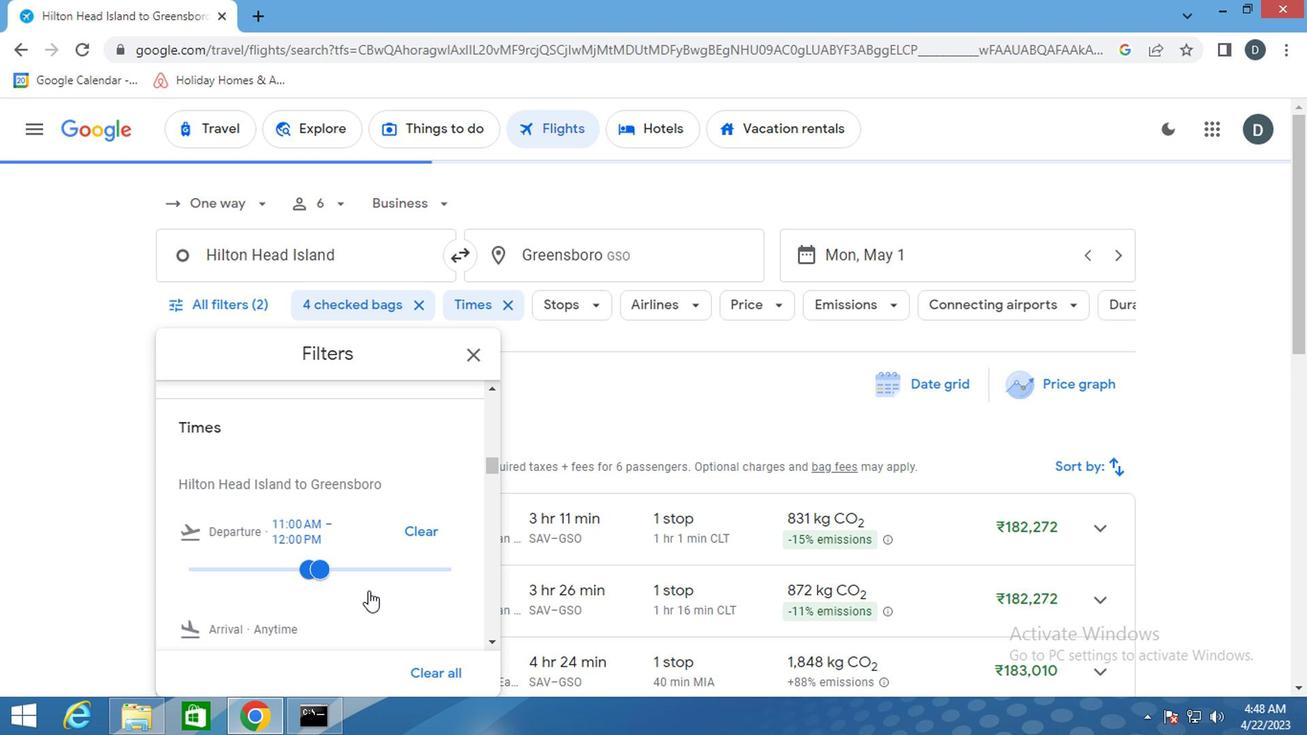 
Action: Mouse scrolled (364, 591) with delta (0, 0)
Screenshot: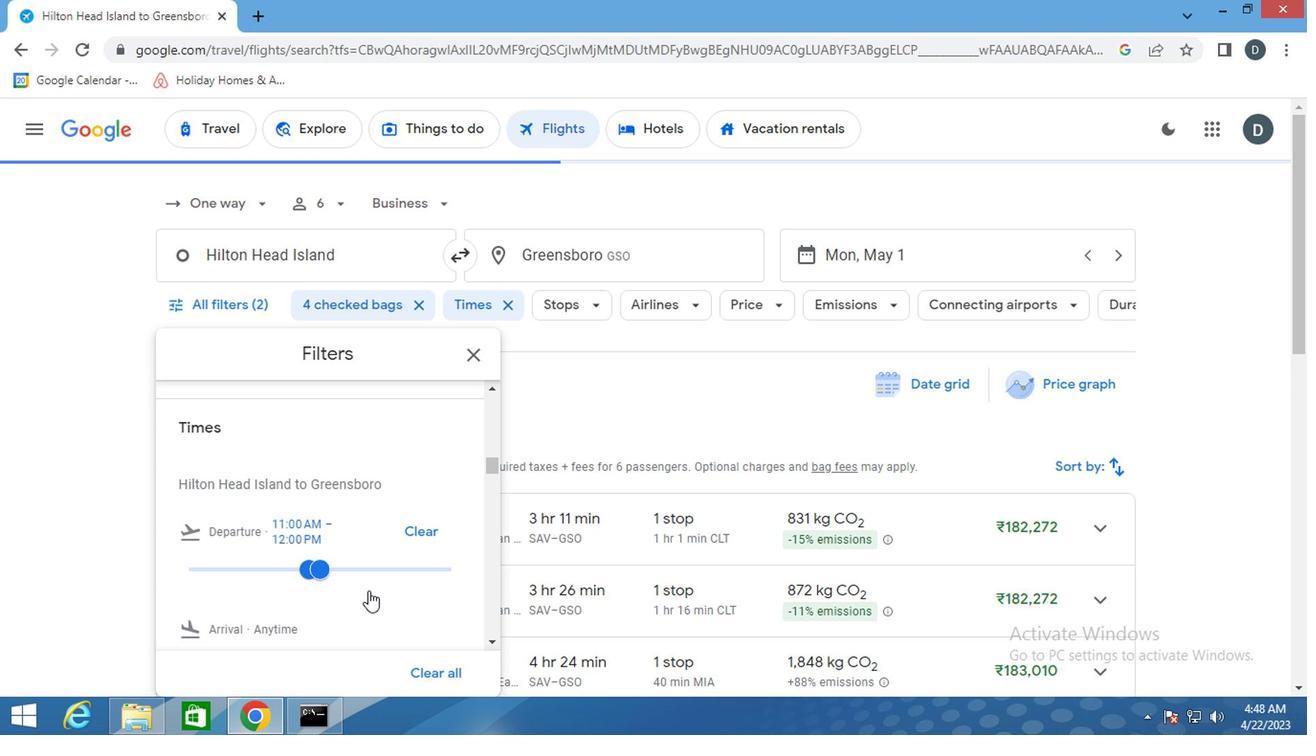 
Action: Mouse scrolled (364, 591) with delta (0, 0)
Screenshot: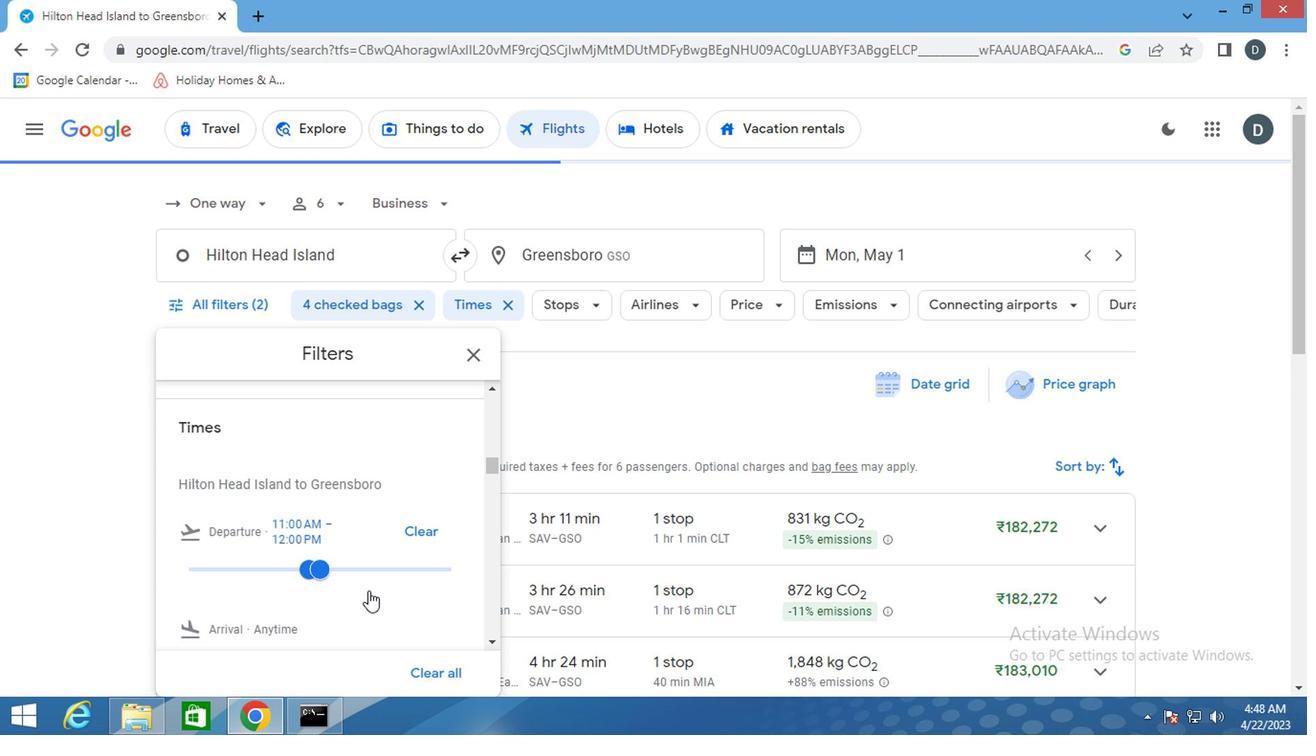 
Action: Mouse scrolled (364, 591) with delta (0, 0)
Screenshot: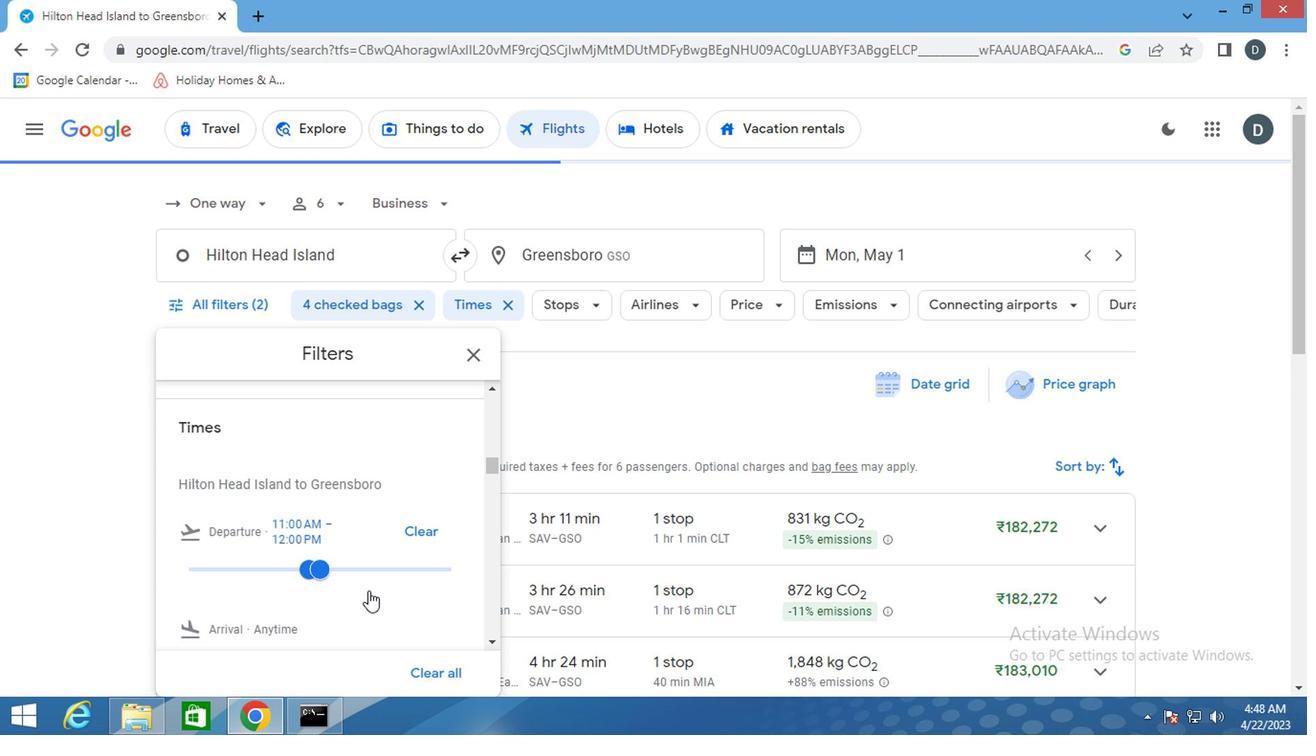 
Action: Mouse scrolled (364, 591) with delta (0, 0)
Screenshot: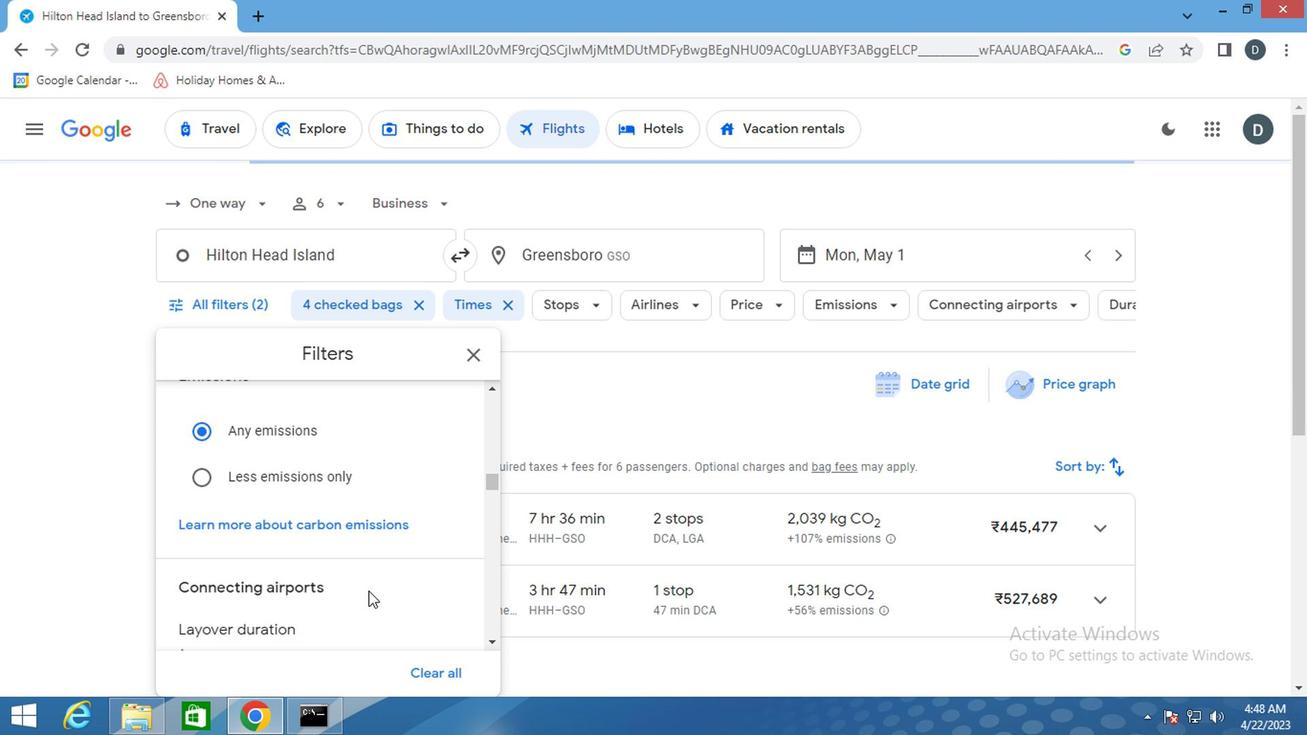 
Action: Mouse scrolled (364, 591) with delta (0, 0)
Screenshot: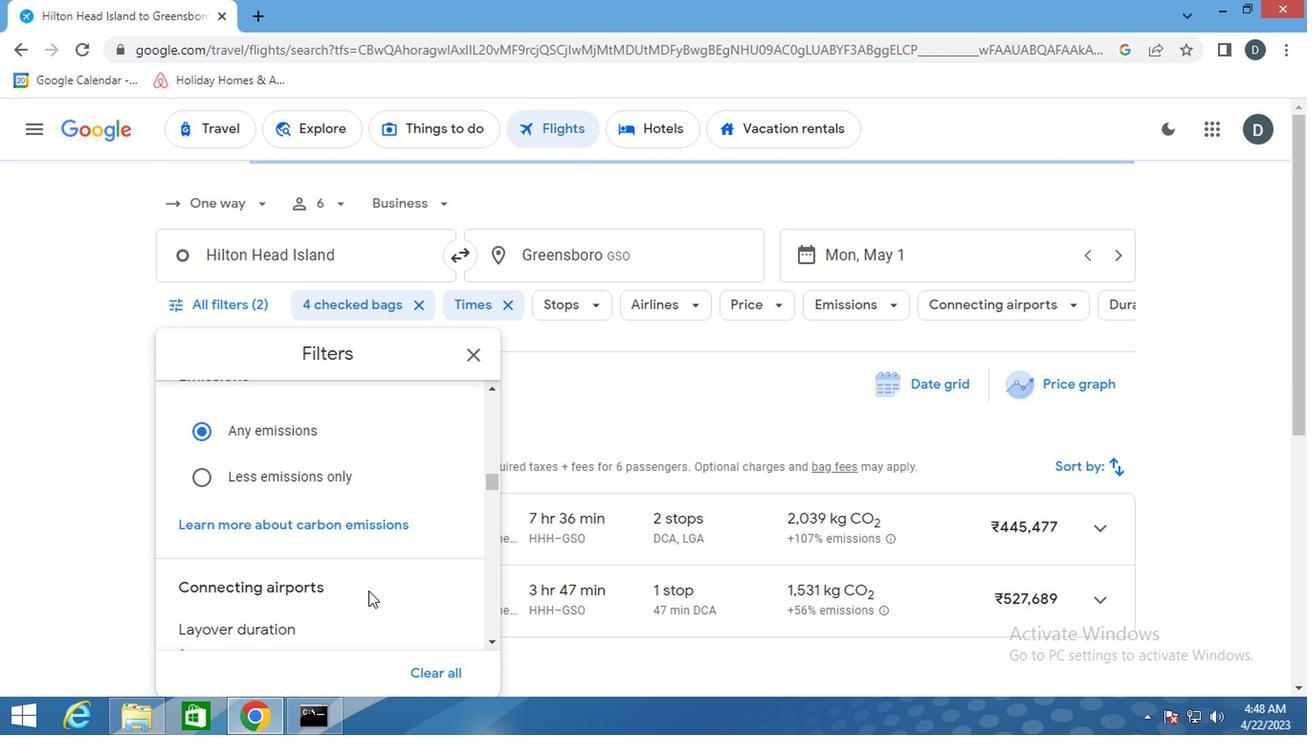 
Action: Mouse scrolled (364, 591) with delta (0, 0)
Screenshot: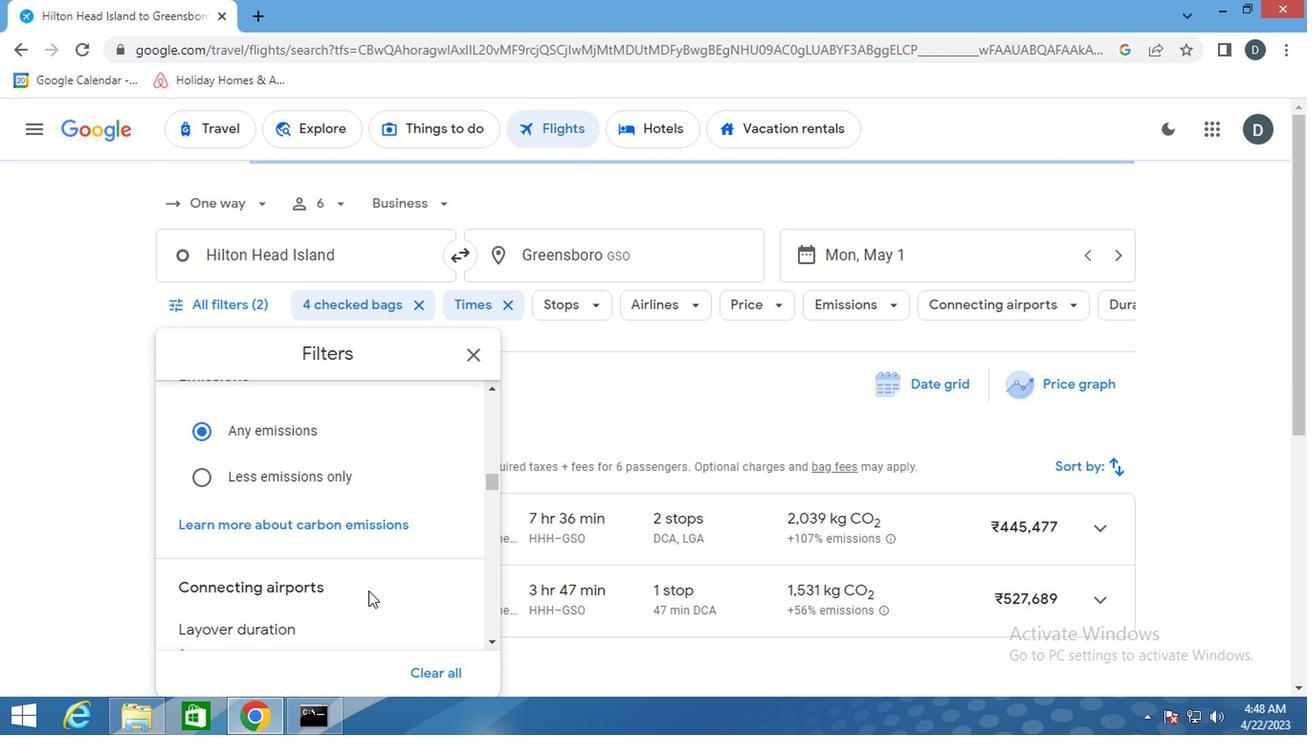 
Action: Mouse scrolled (364, 591) with delta (0, 0)
Screenshot: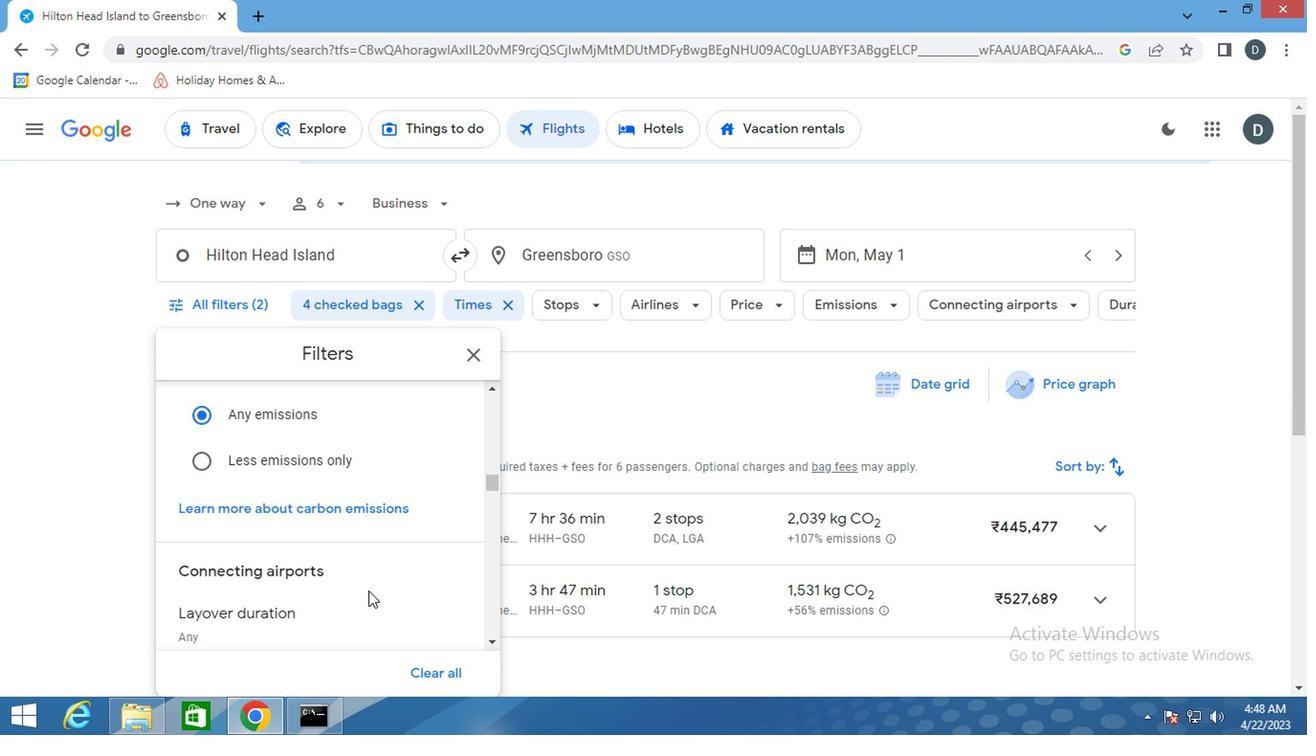 
Action: Mouse scrolled (364, 591) with delta (0, 0)
Screenshot: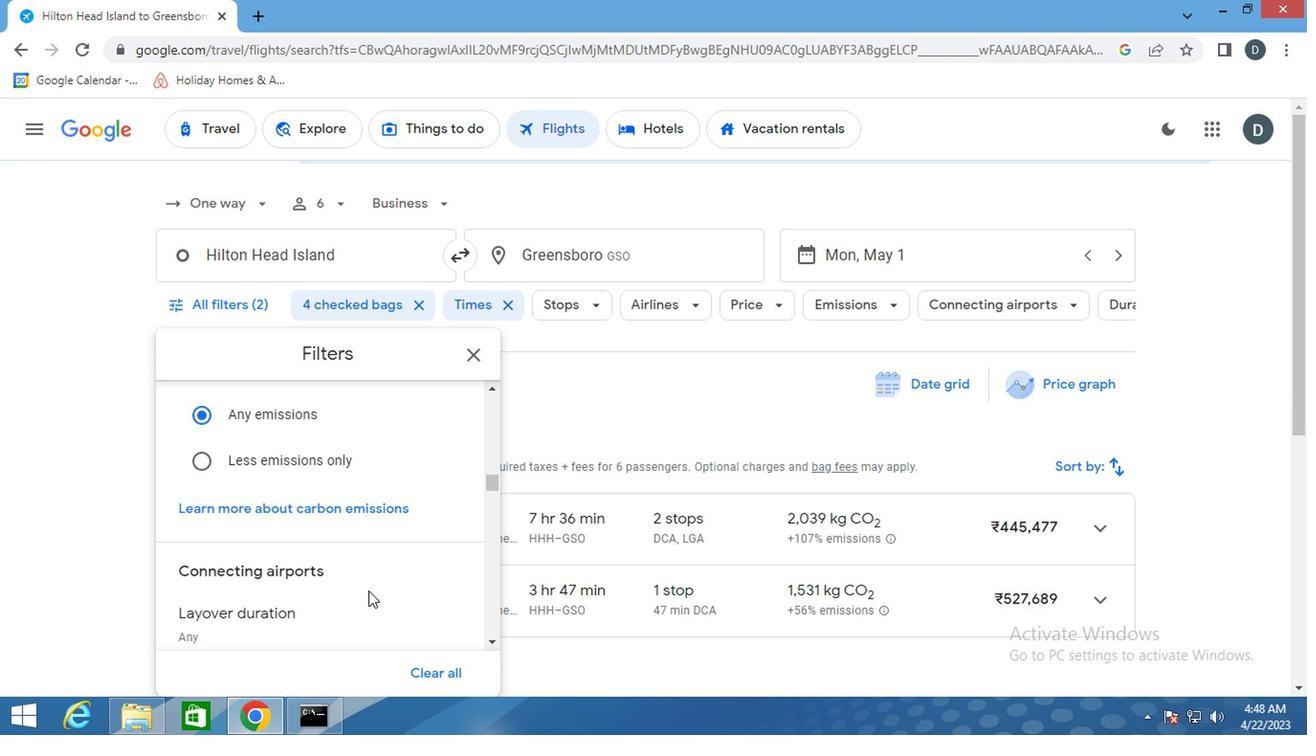 
Action: Mouse scrolled (364, 591) with delta (0, 0)
Screenshot: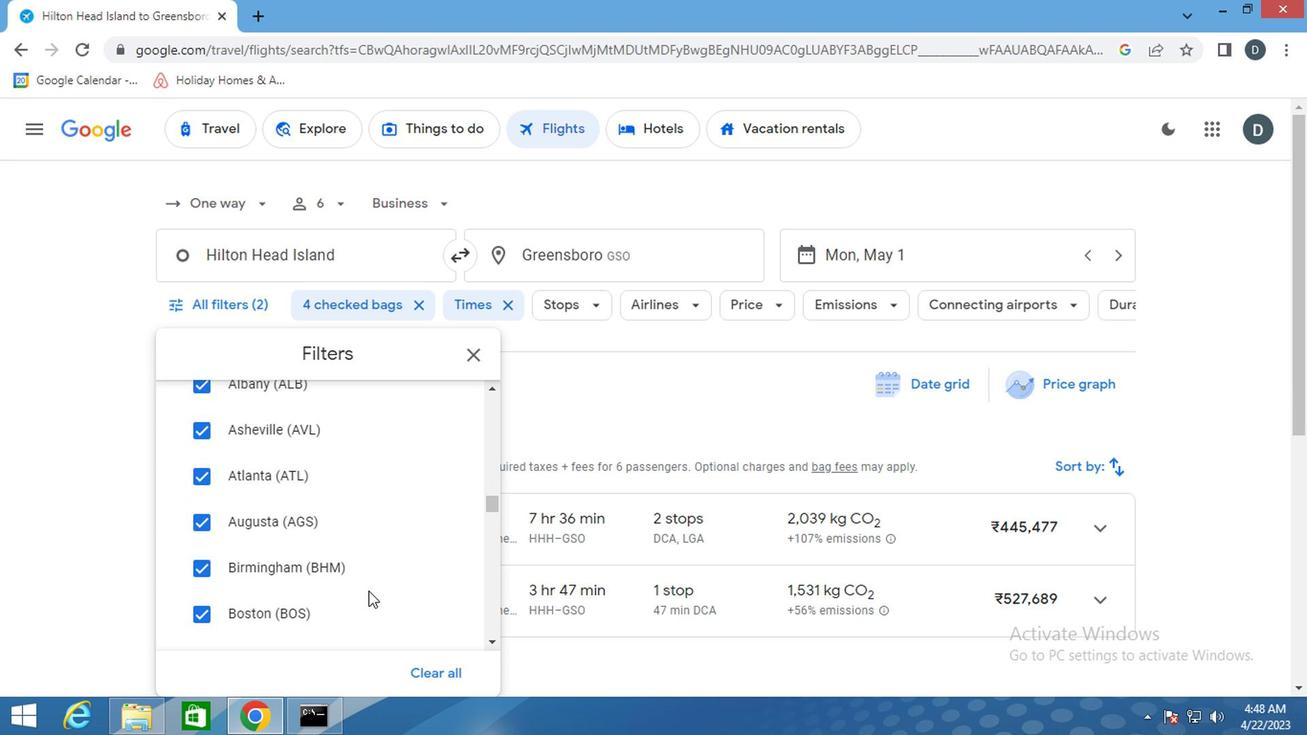 
Action: Mouse scrolled (364, 591) with delta (0, 0)
Screenshot: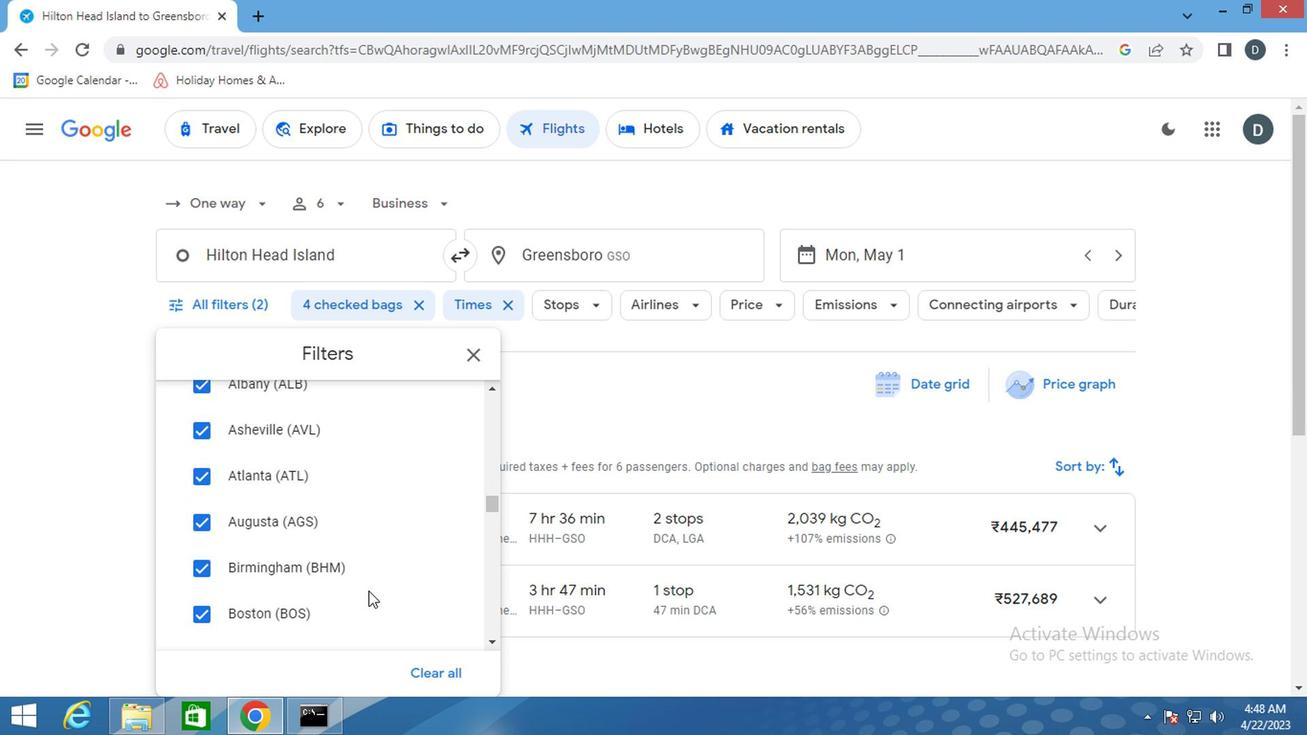 
Action: Mouse scrolled (364, 591) with delta (0, 0)
Screenshot: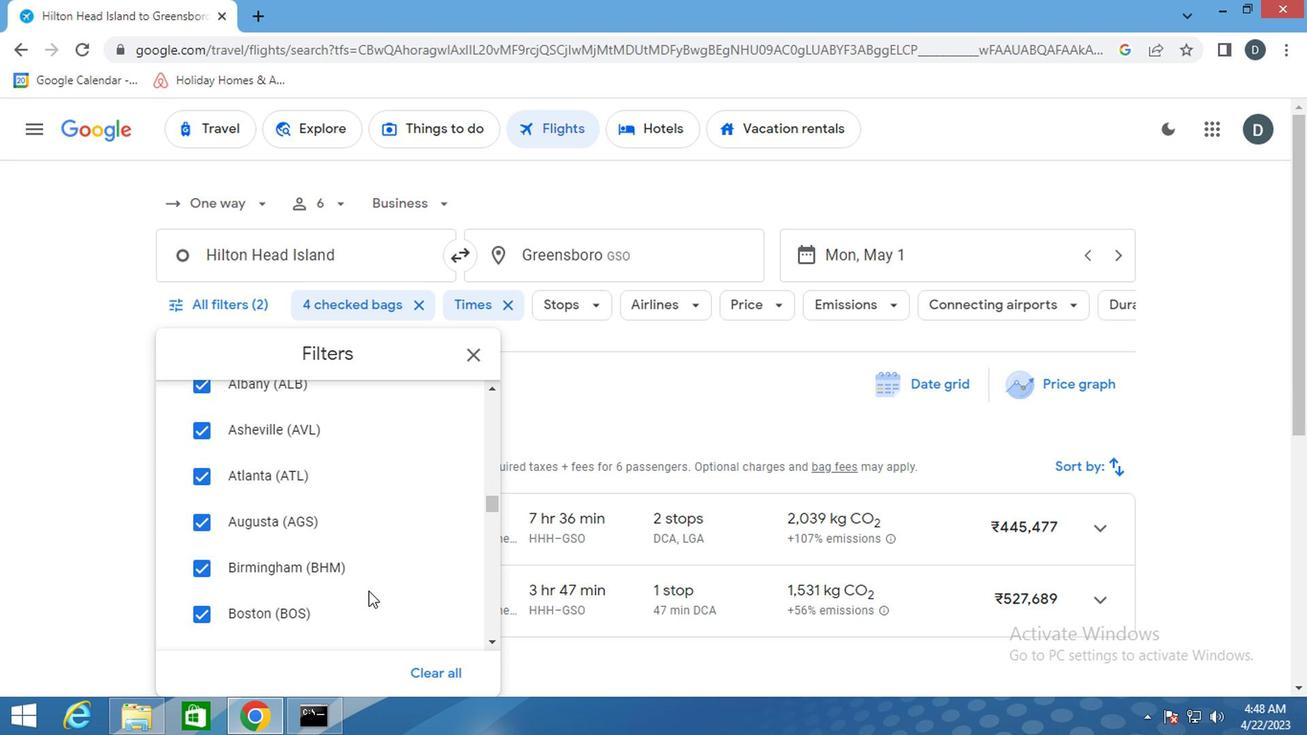 
Action: Mouse scrolled (364, 591) with delta (0, 0)
Screenshot: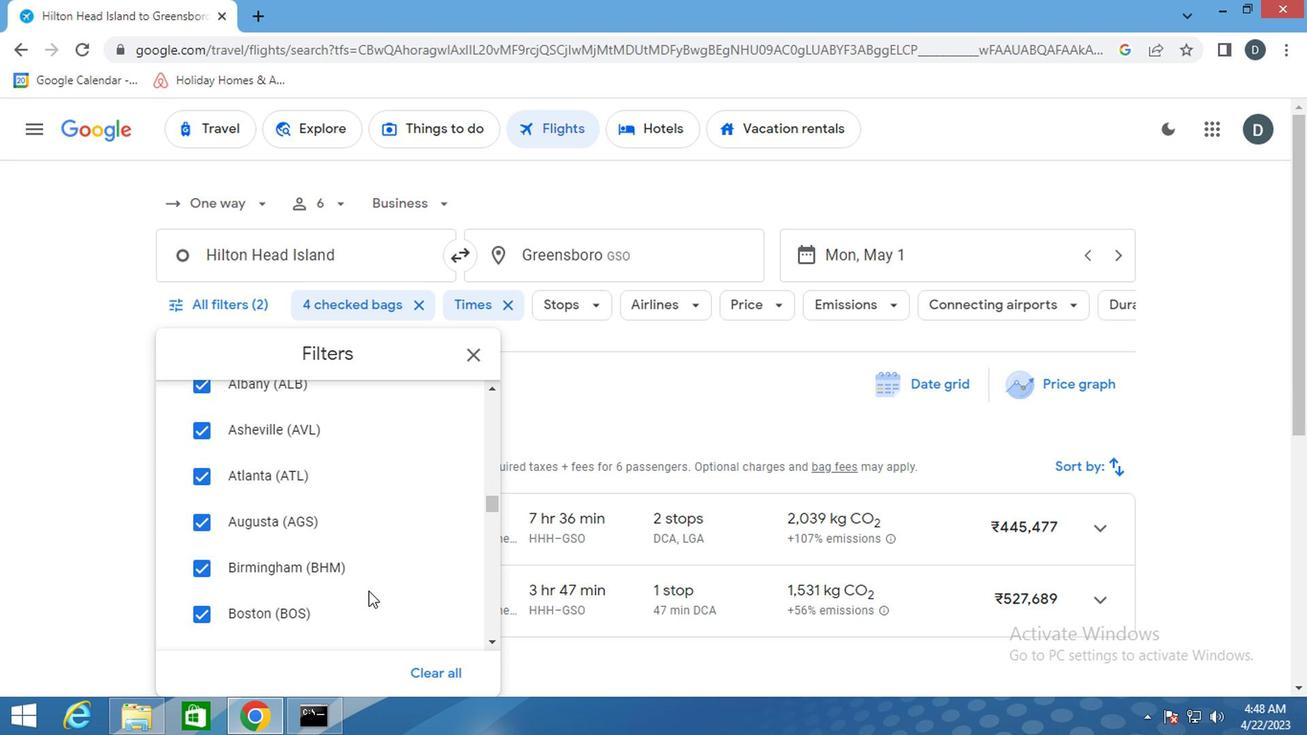 
Action: Mouse scrolled (364, 591) with delta (0, 0)
Screenshot: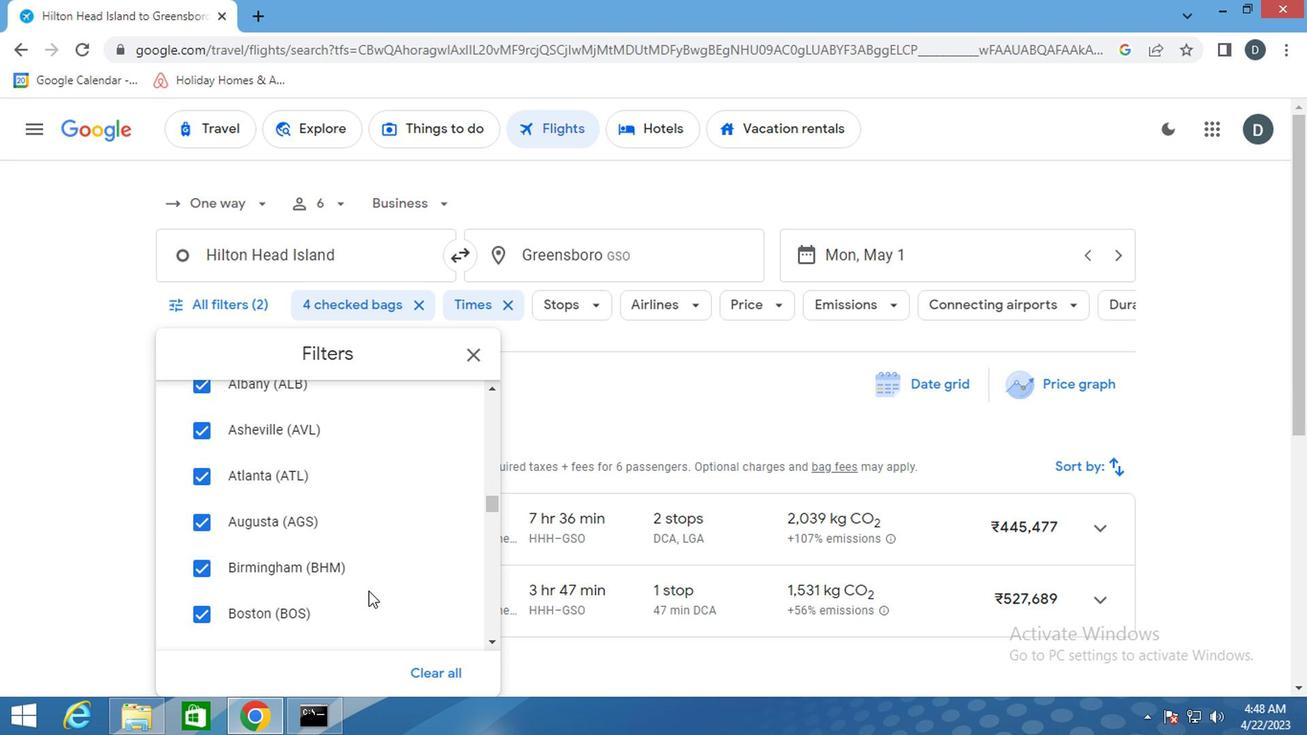 
Action: Mouse scrolled (364, 591) with delta (0, 0)
Screenshot: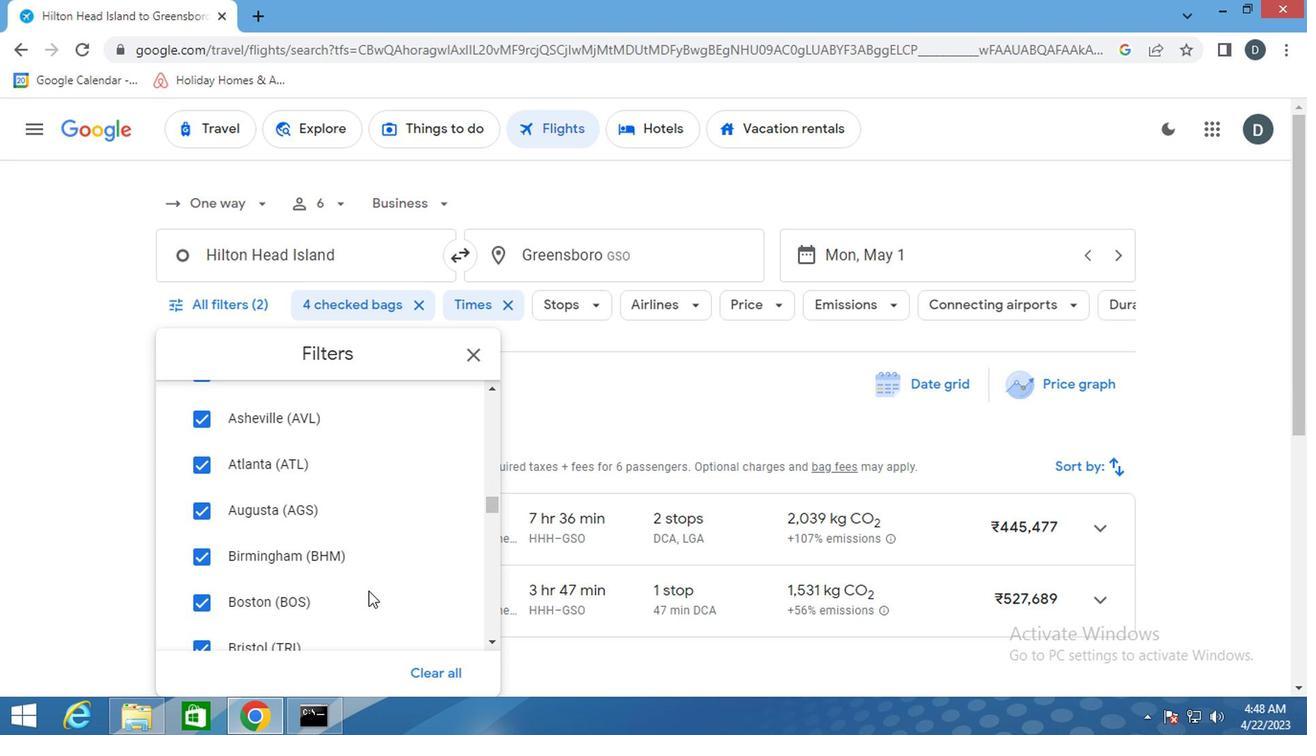 
Action: Mouse scrolled (364, 591) with delta (0, 0)
Screenshot: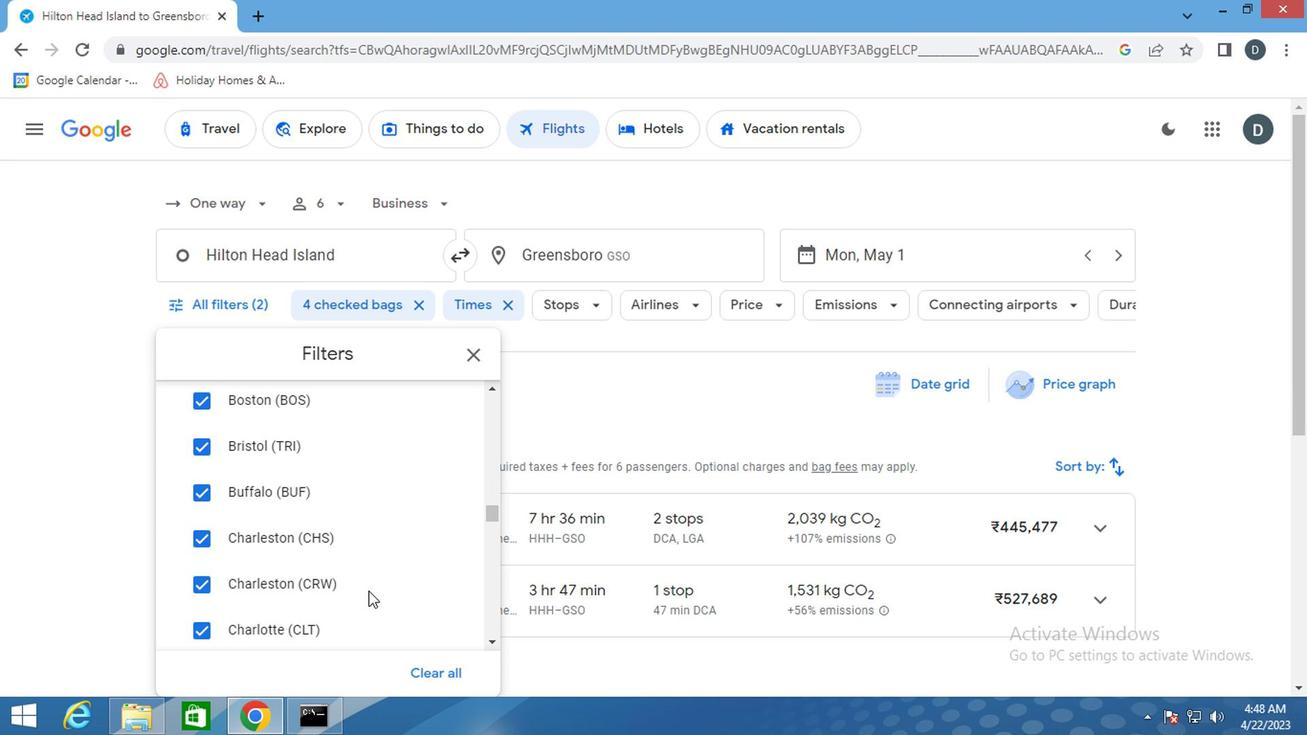 
Action: Mouse scrolled (364, 591) with delta (0, 0)
Screenshot: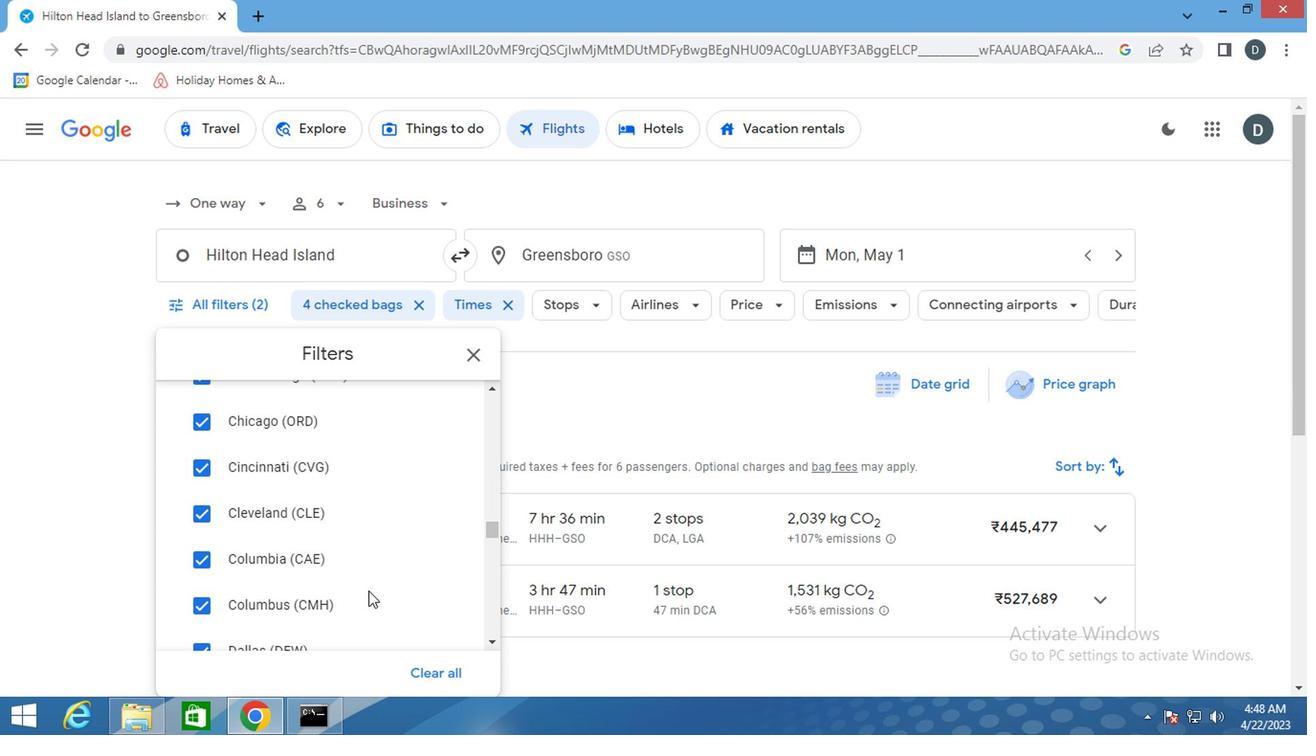 
Action: Mouse scrolled (364, 591) with delta (0, 0)
Screenshot: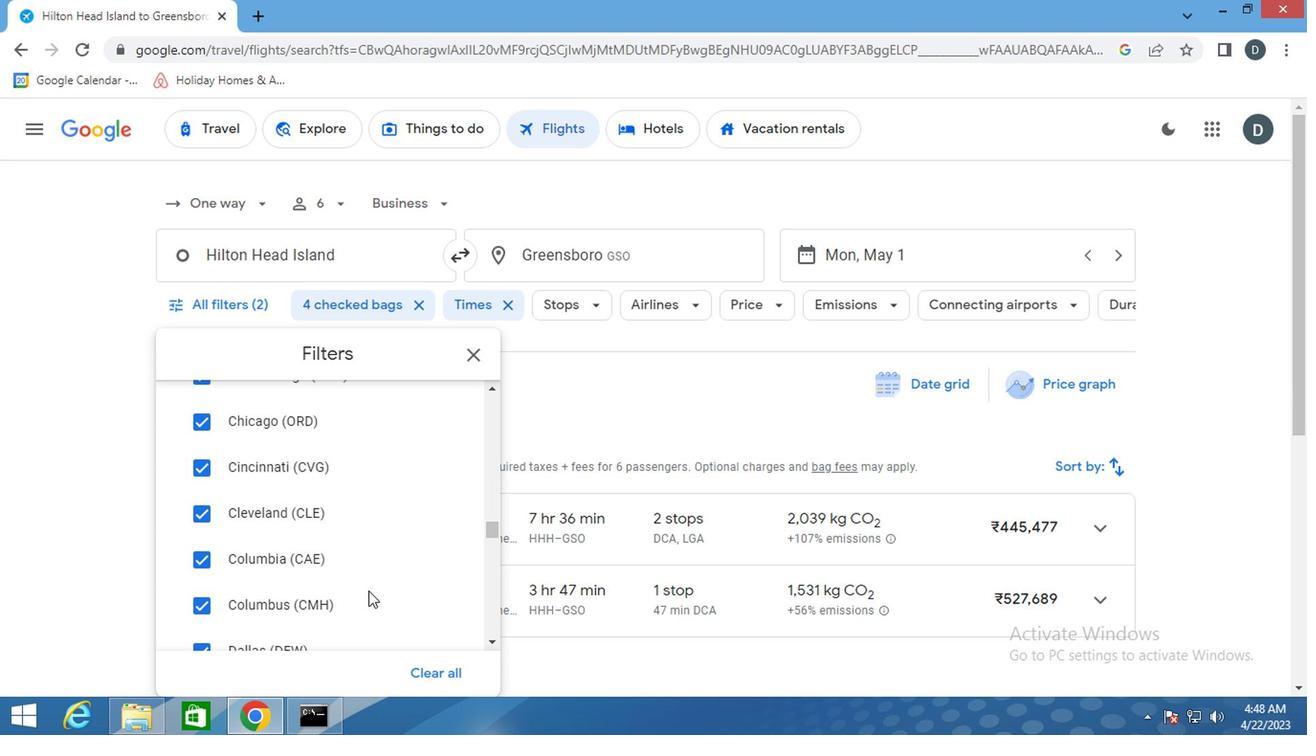 
Action: Mouse scrolled (364, 591) with delta (0, 0)
Screenshot: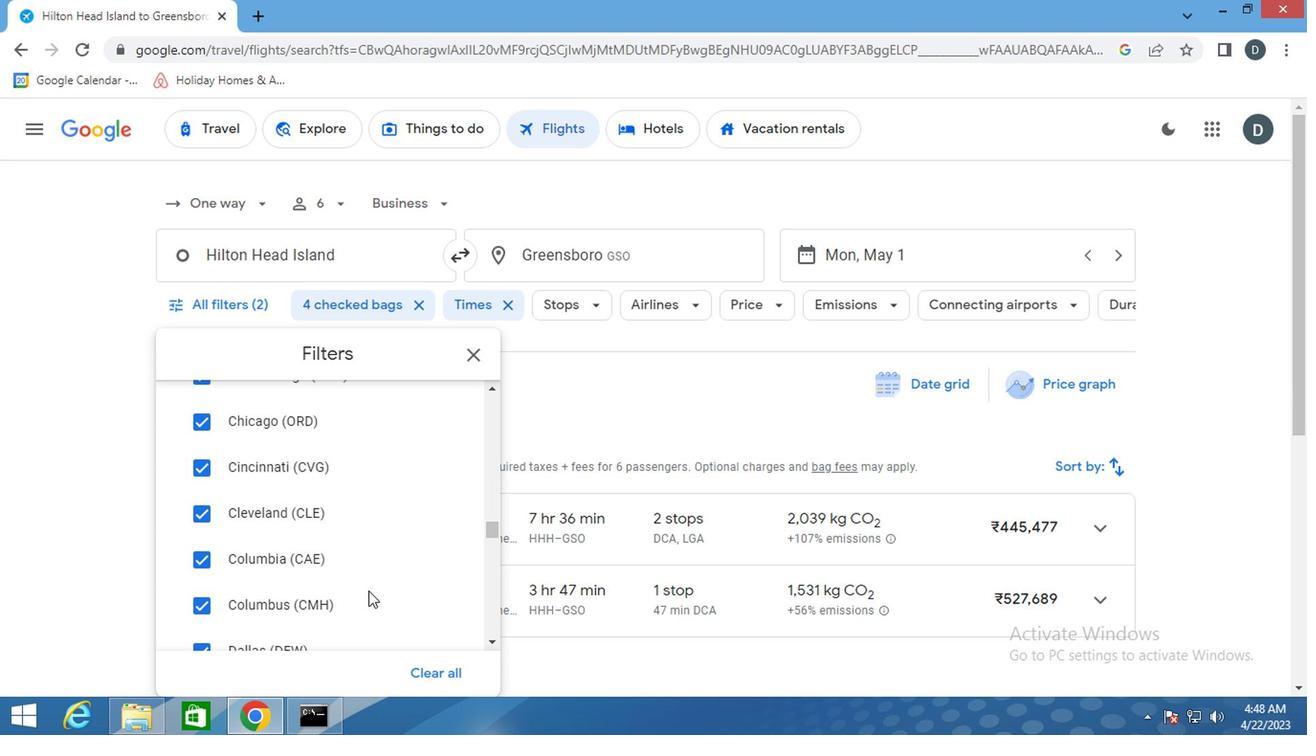 
Action: Mouse scrolled (364, 591) with delta (0, 0)
Screenshot: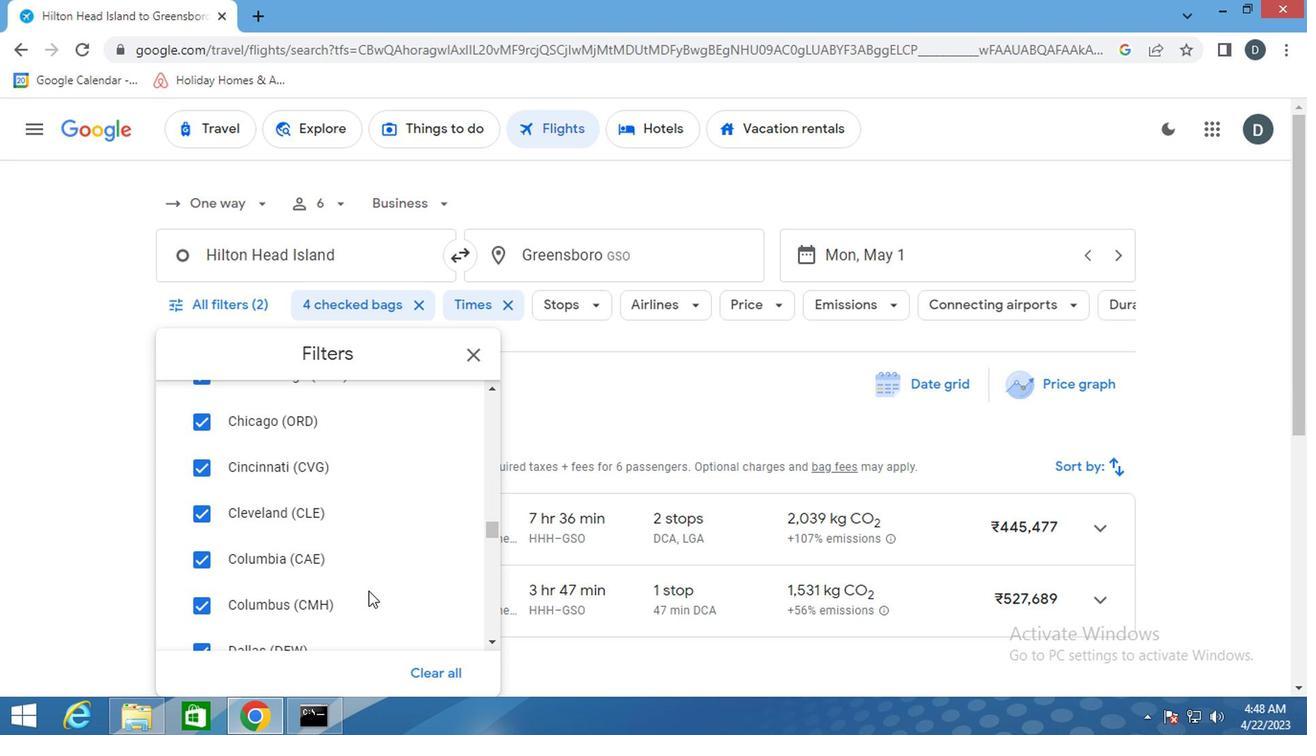 
Action: Mouse scrolled (364, 591) with delta (0, 0)
Screenshot: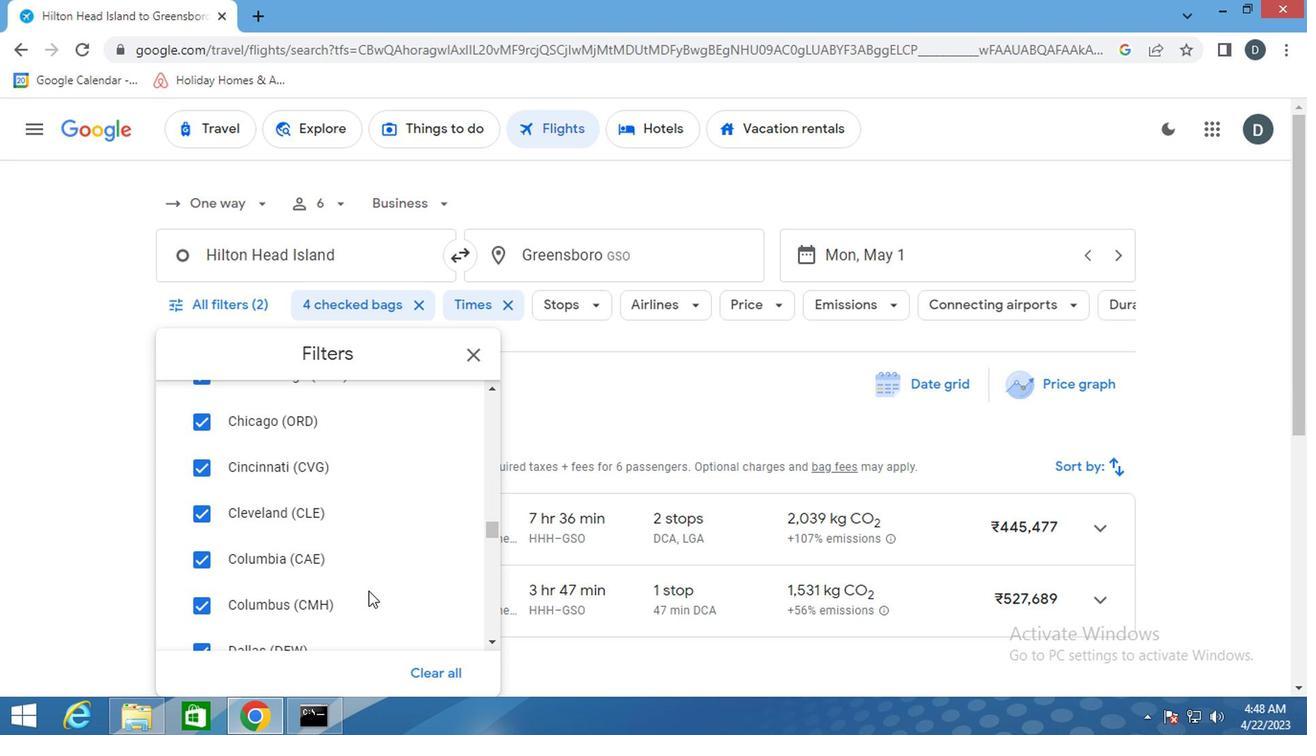 
Action: Mouse scrolled (364, 591) with delta (0, 0)
Screenshot: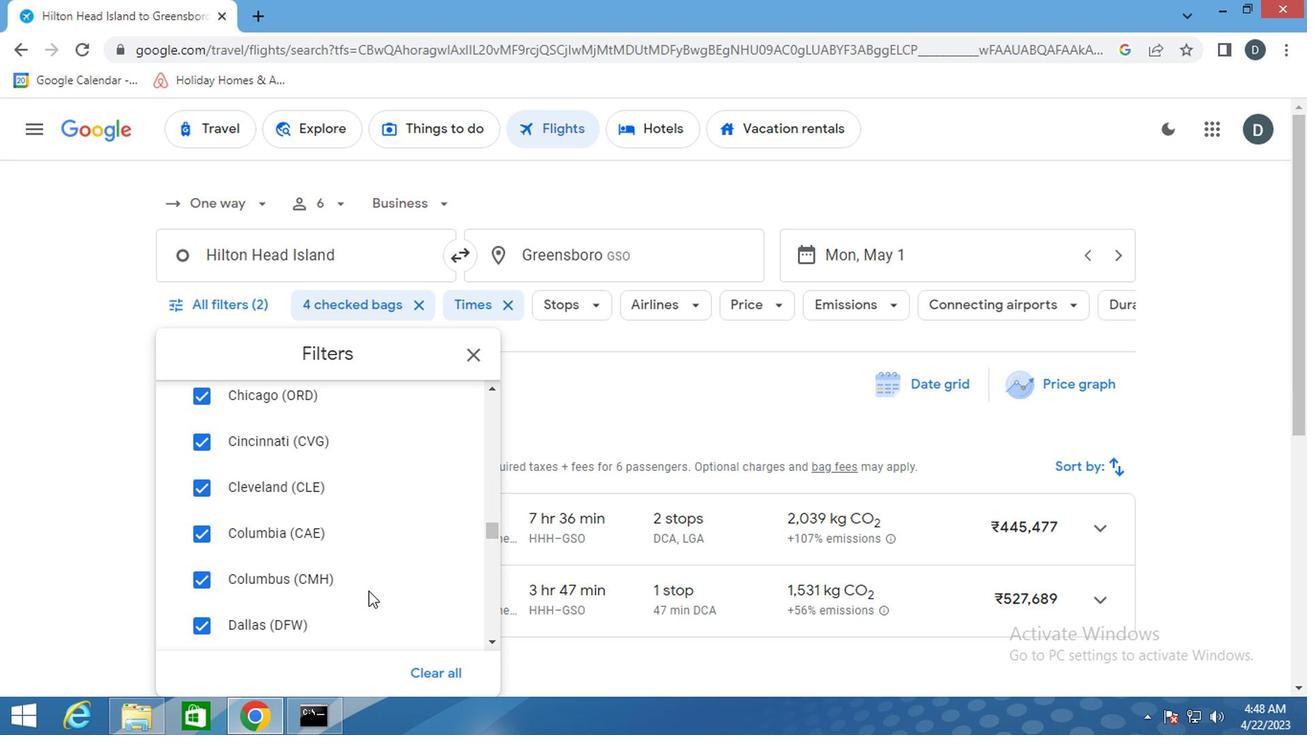 
Action: Mouse scrolled (364, 591) with delta (0, 0)
Screenshot: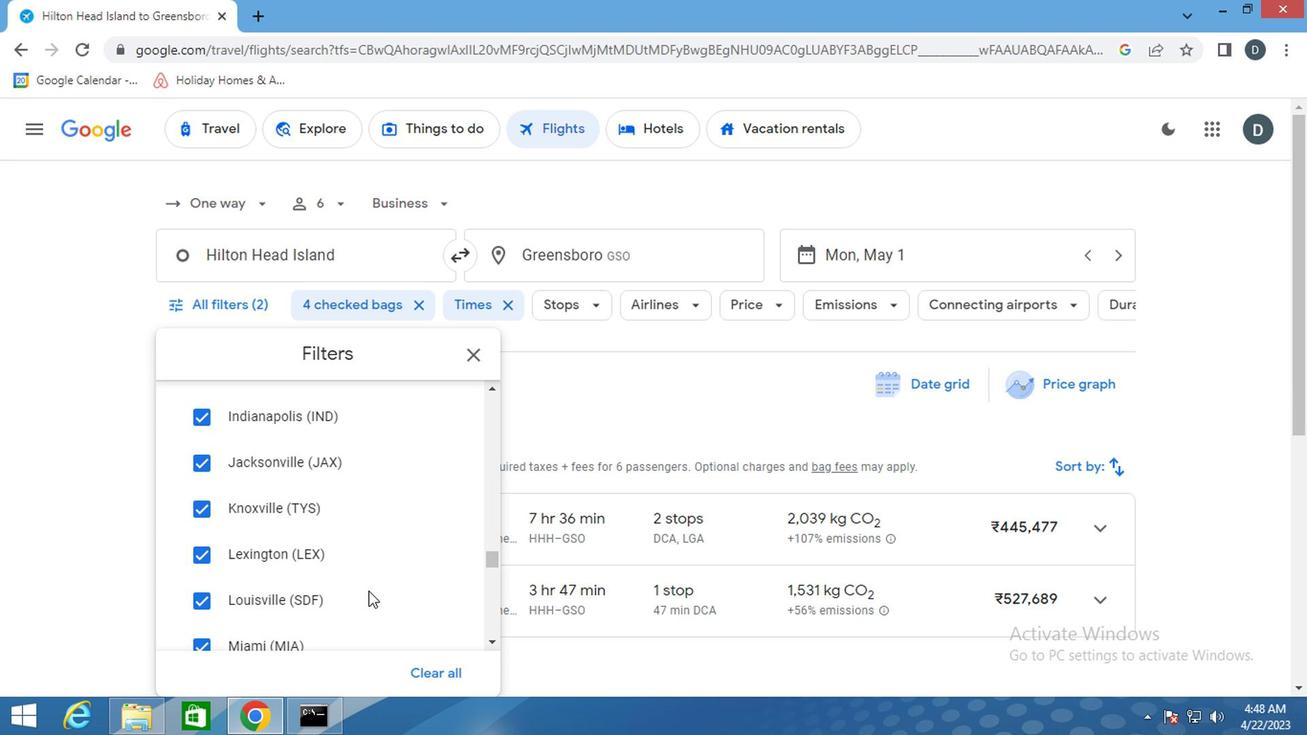 
Action: Mouse scrolled (364, 591) with delta (0, 0)
Screenshot: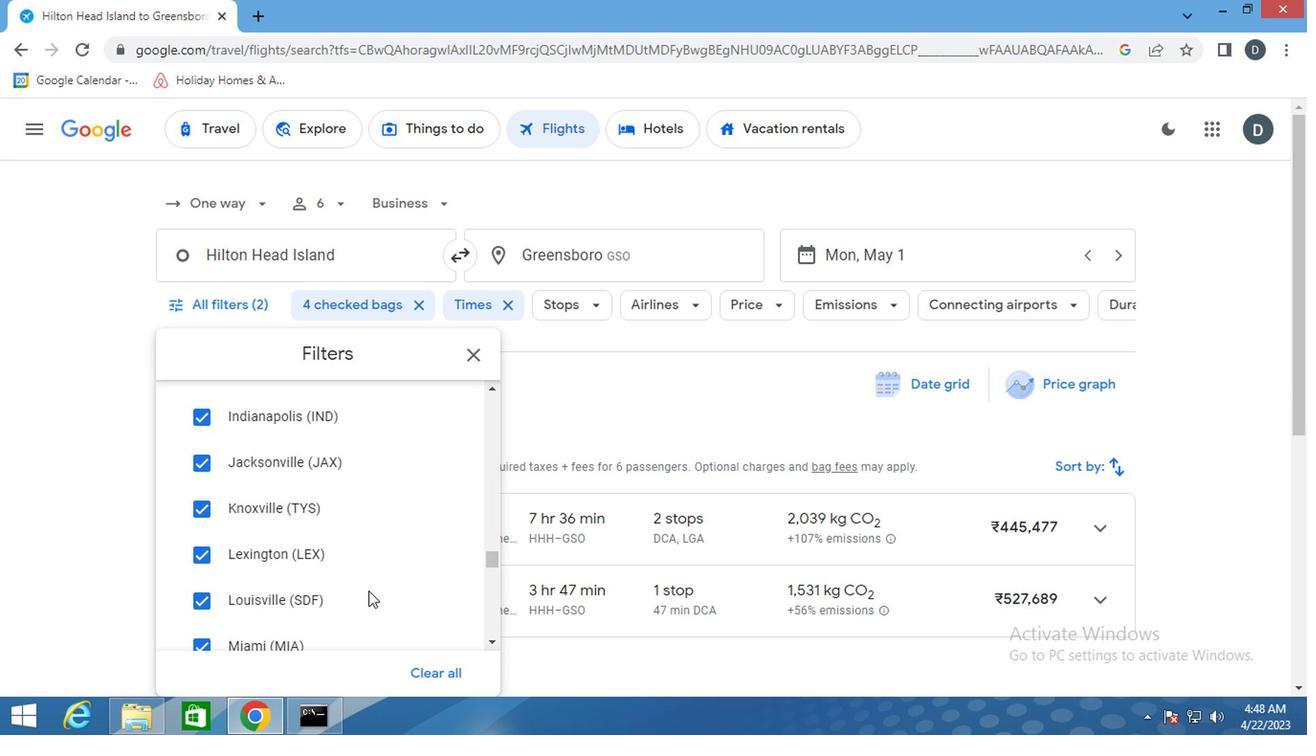 
Action: Mouse scrolled (364, 591) with delta (0, 0)
Screenshot: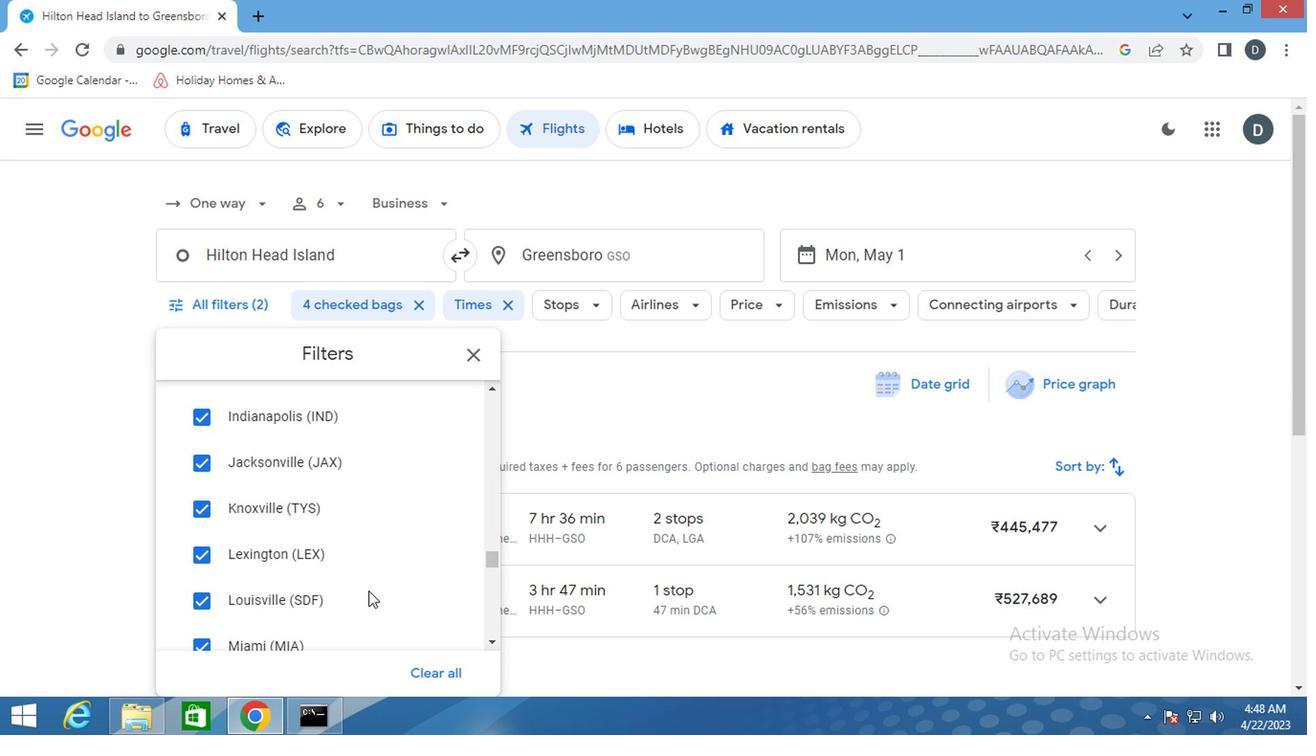 
Action: Mouse scrolled (364, 591) with delta (0, 0)
Screenshot: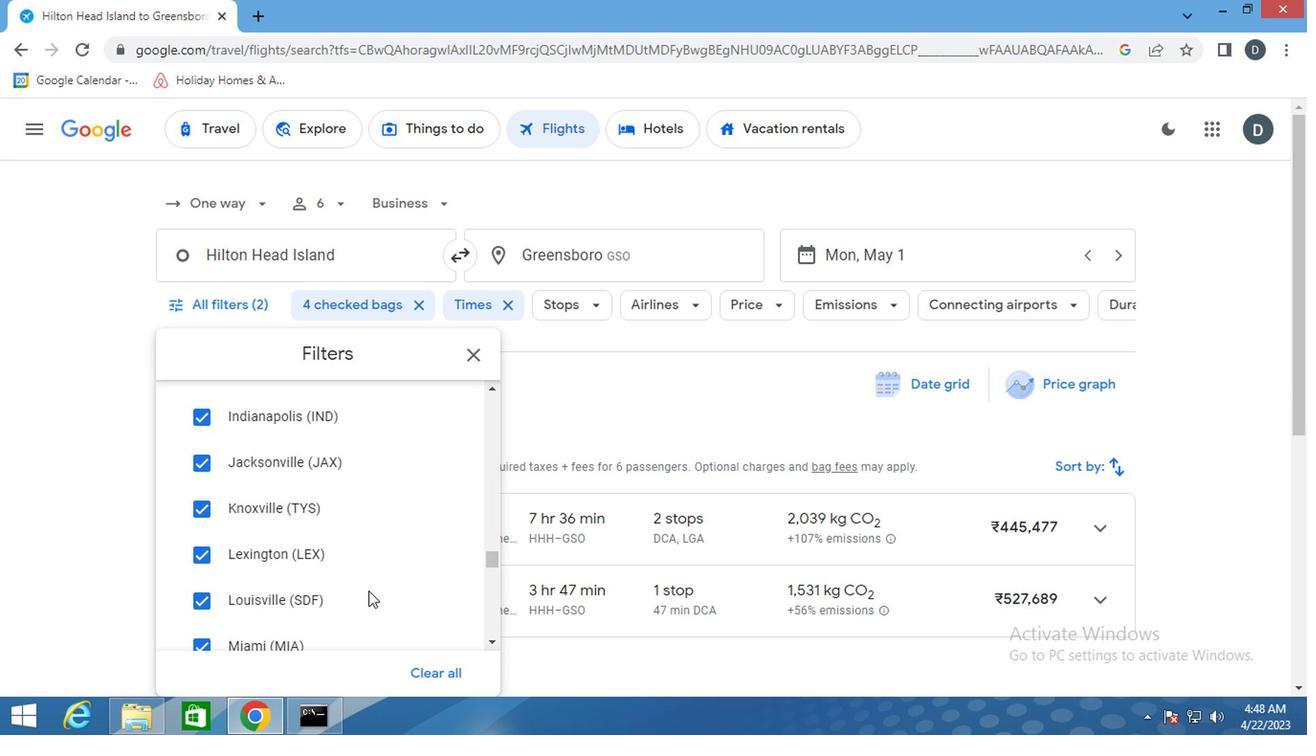 
Action: Mouse scrolled (364, 591) with delta (0, 0)
Screenshot: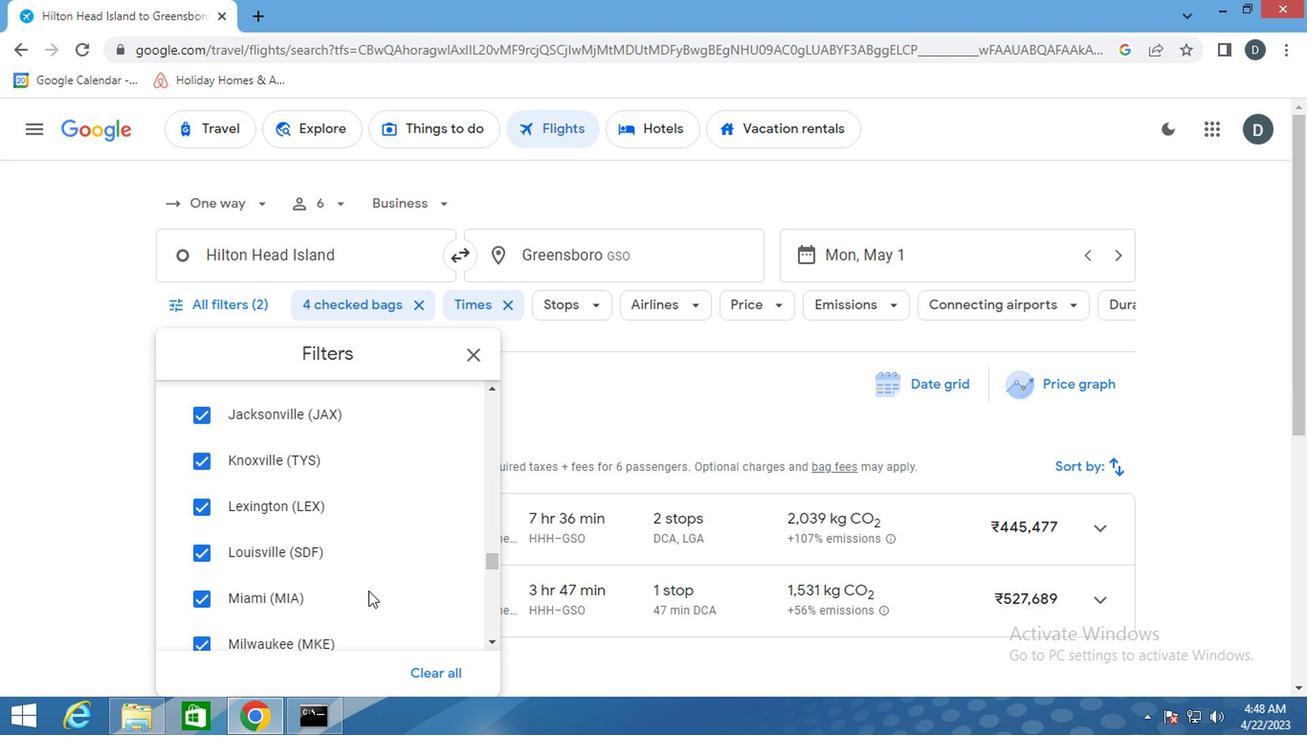 
Action: Mouse scrolled (364, 591) with delta (0, 0)
Screenshot: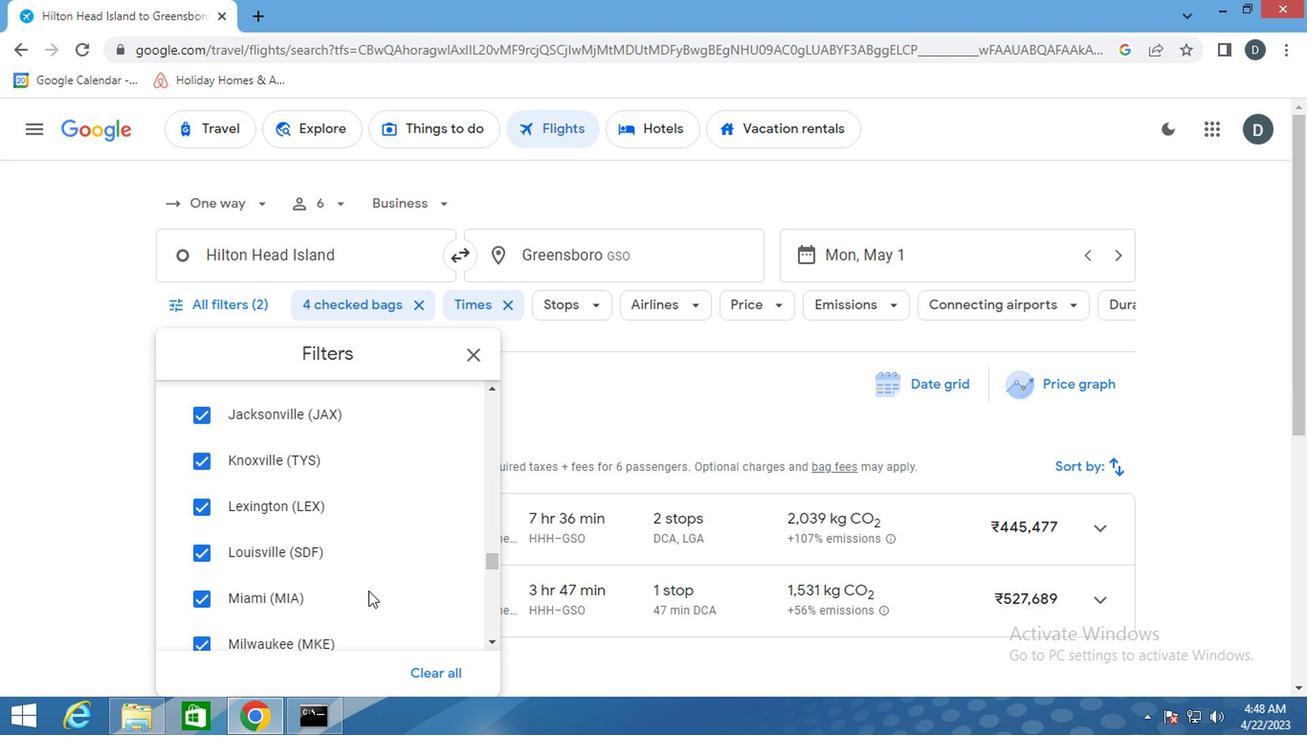 
Action: Mouse scrolled (364, 591) with delta (0, 0)
Screenshot: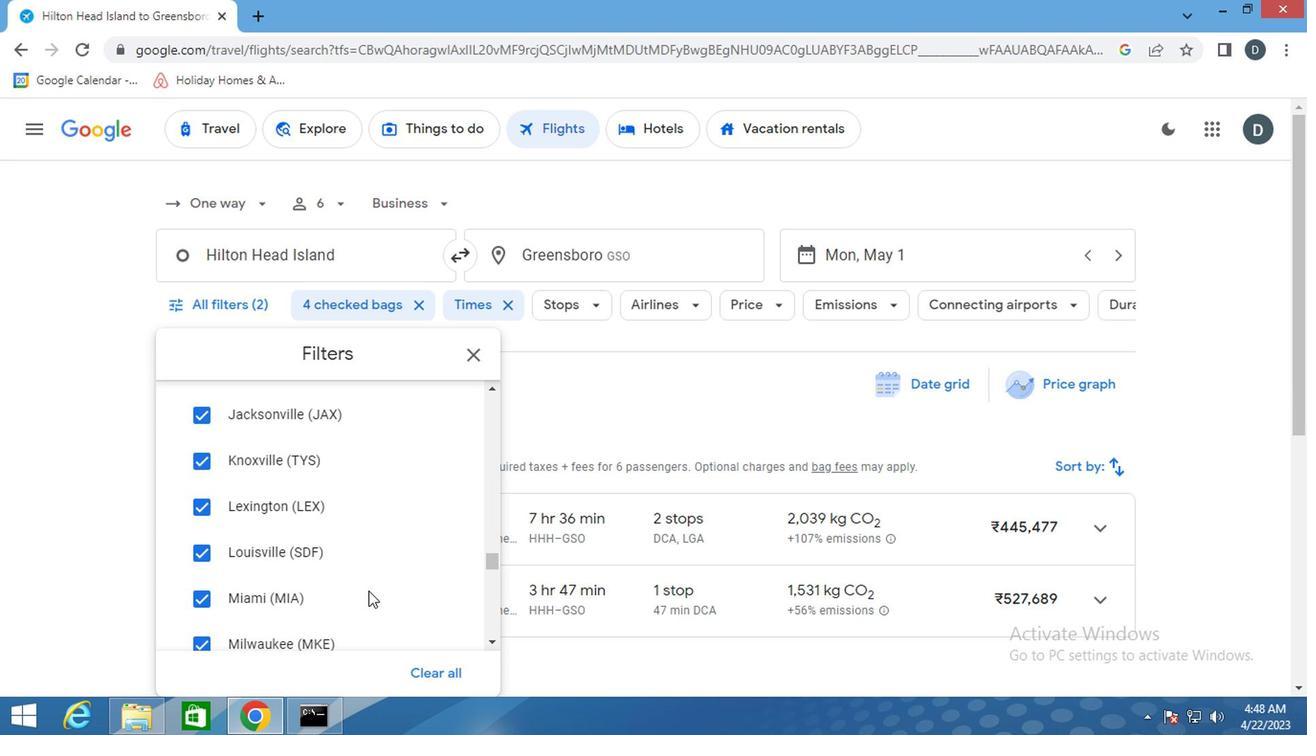 
Action: Mouse scrolled (364, 591) with delta (0, 0)
Screenshot: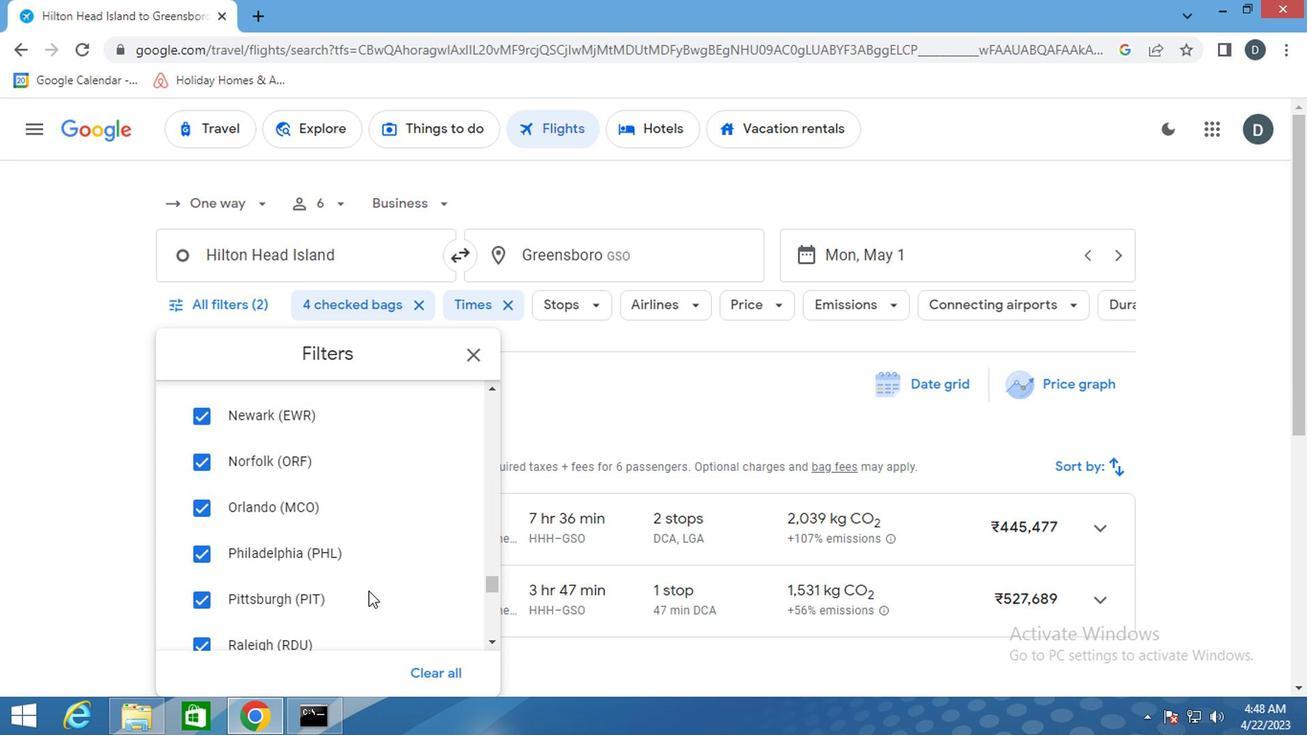 
Action: Mouse scrolled (364, 591) with delta (0, 0)
Screenshot: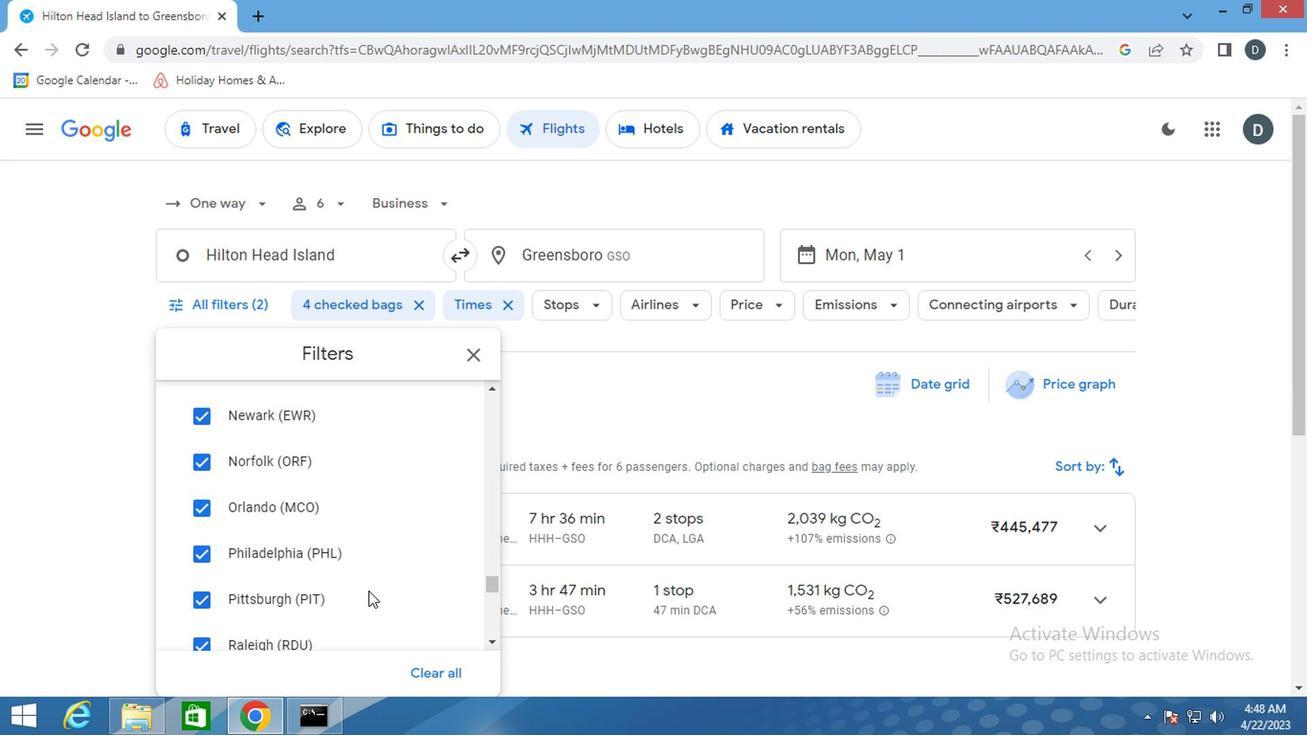 
Action: Mouse scrolled (364, 591) with delta (0, 0)
Screenshot: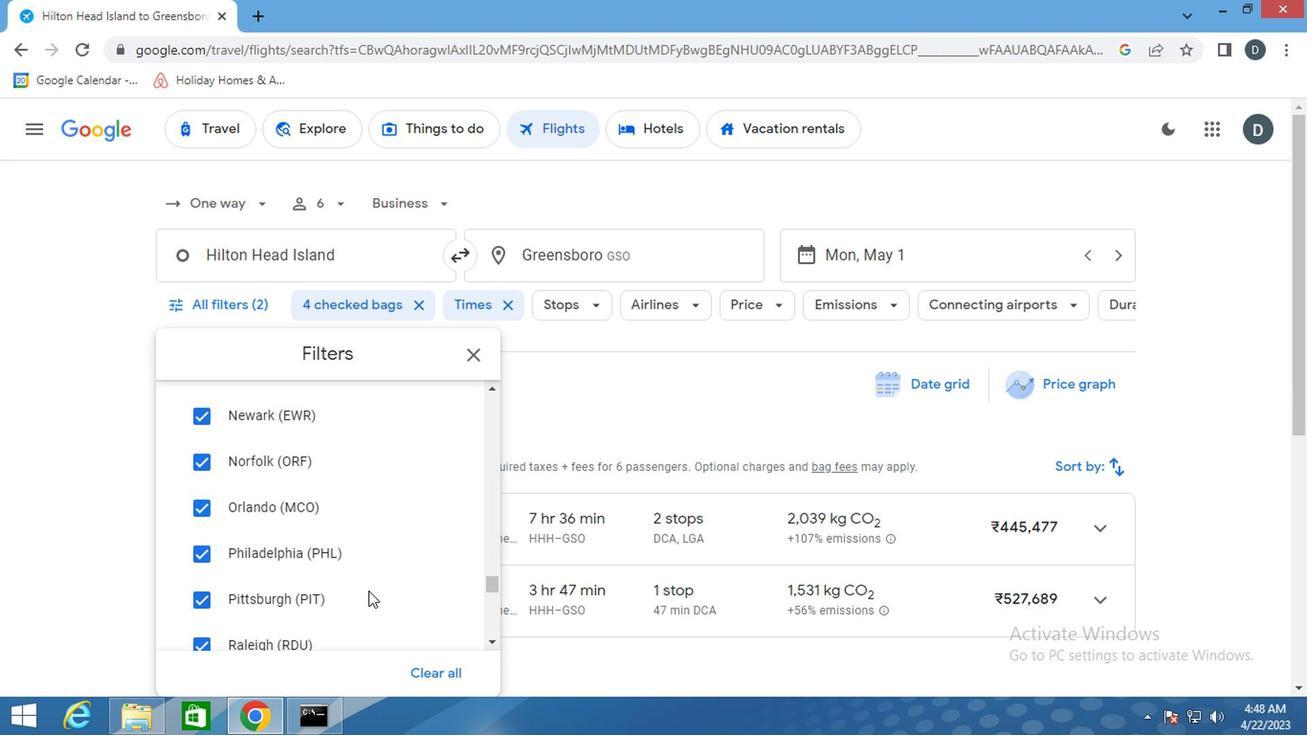 
Action: Mouse scrolled (364, 591) with delta (0, 0)
Screenshot: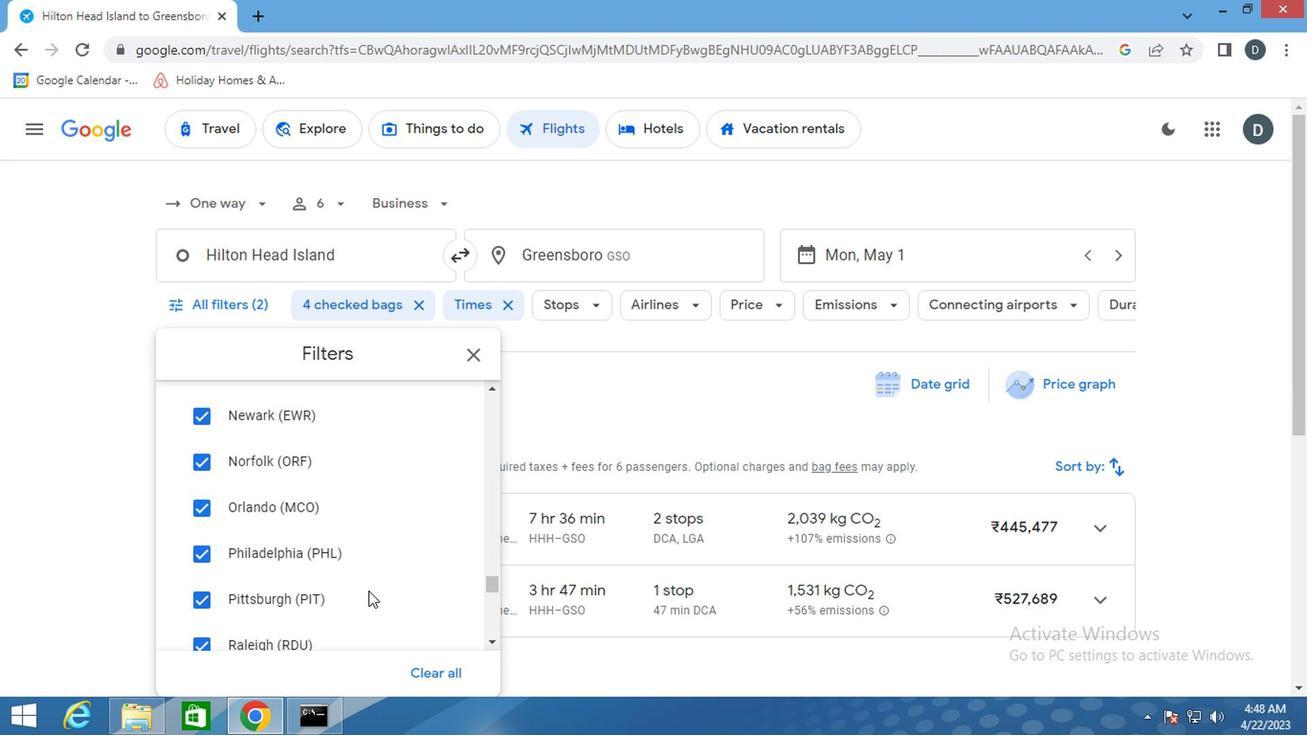 
Action: Mouse scrolled (364, 591) with delta (0, 0)
Screenshot: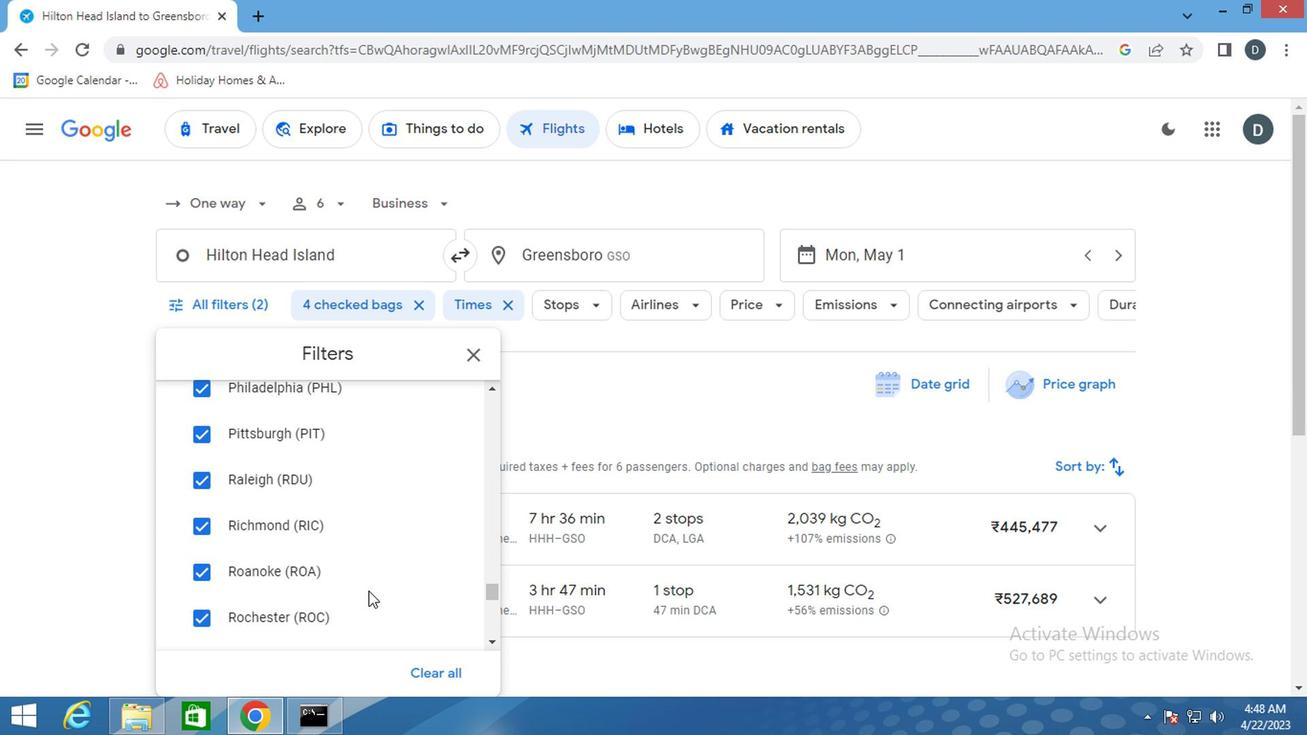 
Action: Mouse scrolled (364, 591) with delta (0, 0)
Screenshot: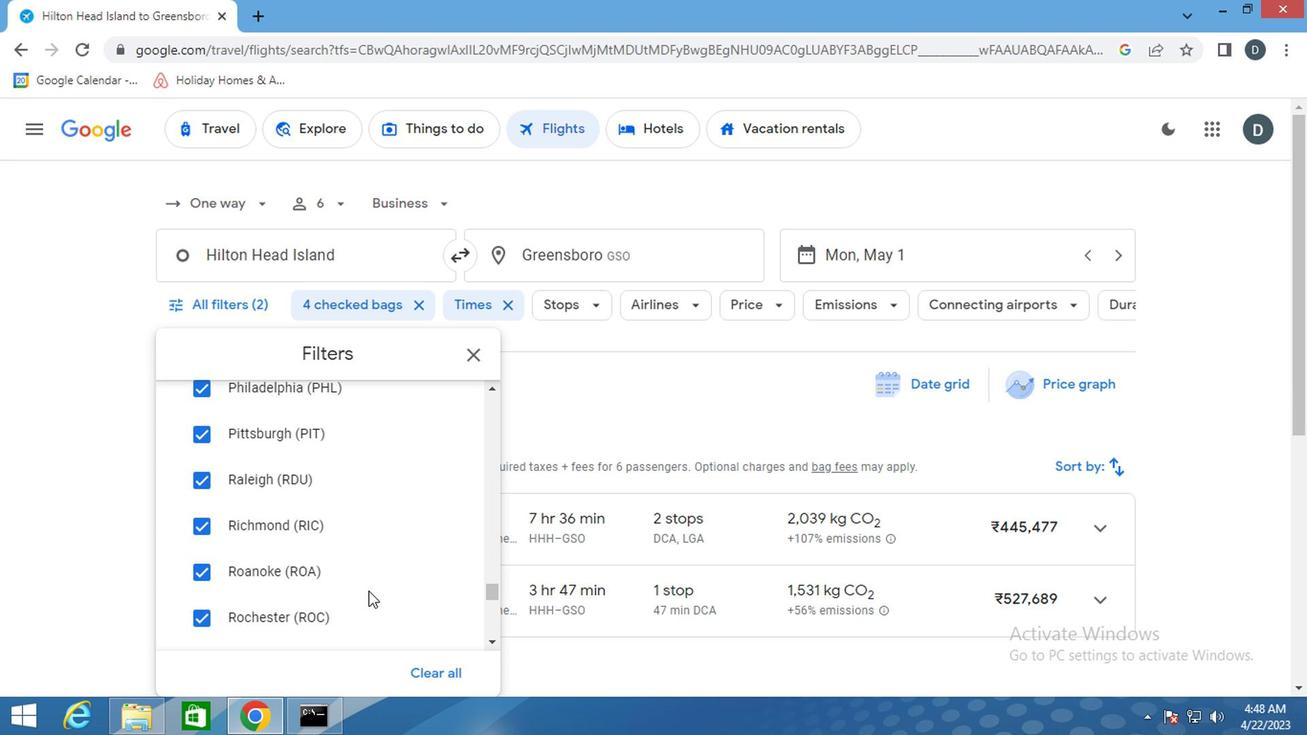 
Action: Mouse scrolled (364, 591) with delta (0, 0)
Screenshot: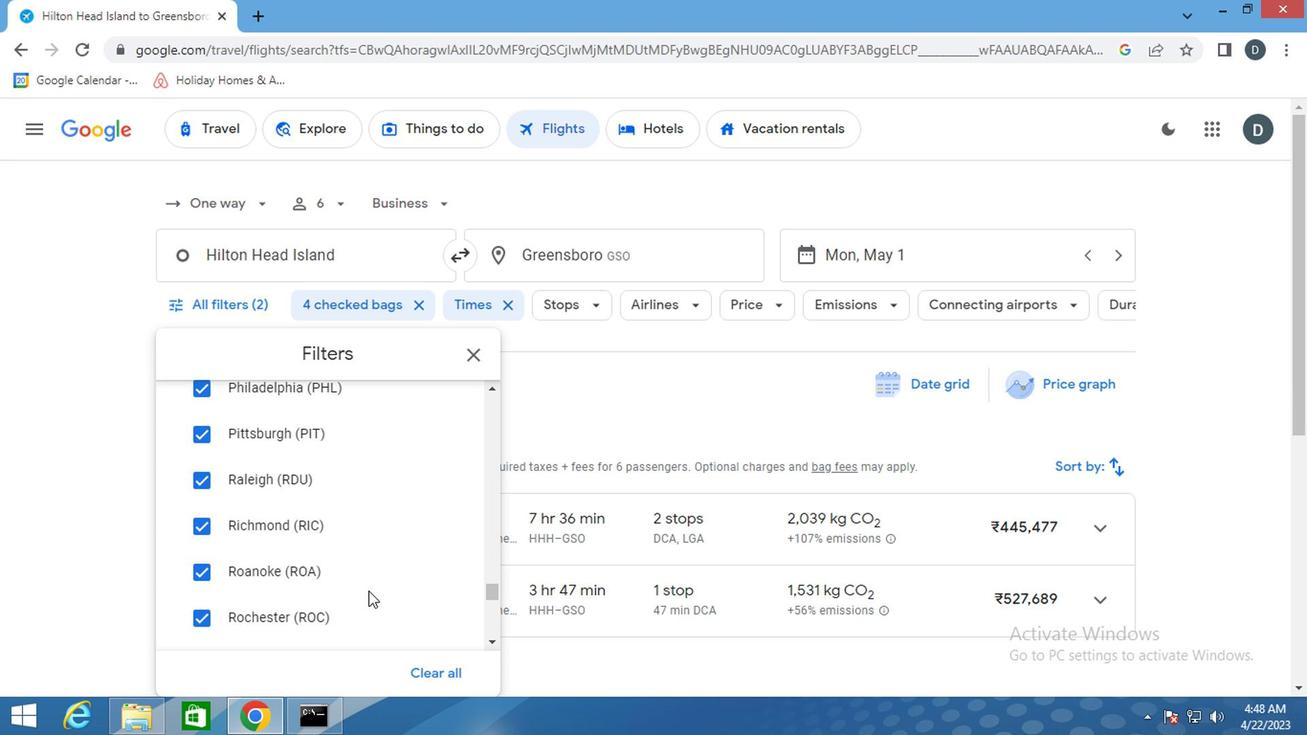 
Action: Mouse moved to (364, 592)
Screenshot: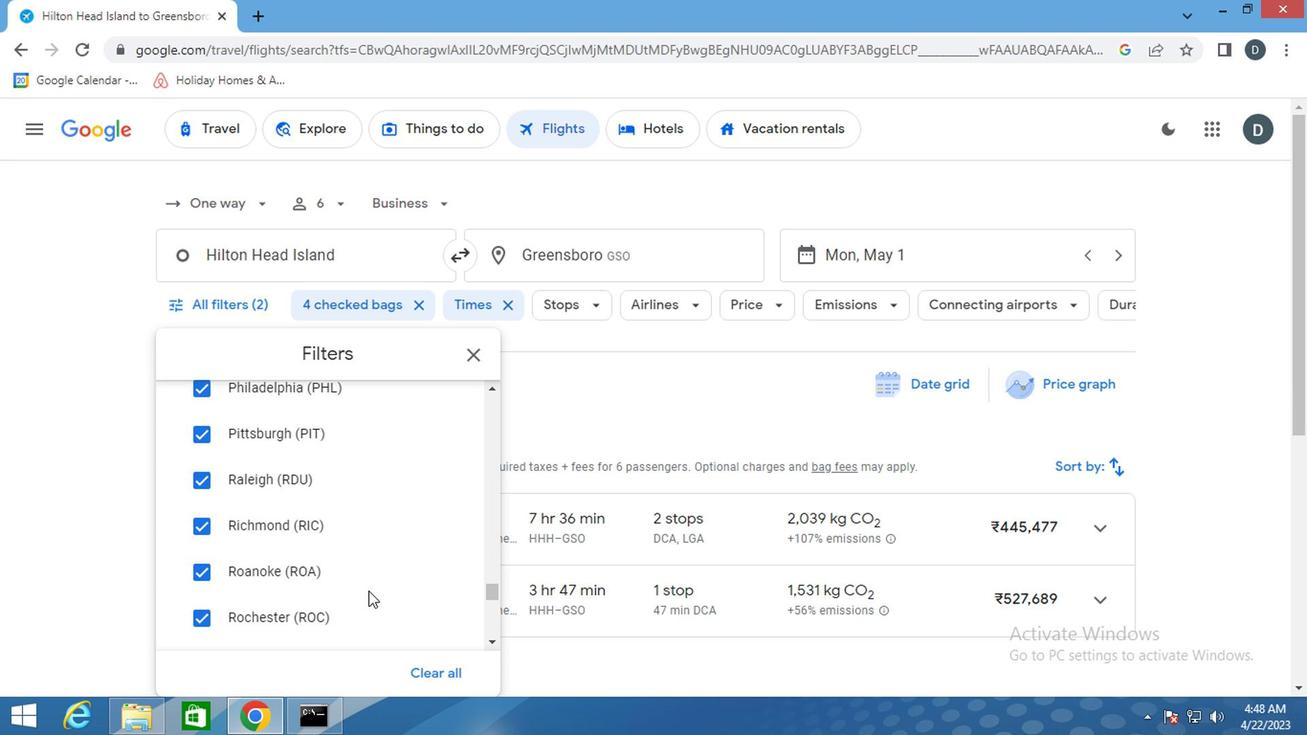 
Action: Mouse scrolled (364, 591) with delta (0, 0)
Screenshot: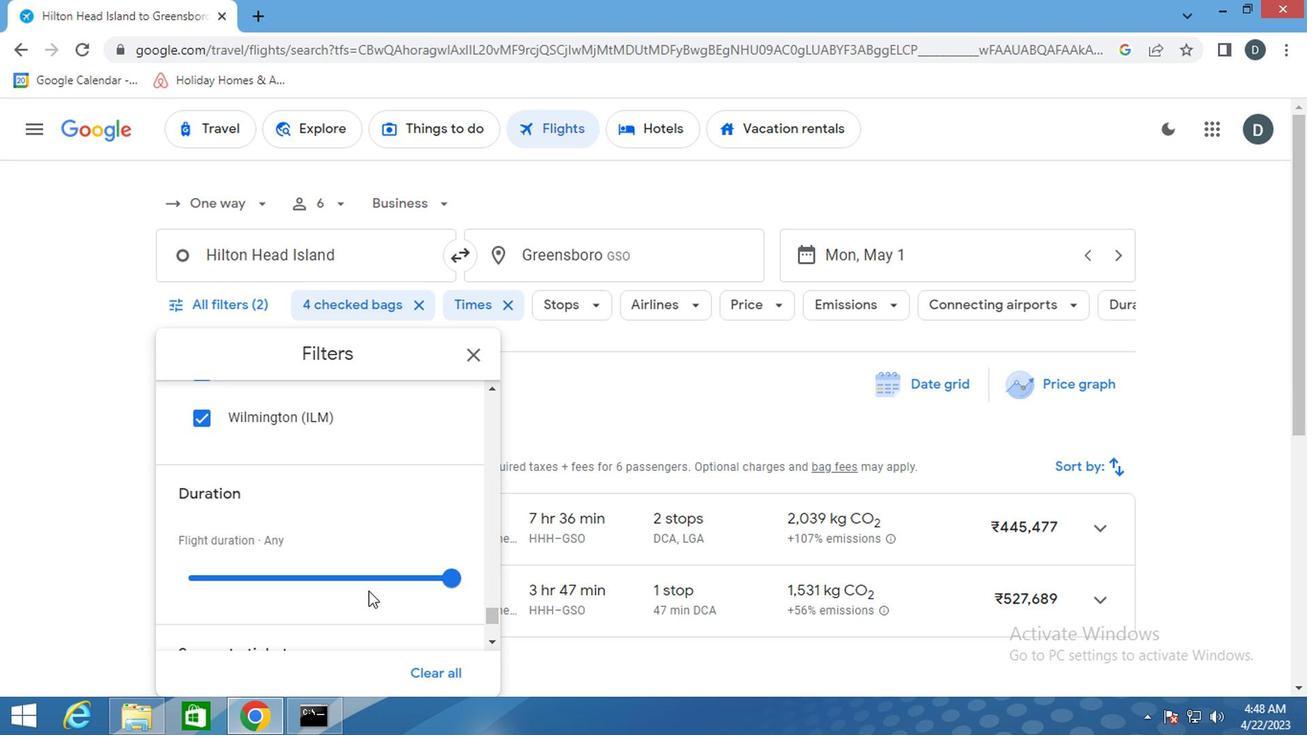
Action: Mouse scrolled (364, 591) with delta (0, 0)
Screenshot: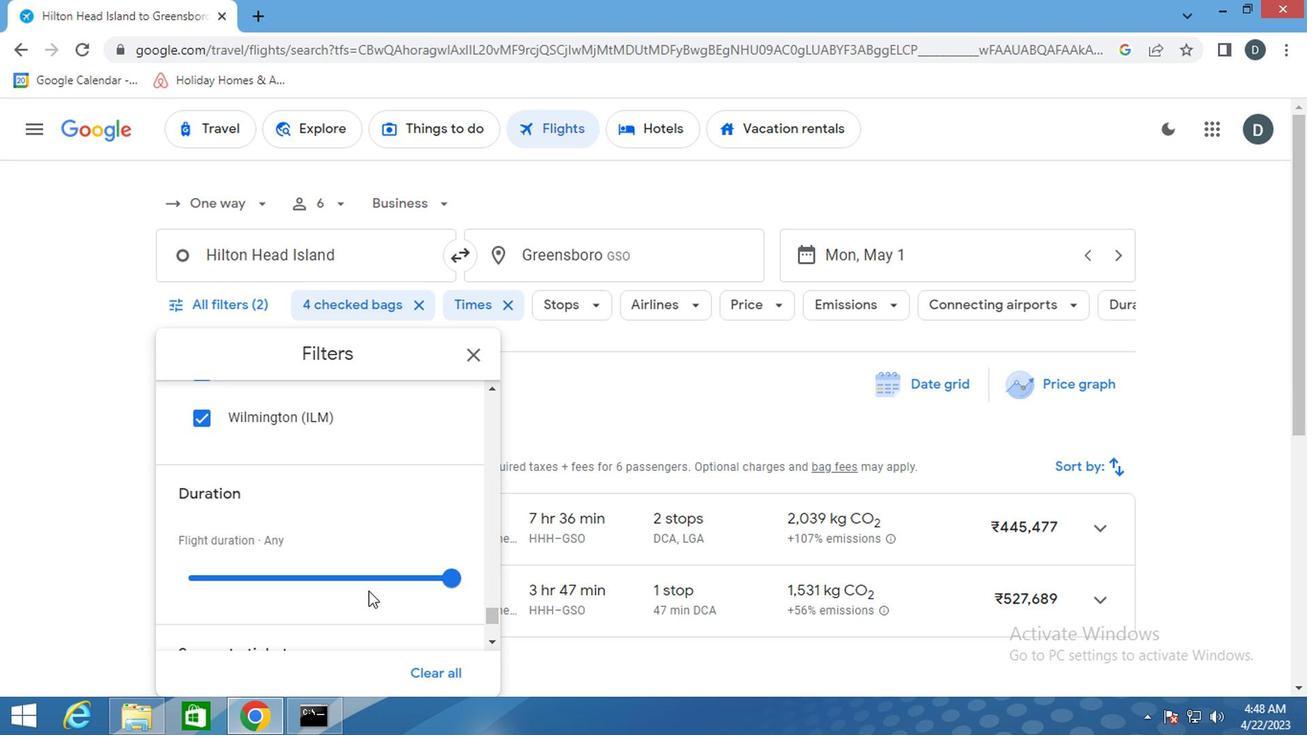 
Action: Mouse scrolled (364, 591) with delta (0, 0)
Screenshot: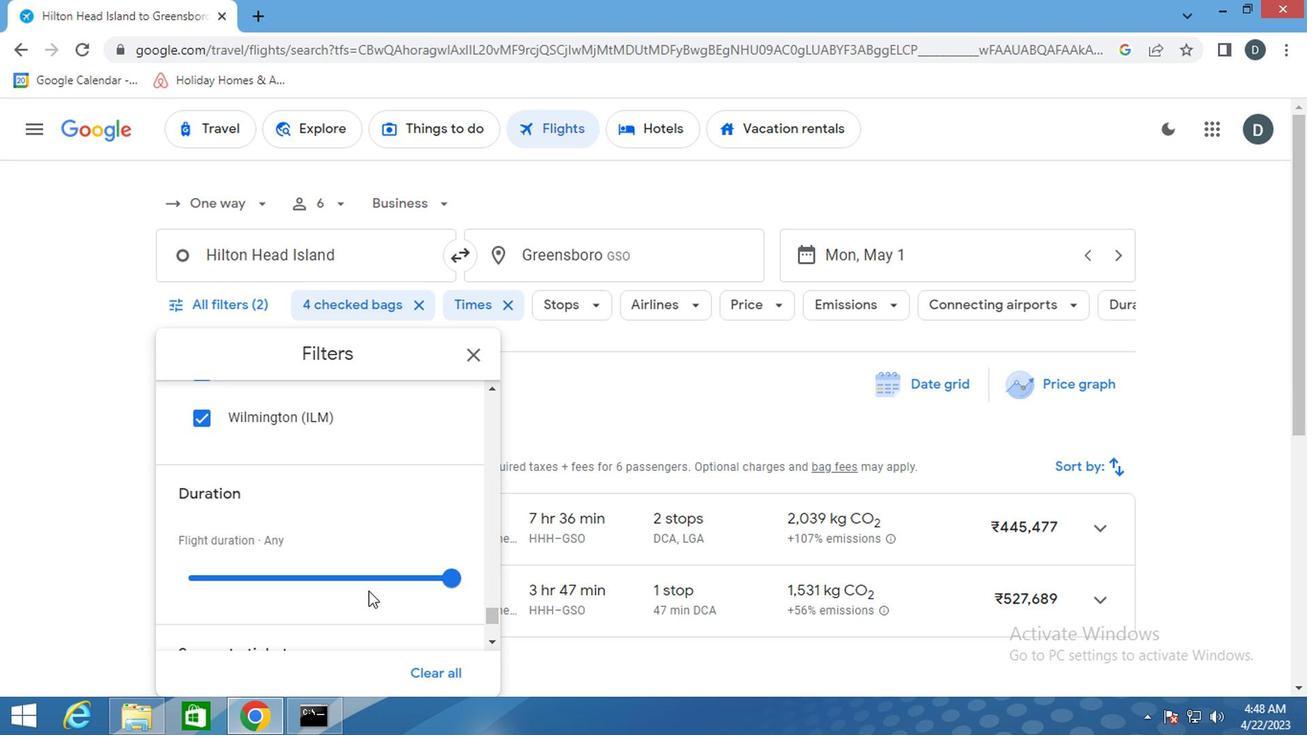 
Action: Mouse scrolled (364, 591) with delta (0, 0)
Screenshot: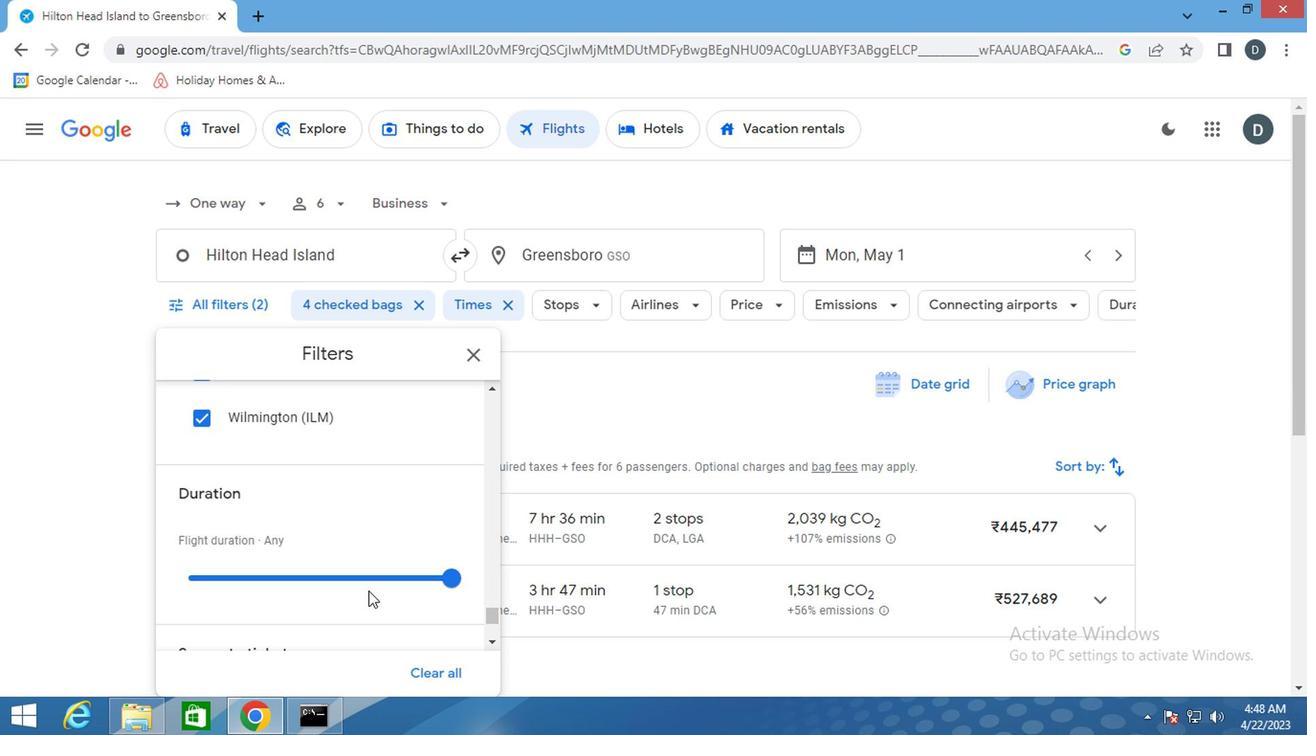 
Action: Mouse scrolled (364, 591) with delta (0, 0)
Screenshot: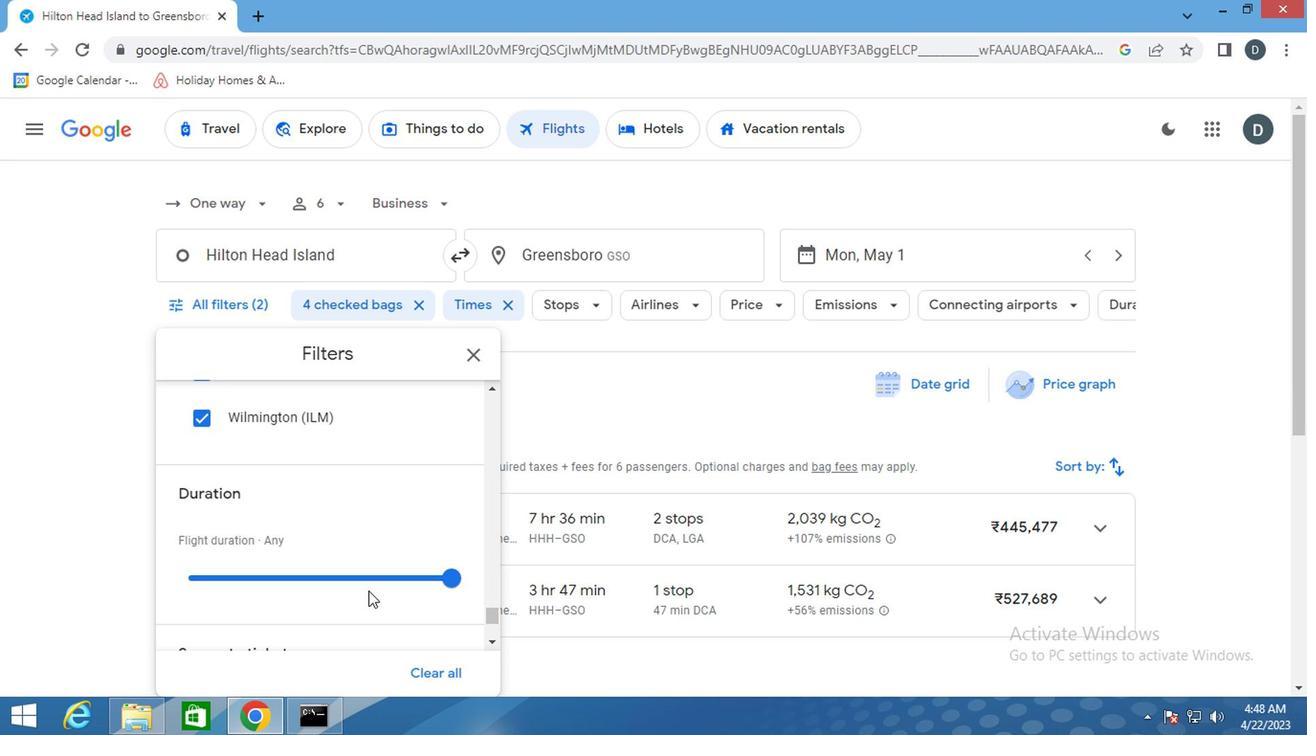 
Action: Mouse moved to (473, 360)
Screenshot: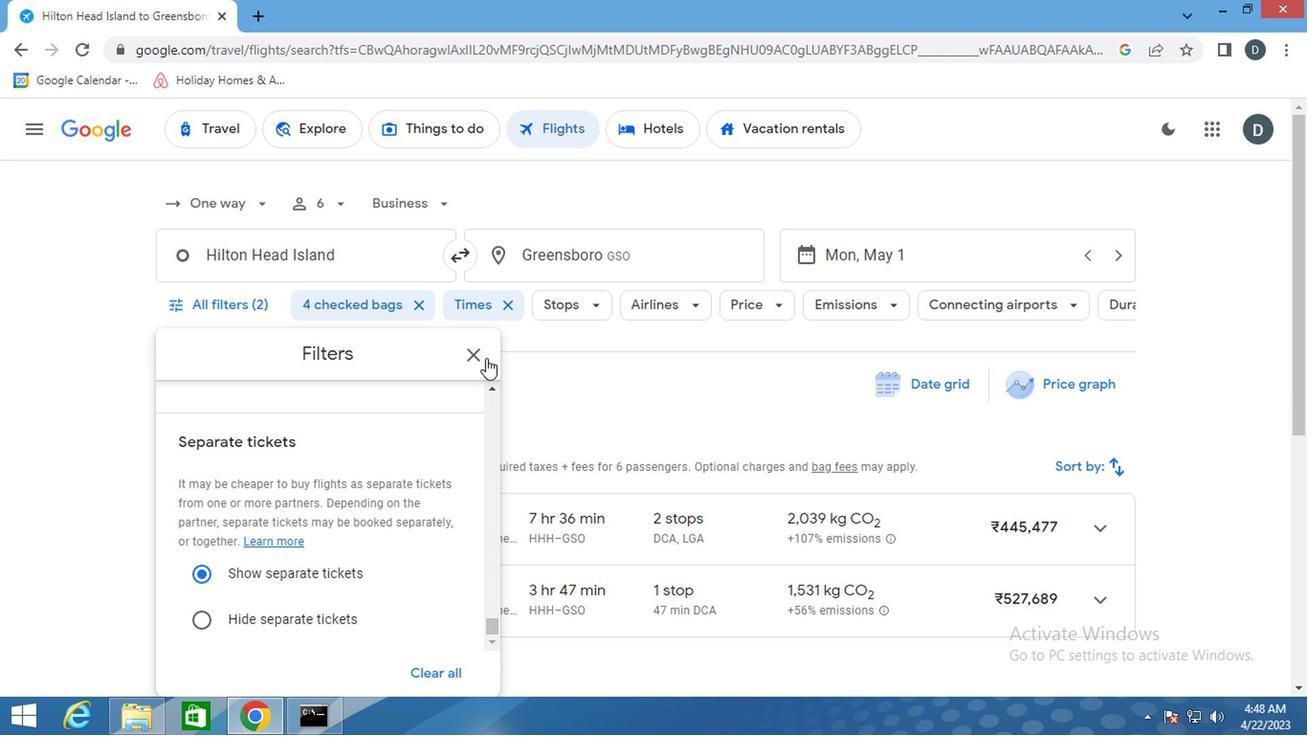 
Action: Mouse pressed left at (473, 360)
Screenshot: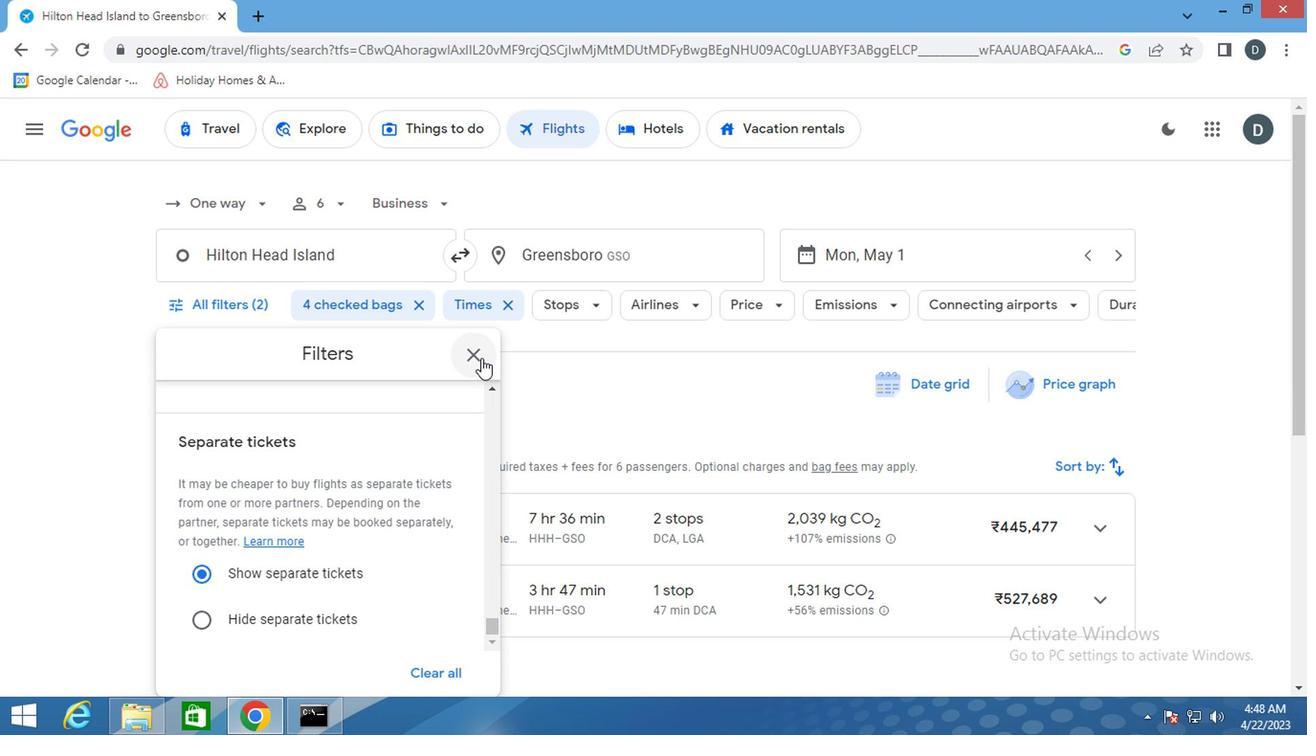 
